 Task: Find flights from Burlington to Springfield for 9 passengers in premium economy, departing June 2nd and returning June 6th, with Alaska Airlines and 8 checked bags.
Action: Mouse moved to (406, 363)
Screenshot: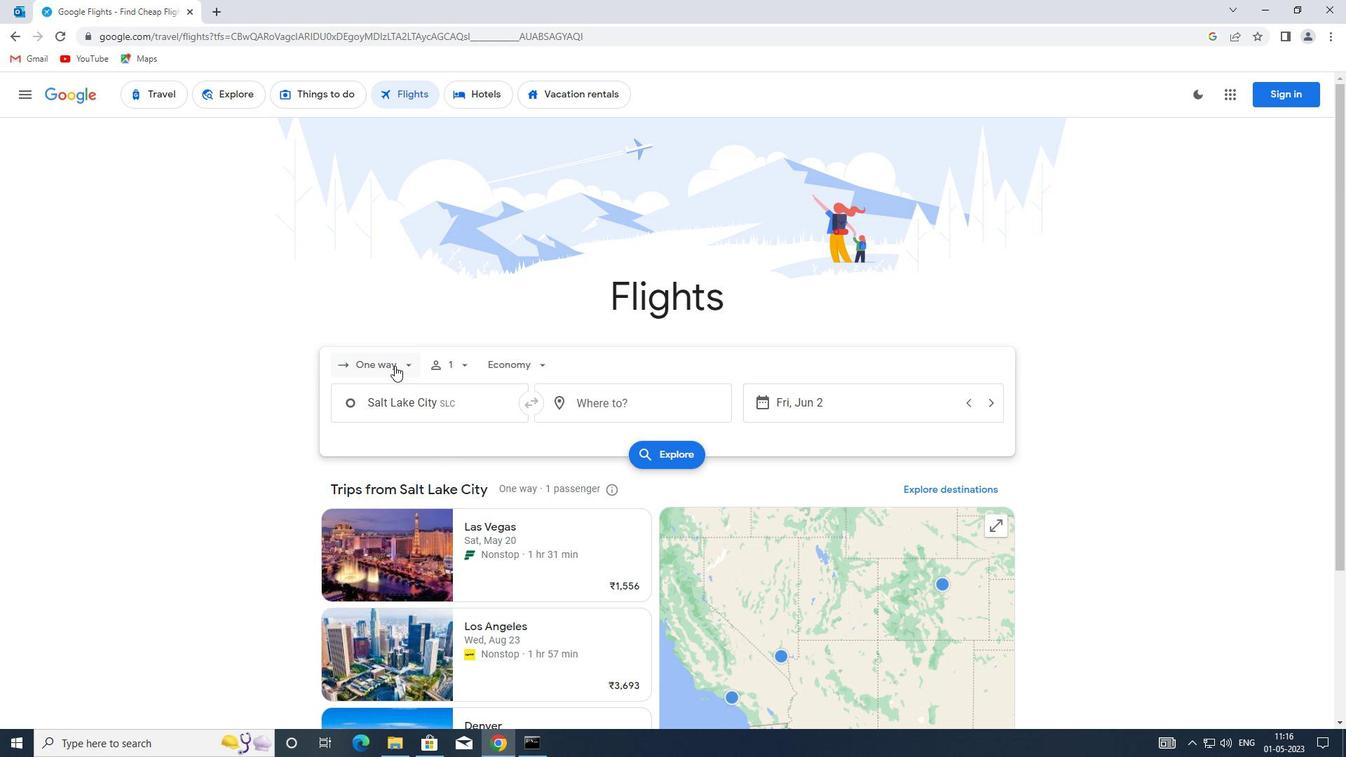 
Action: Mouse pressed left at (406, 363)
Screenshot: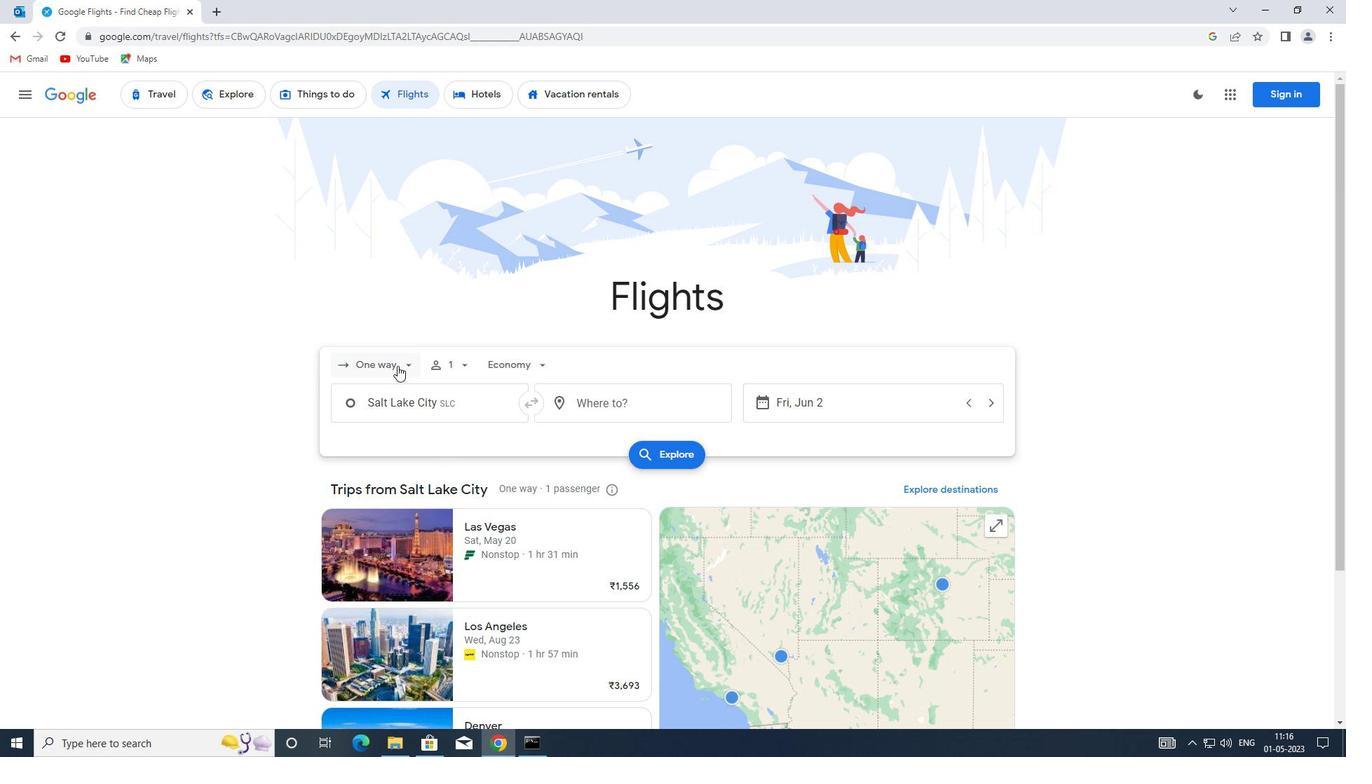 
Action: Mouse moved to (415, 428)
Screenshot: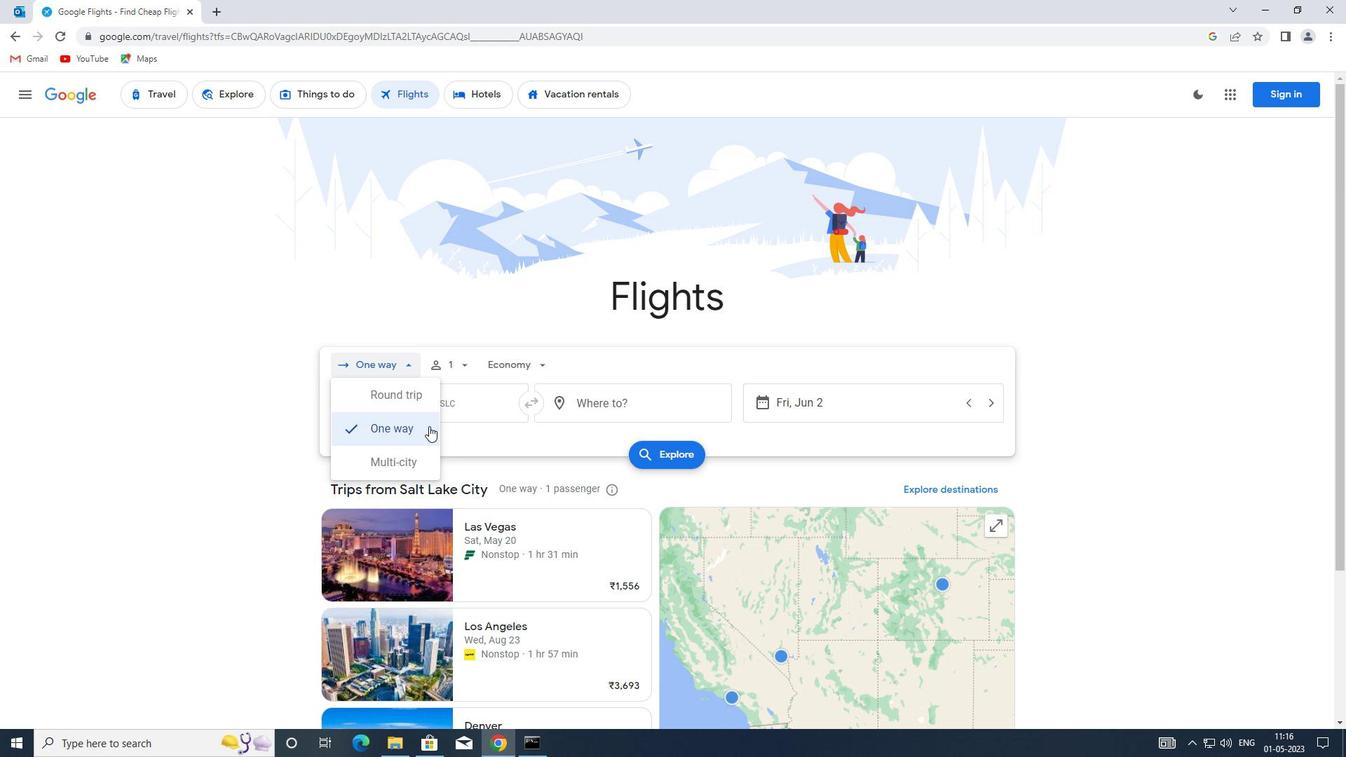 
Action: Mouse pressed left at (415, 428)
Screenshot: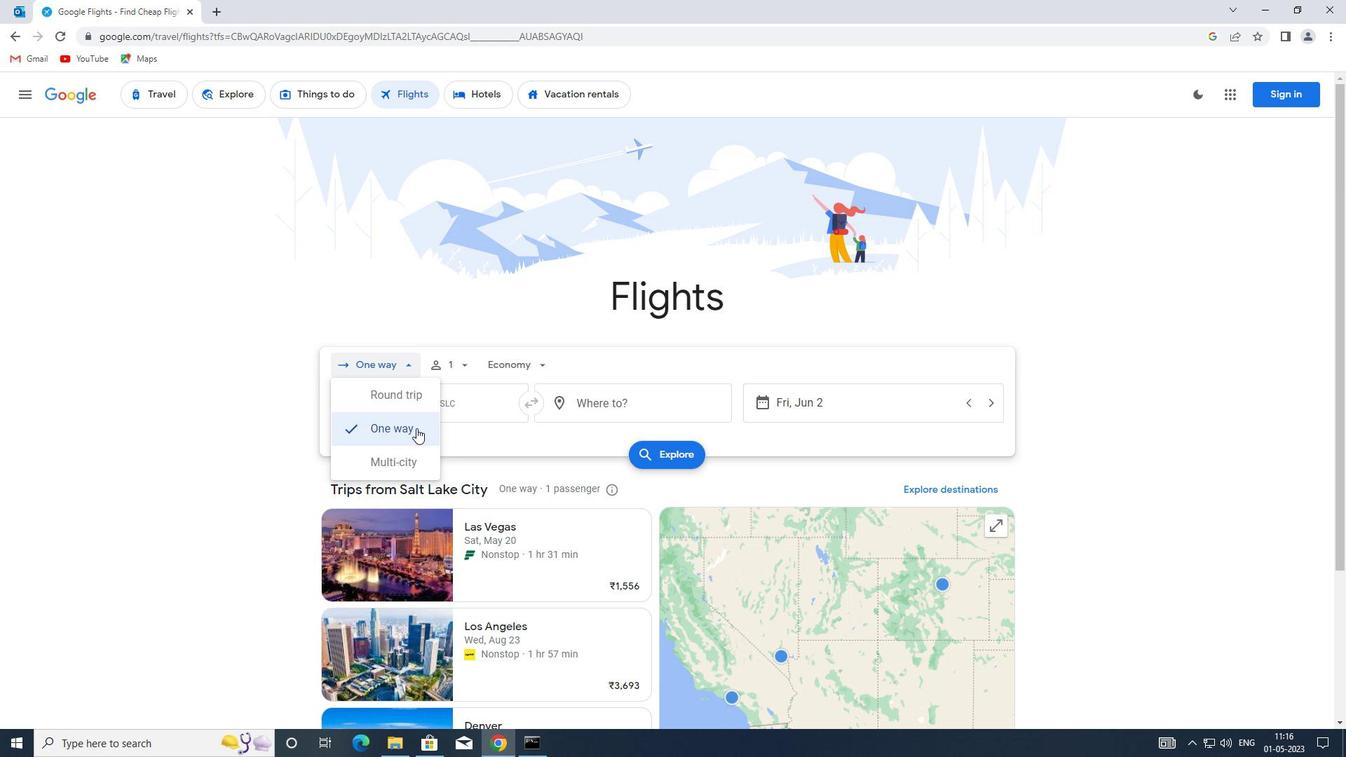 
Action: Mouse moved to (408, 376)
Screenshot: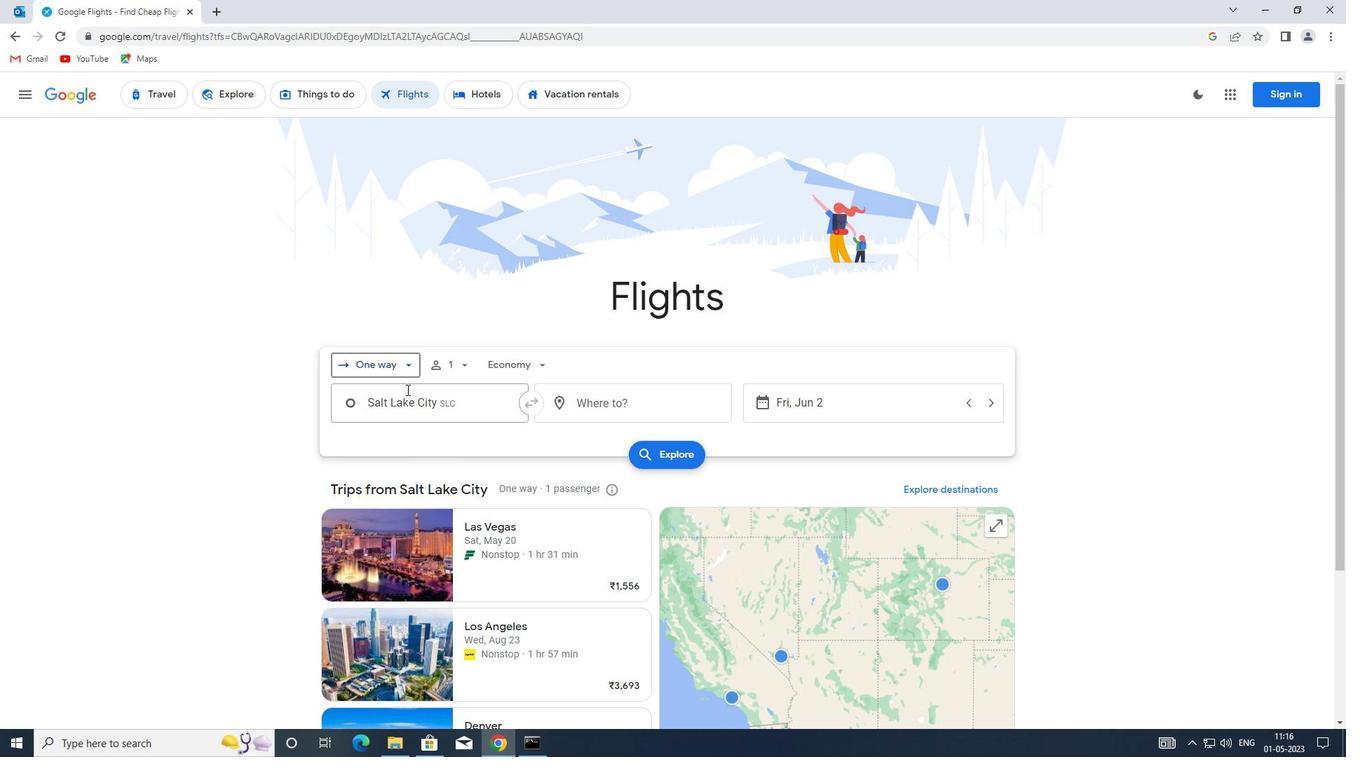 
Action: Mouse pressed left at (408, 376)
Screenshot: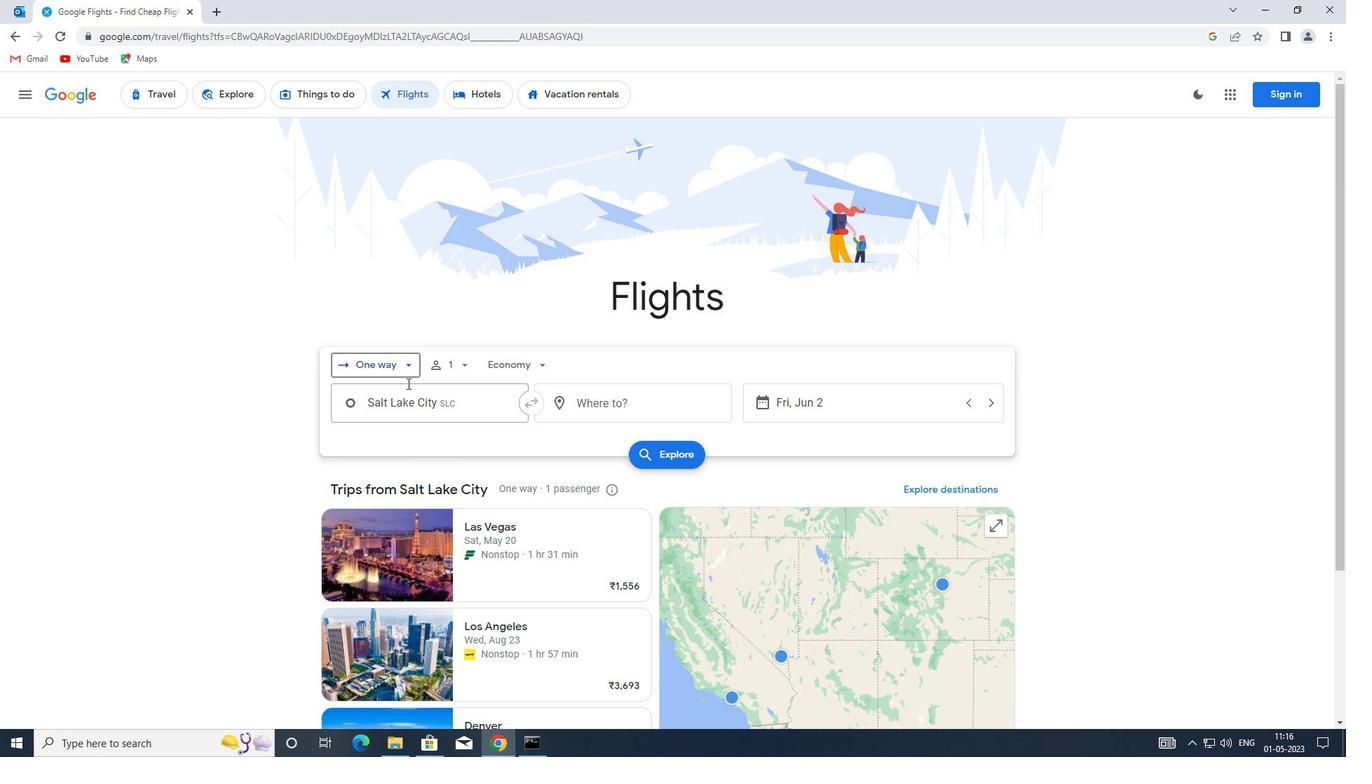 
Action: Mouse moved to (410, 396)
Screenshot: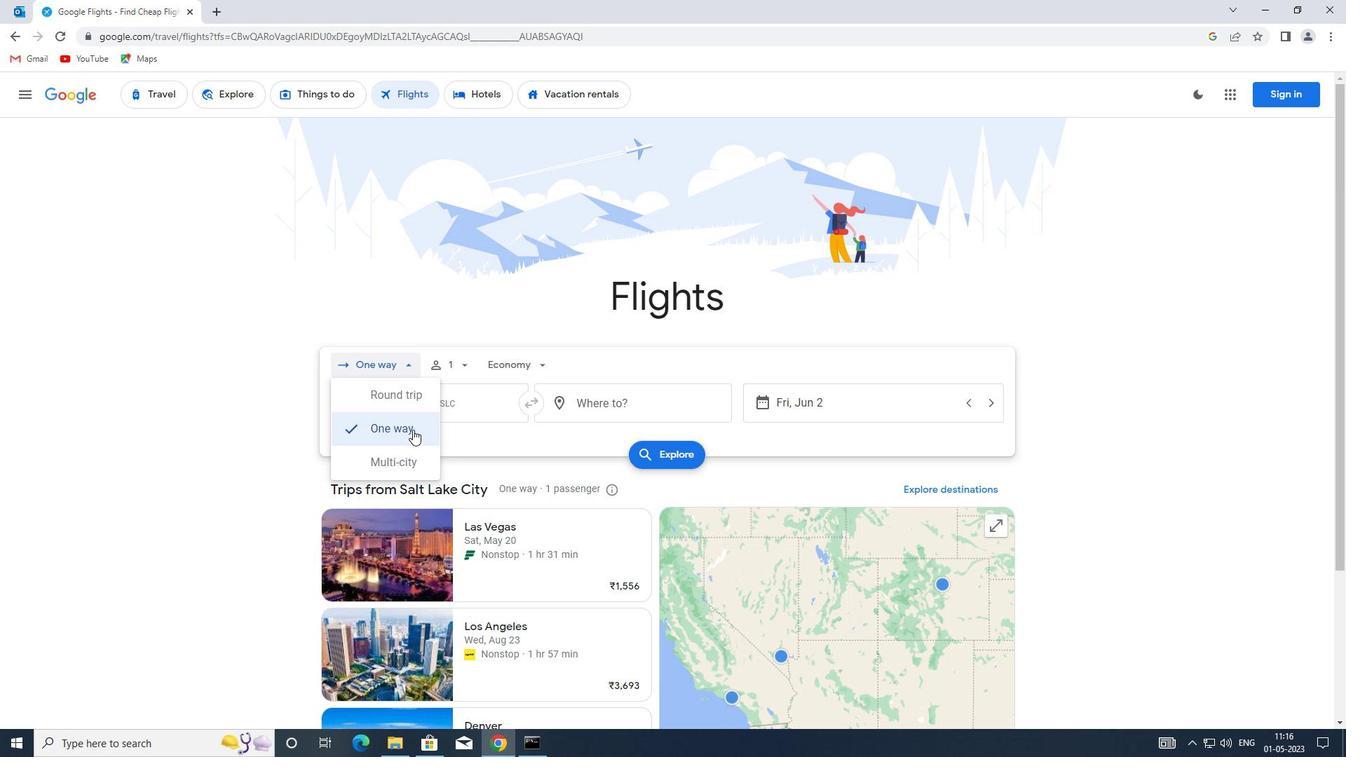 
Action: Mouse pressed left at (410, 396)
Screenshot: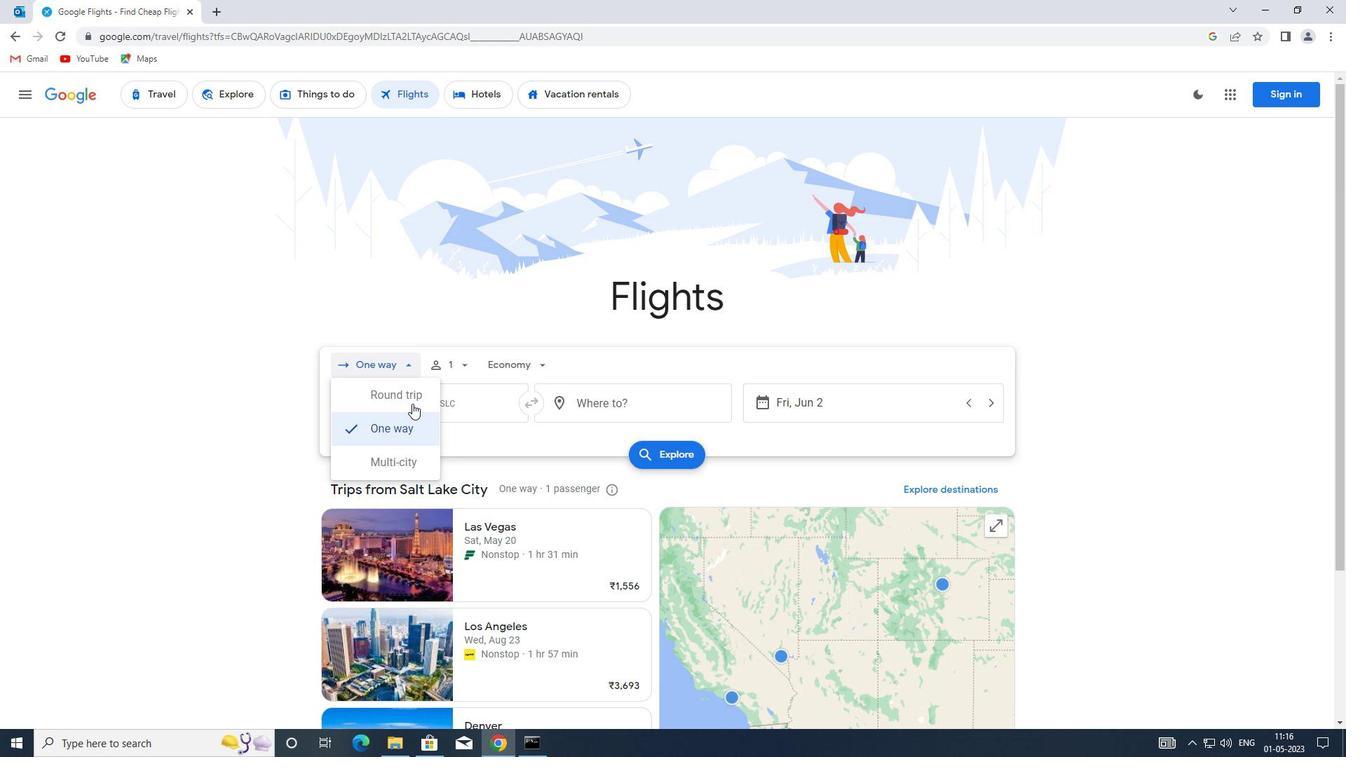 
Action: Mouse moved to (470, 370)
Screenshot: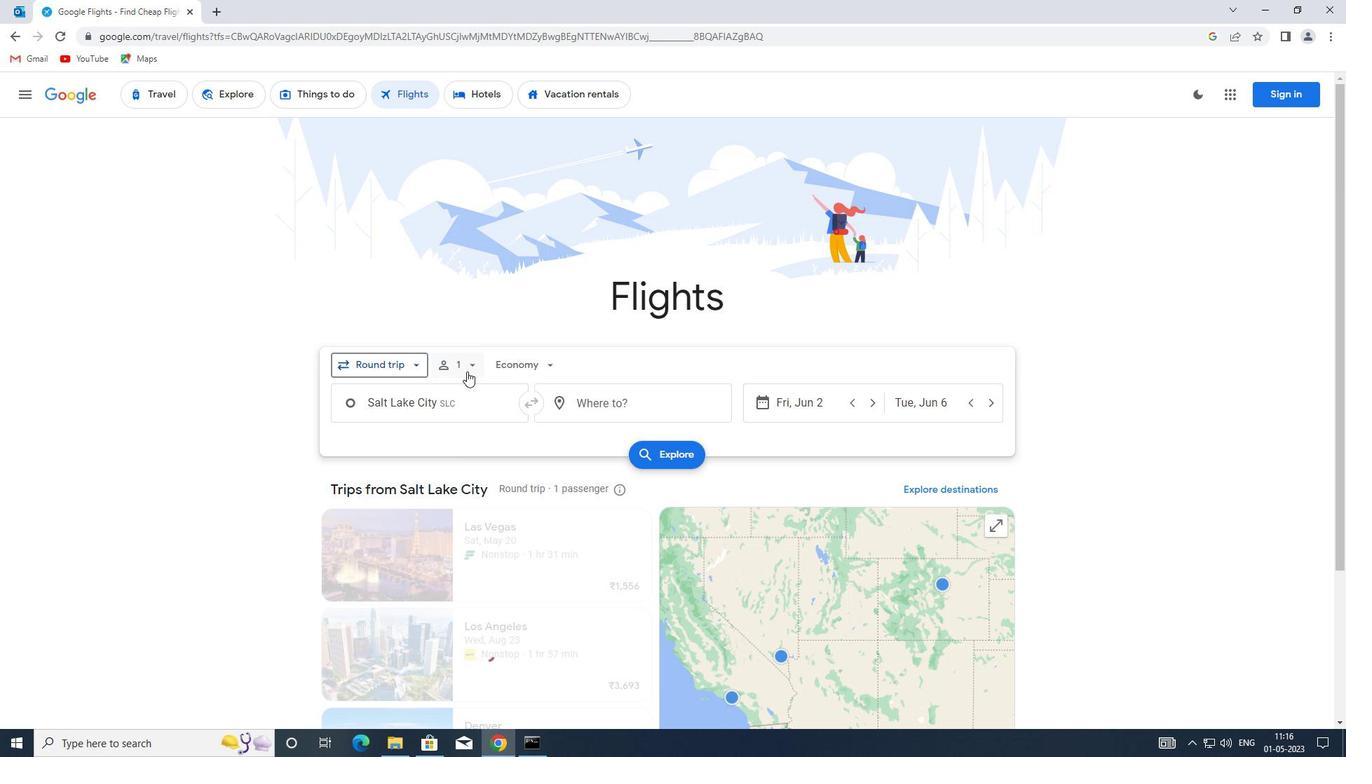 
Action: Mouse pressed left at (470, 370)
Screenshot: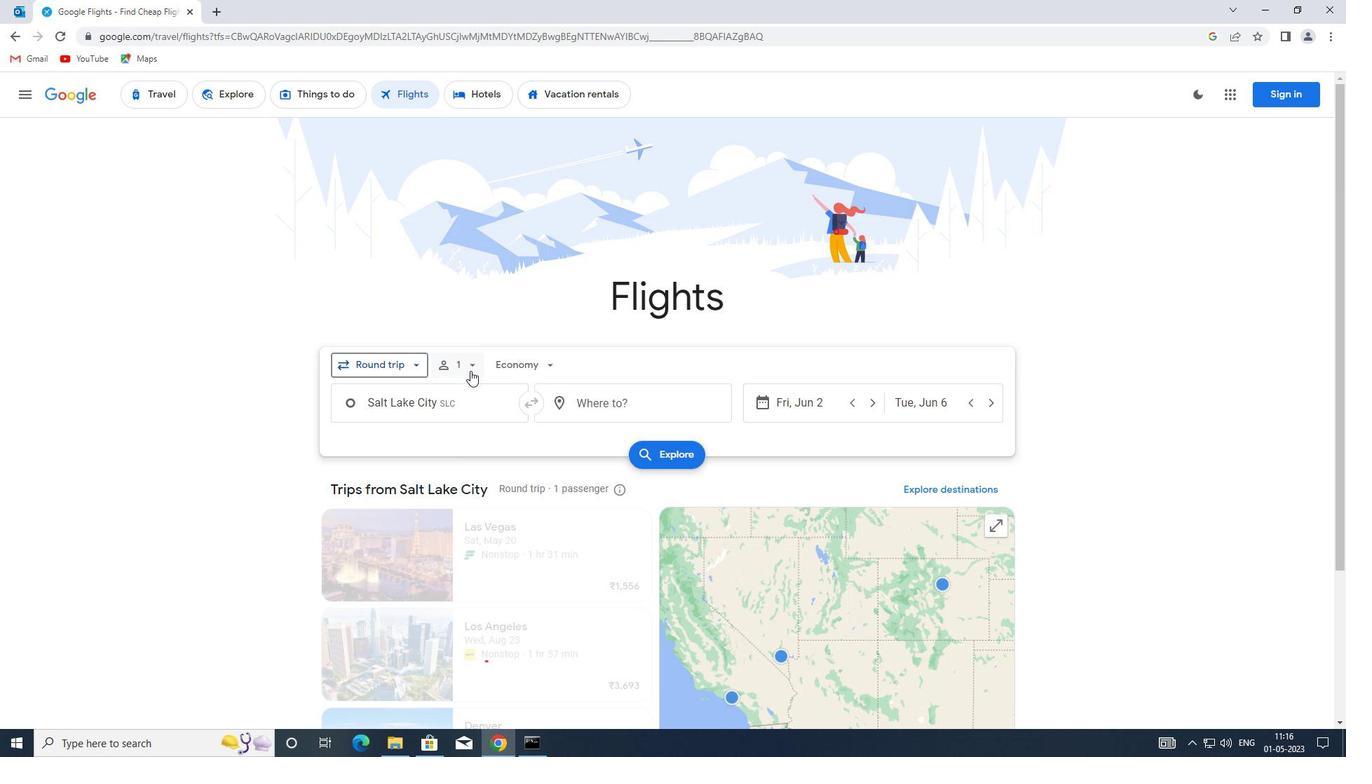 
Action: Mouse moved to (573, 399)
Screenshot: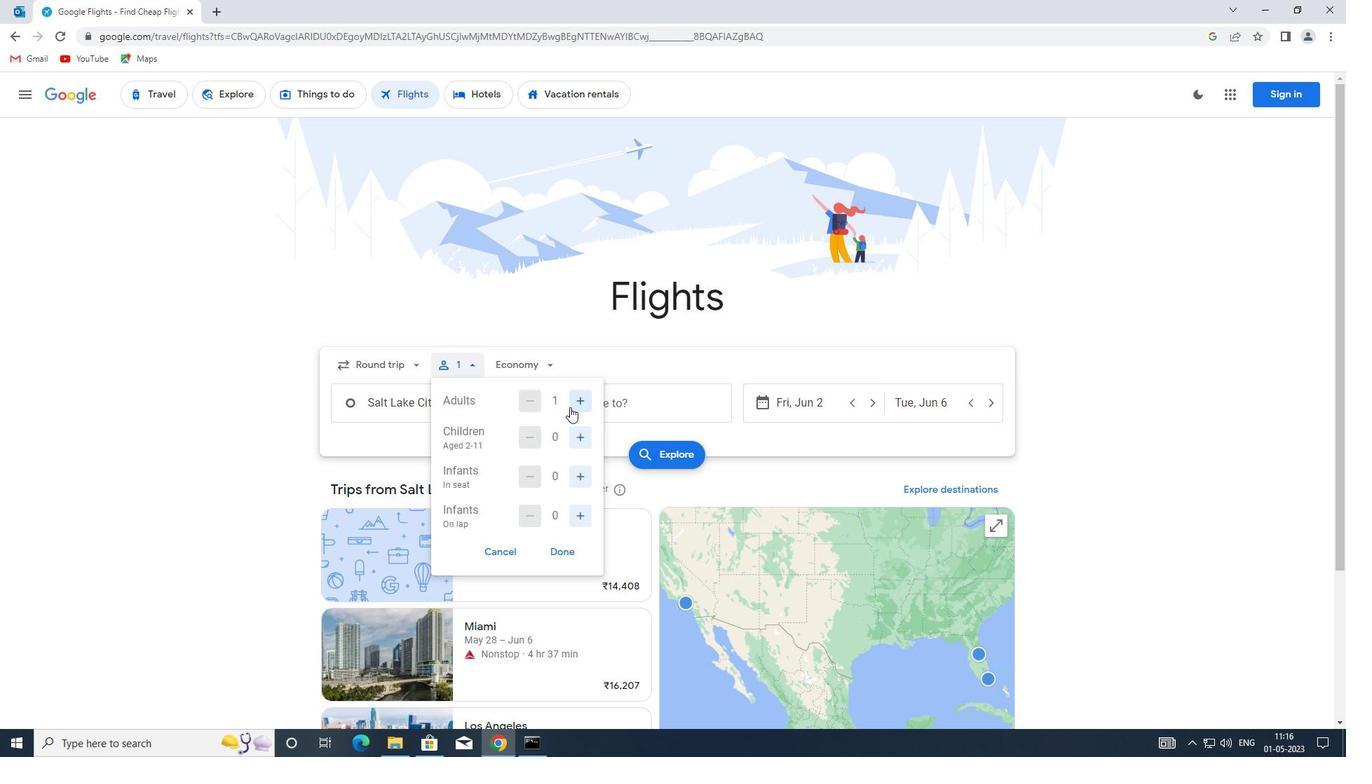 
Action: Mouse pressed left at (573, 399)
Screenshot: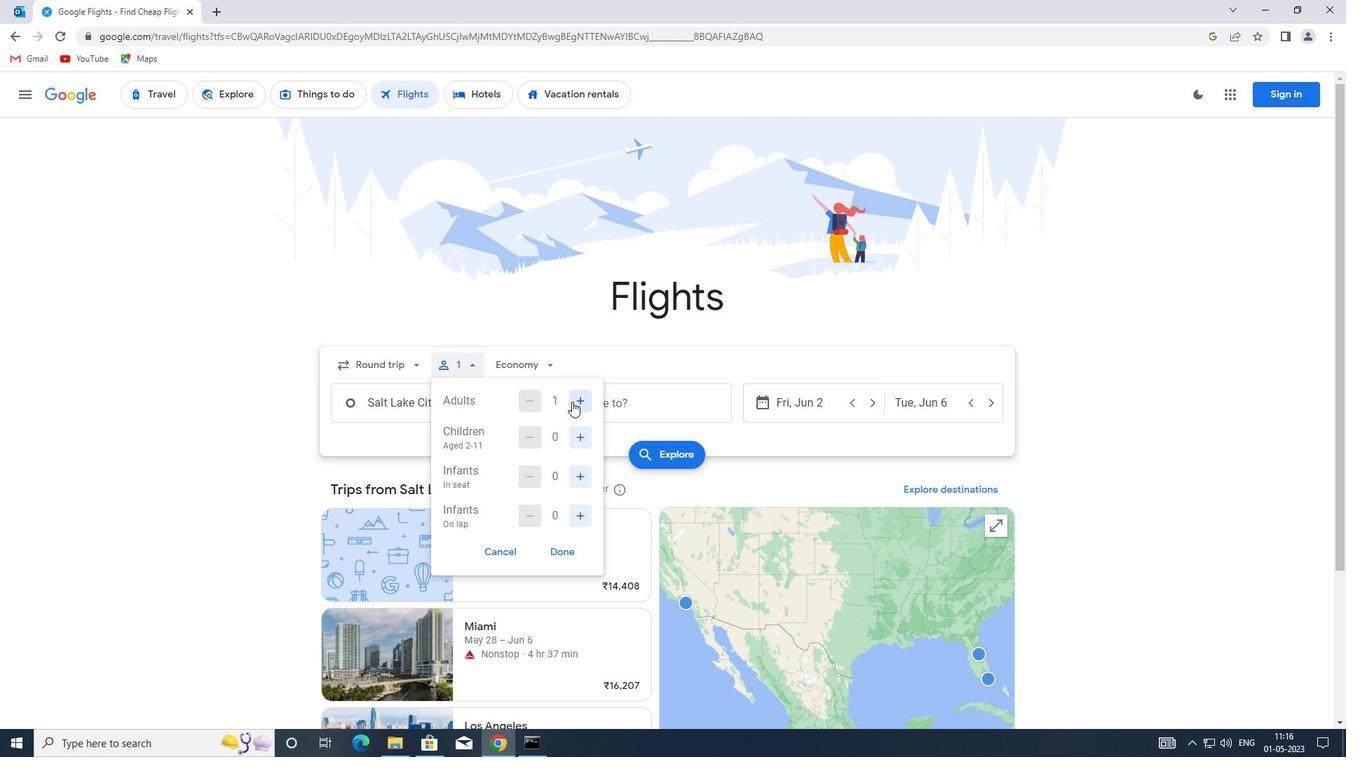 
Action: Mouse pressed left at (573, 399)
Screenshot: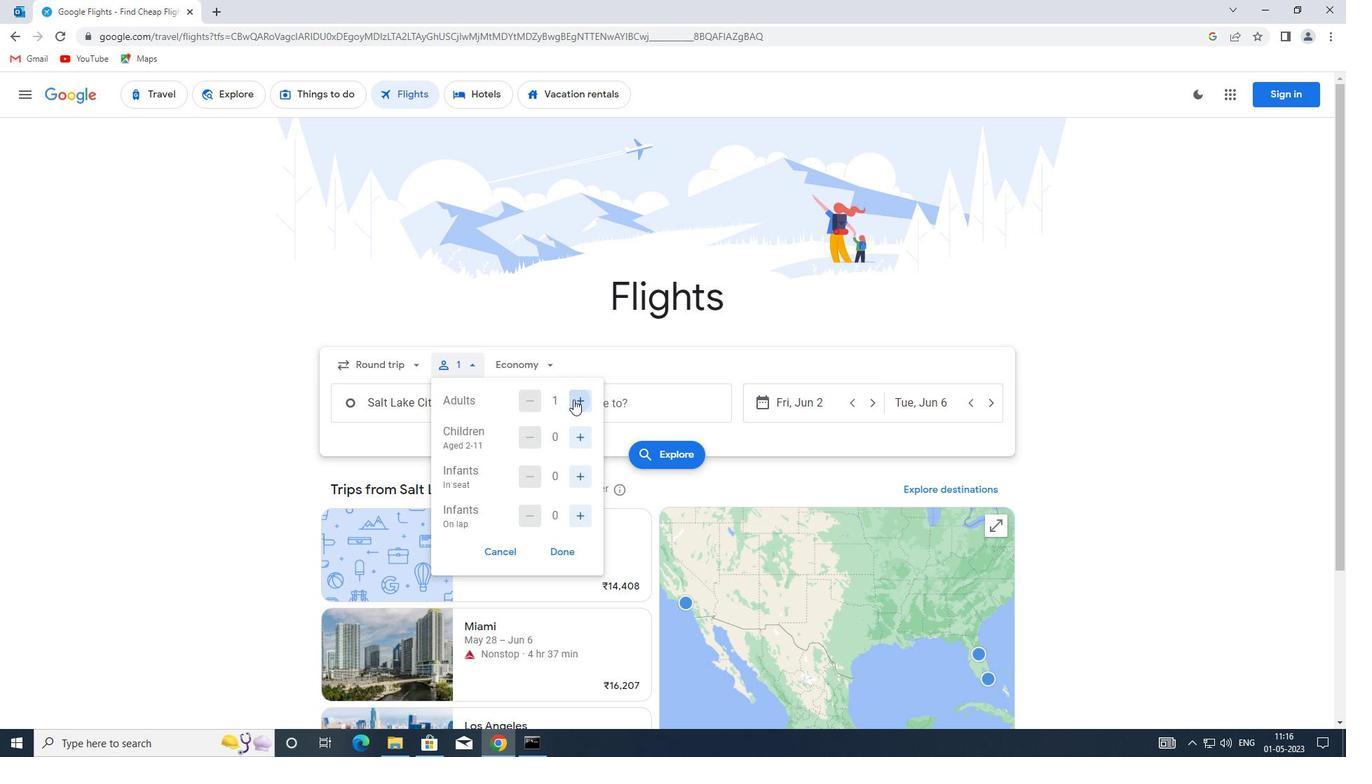 
Action: Mouse moved to (574, 399)
Screenshot: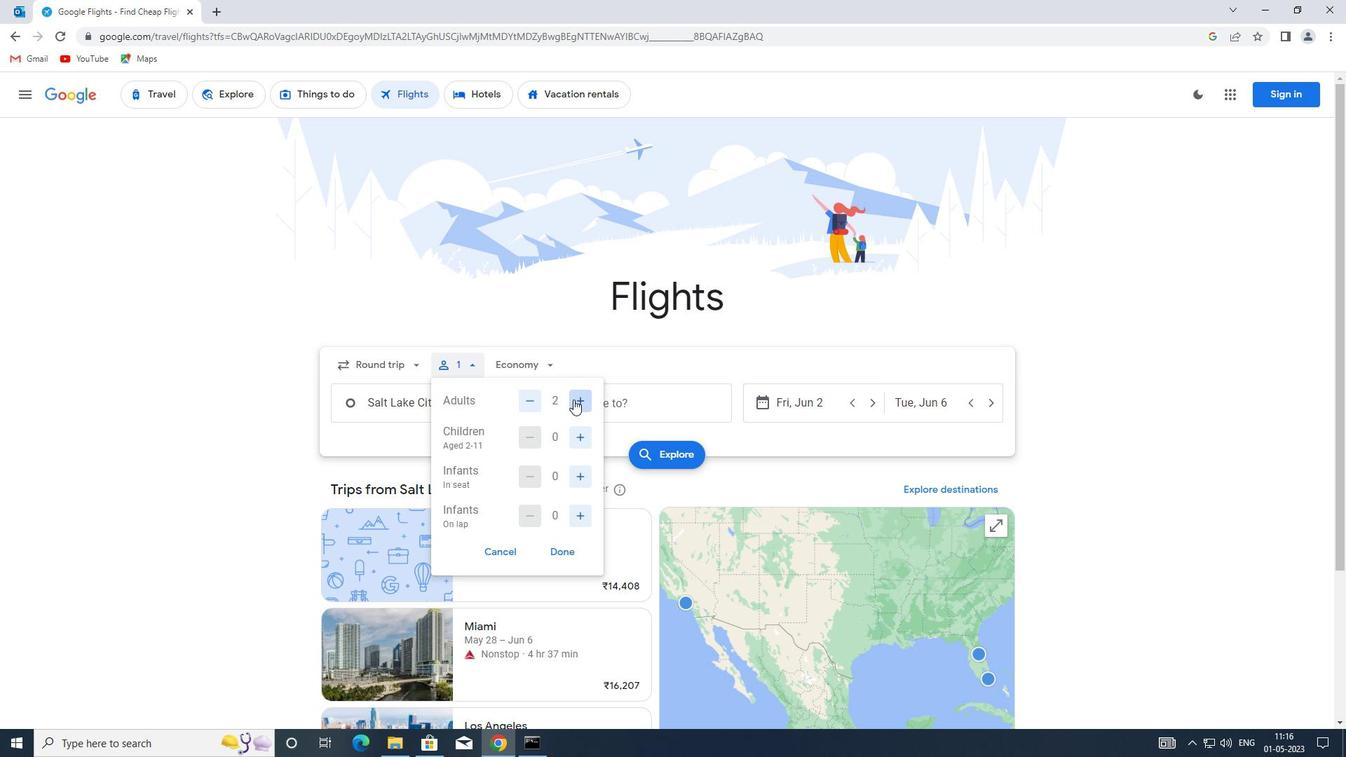 
Action: Mouse pressed left at (574, 399)
Screenshot: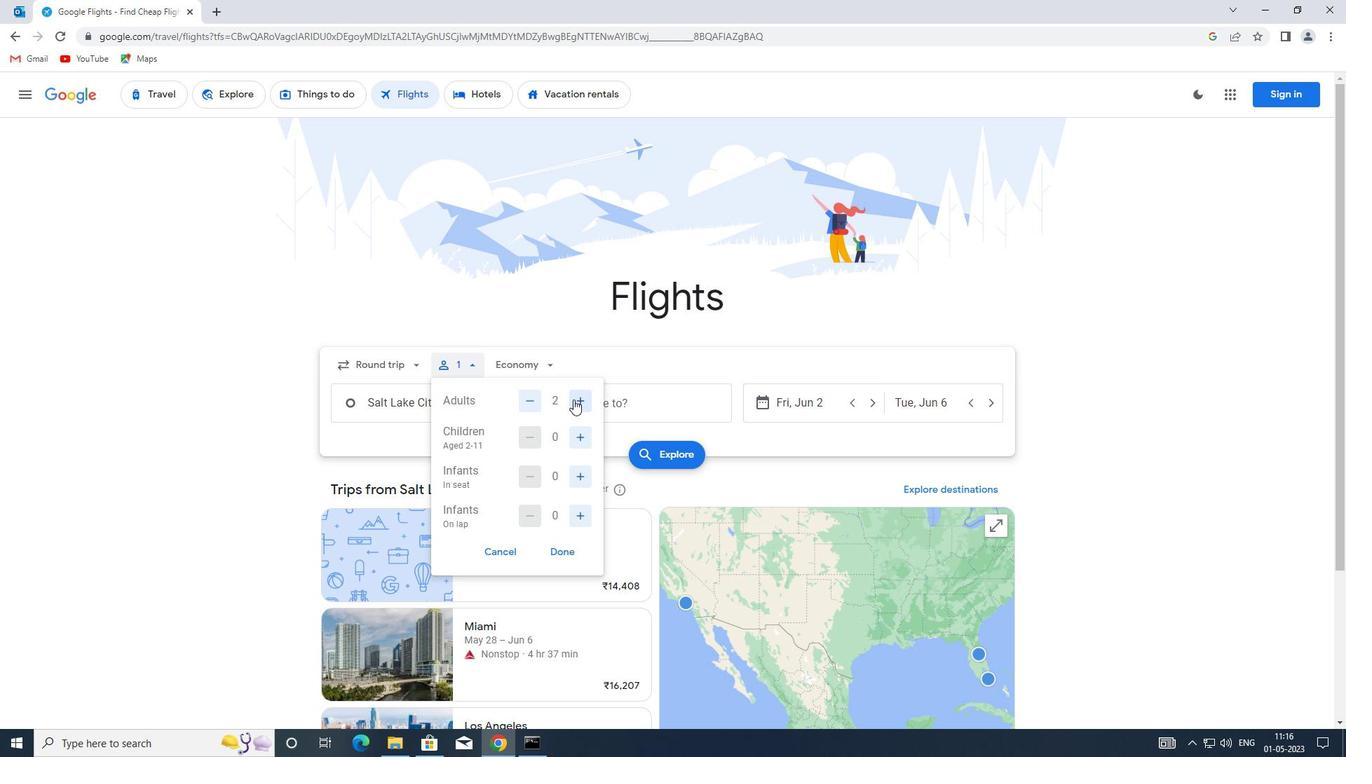 
Action: Mouse moved to (586, 438)
Screenshot: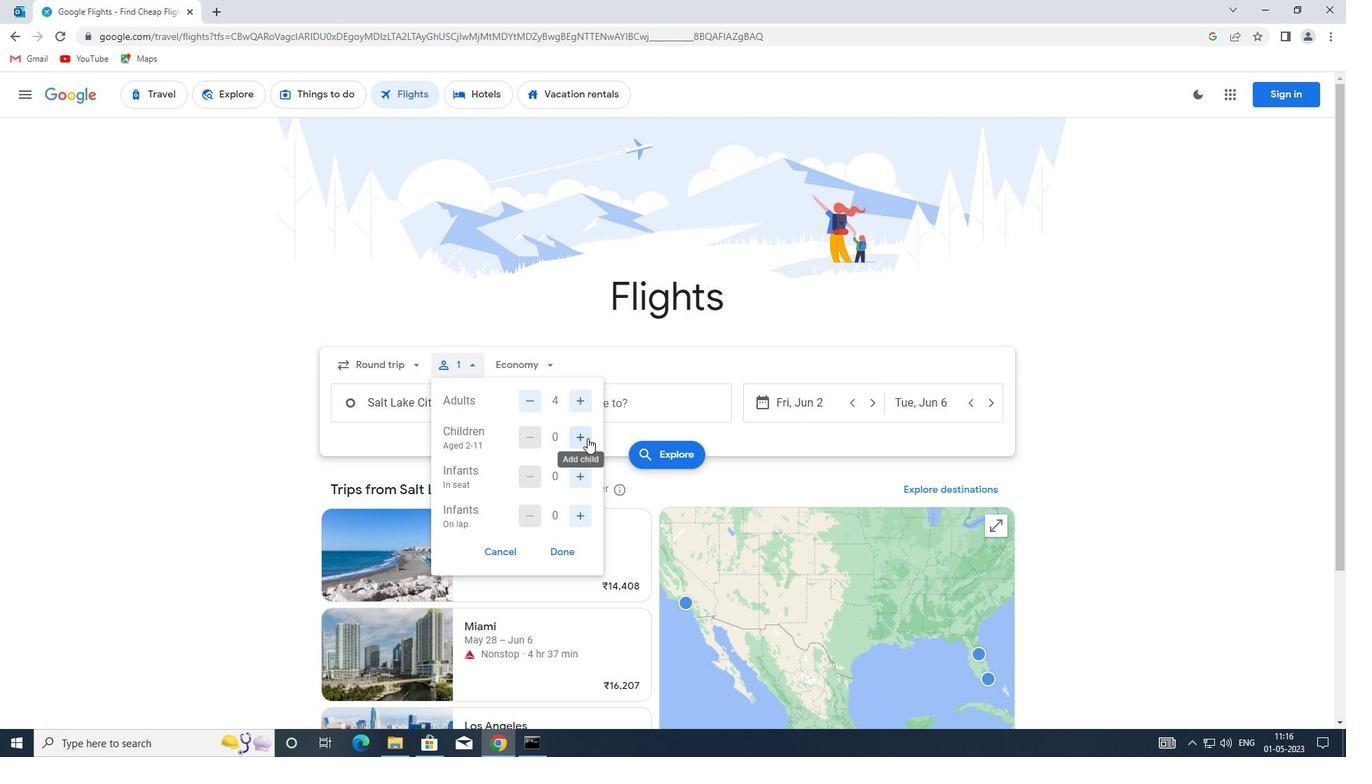 
Action: Mouse pressed left at (586, 438)
Screenshot: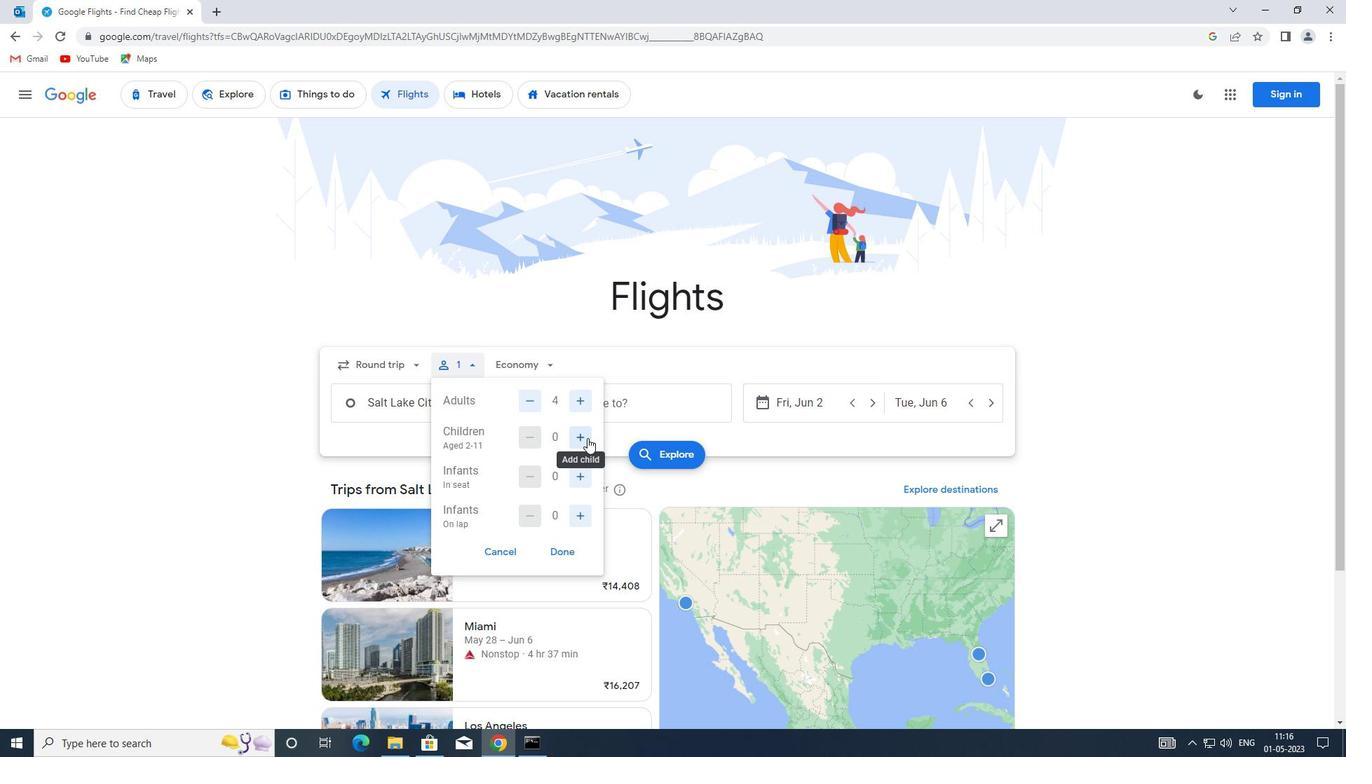 
Action: Mouse pressed left at (586, 438)
Screenshot: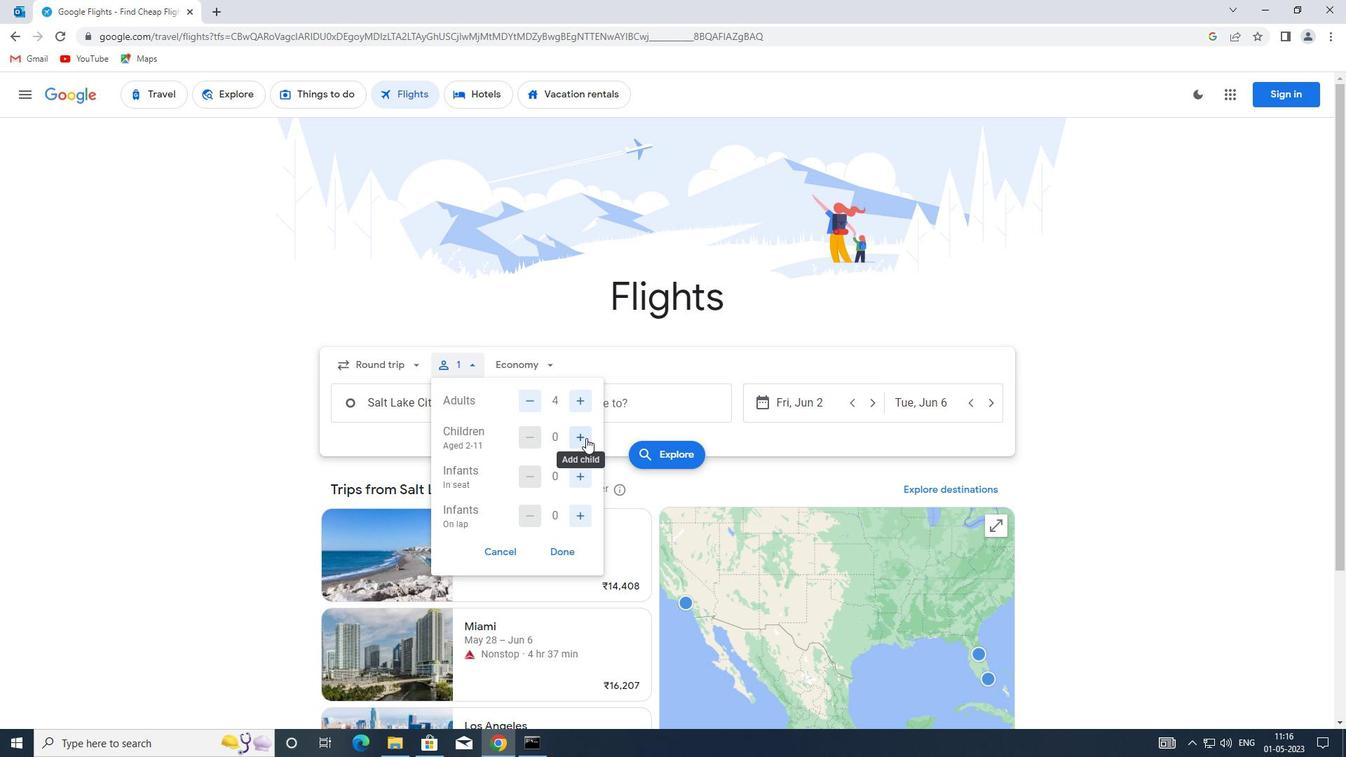 
Action: Mouse moved to (579, 474)
Screenshot: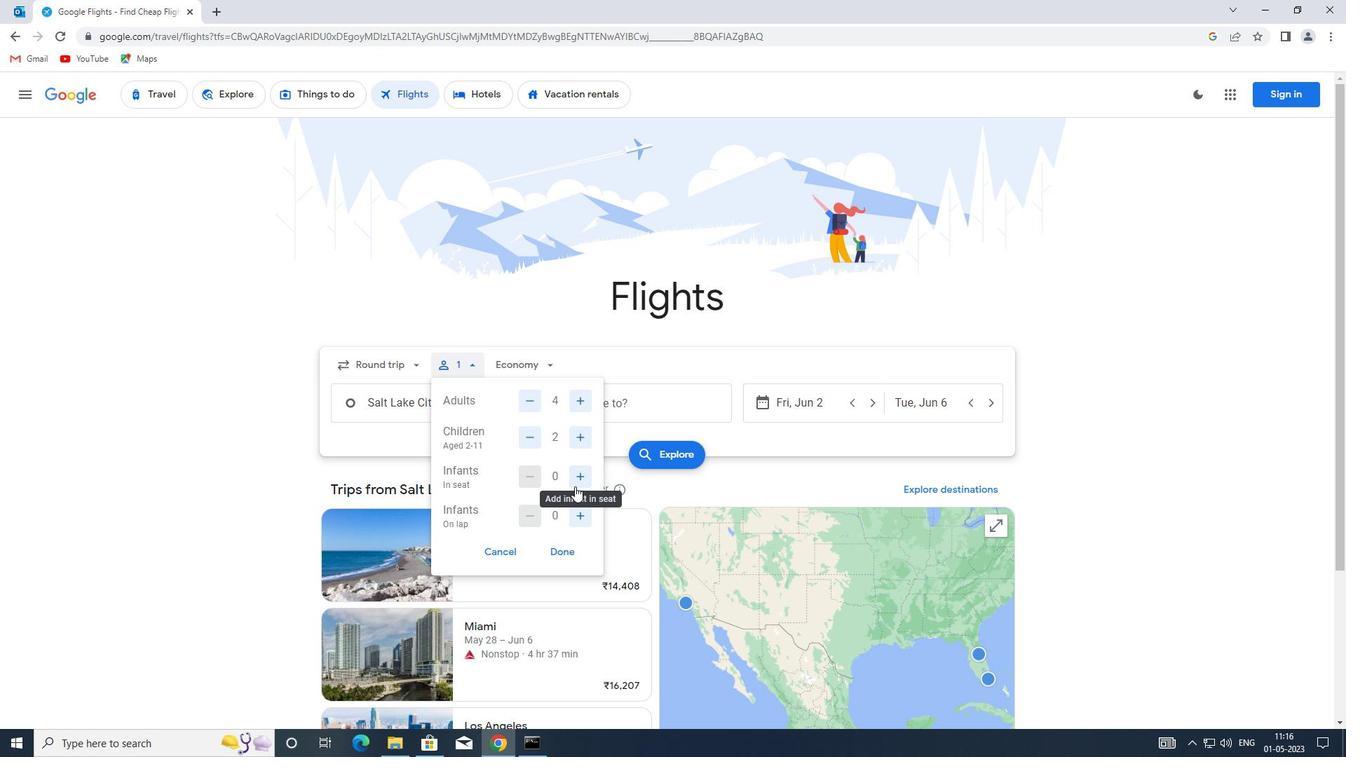 
Action: Mouse pressed left at (579, 474)
Screenshot: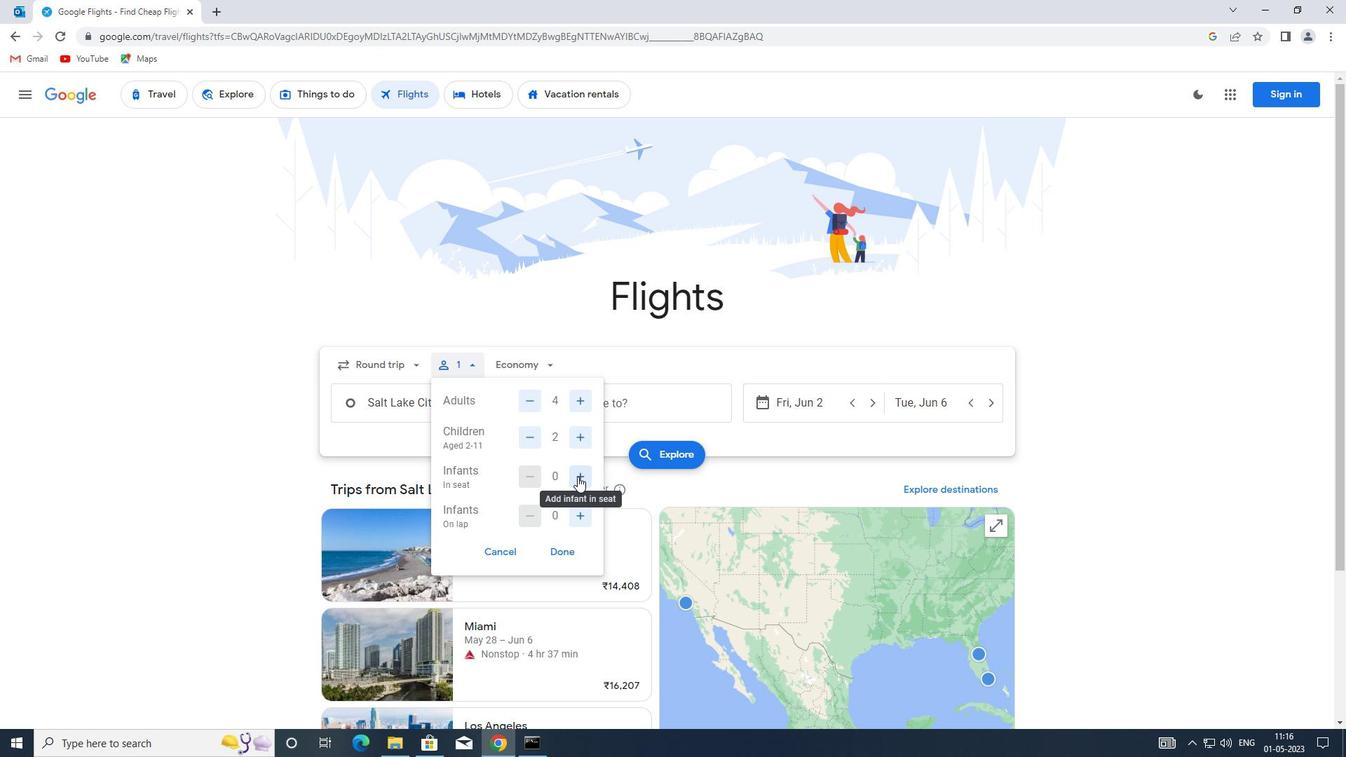 
Action: Mouse pressed left at (579, 474)
Screenshot: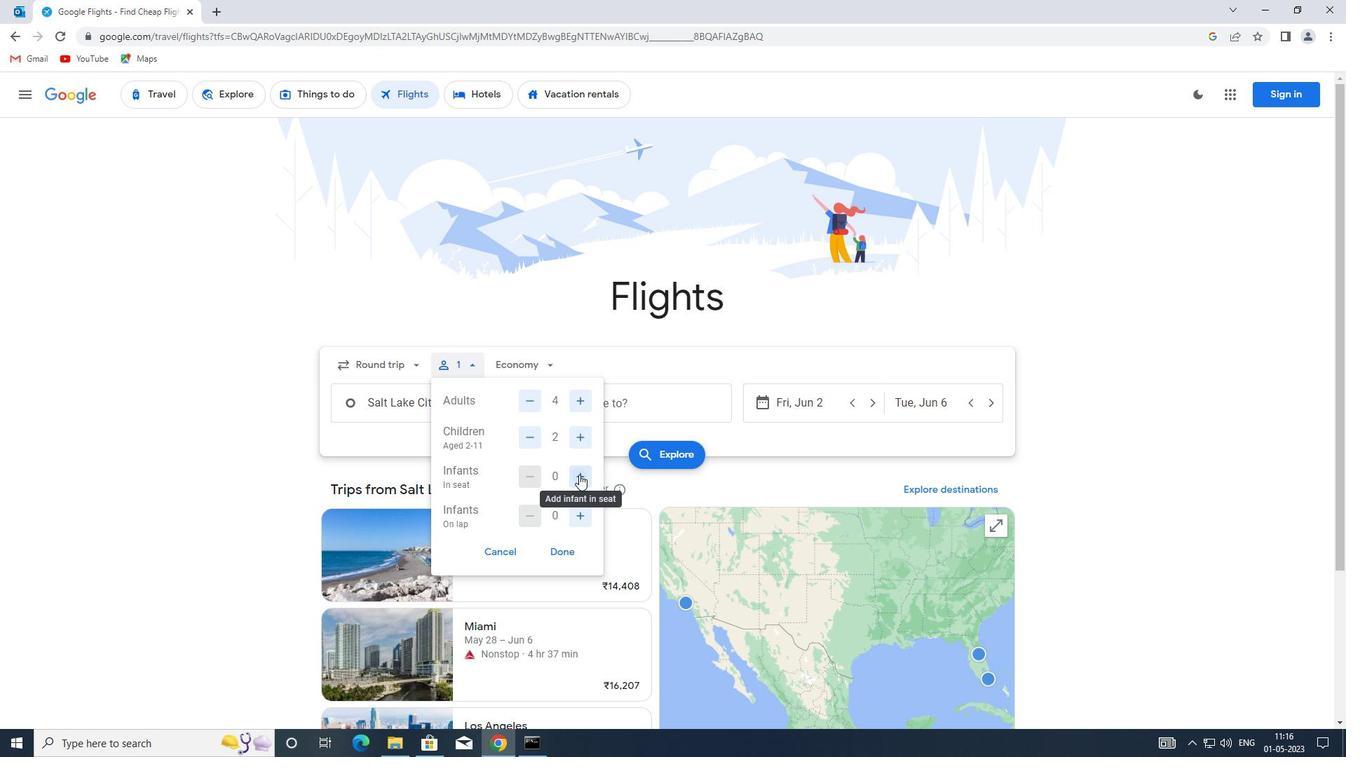 
Action: Mouse moved to (577, 515)
Screenshot: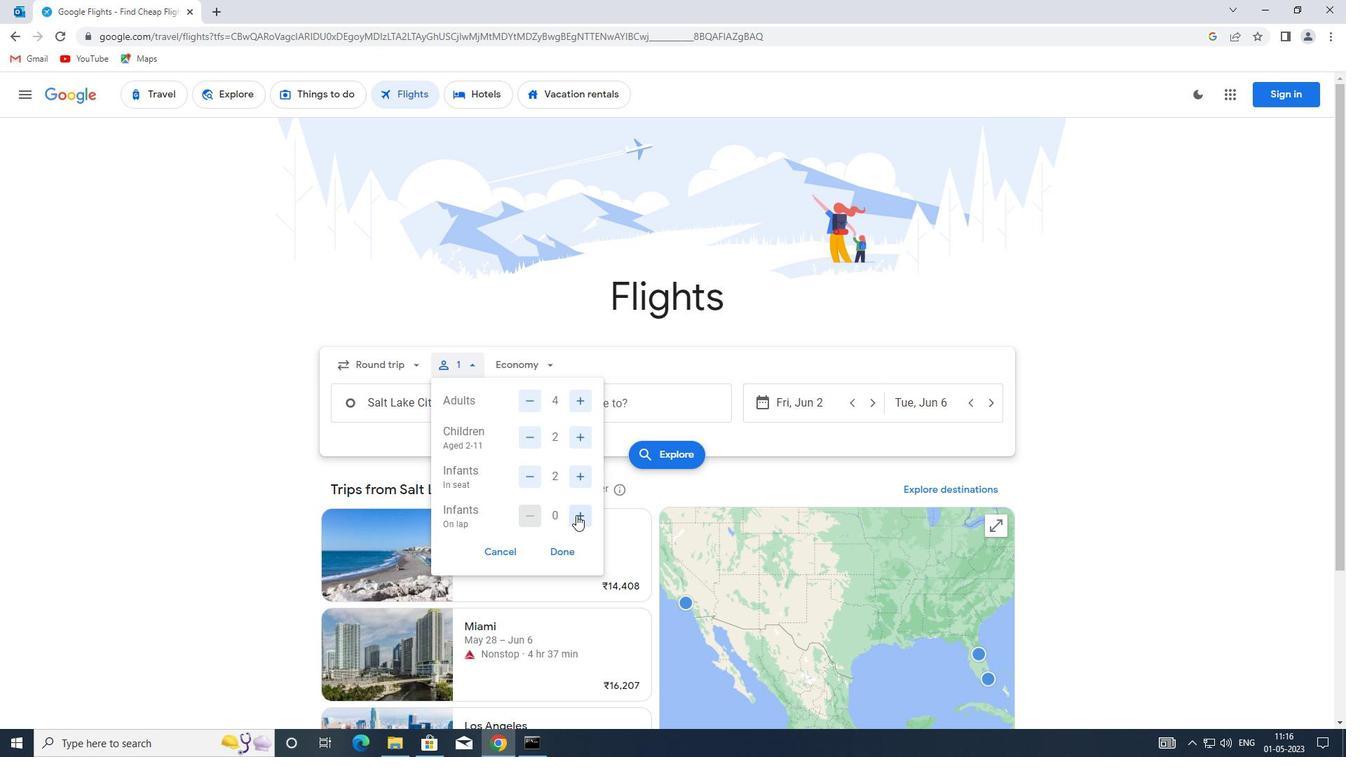 
Action: Mouse pressed left at (577, 515)
Screenshot: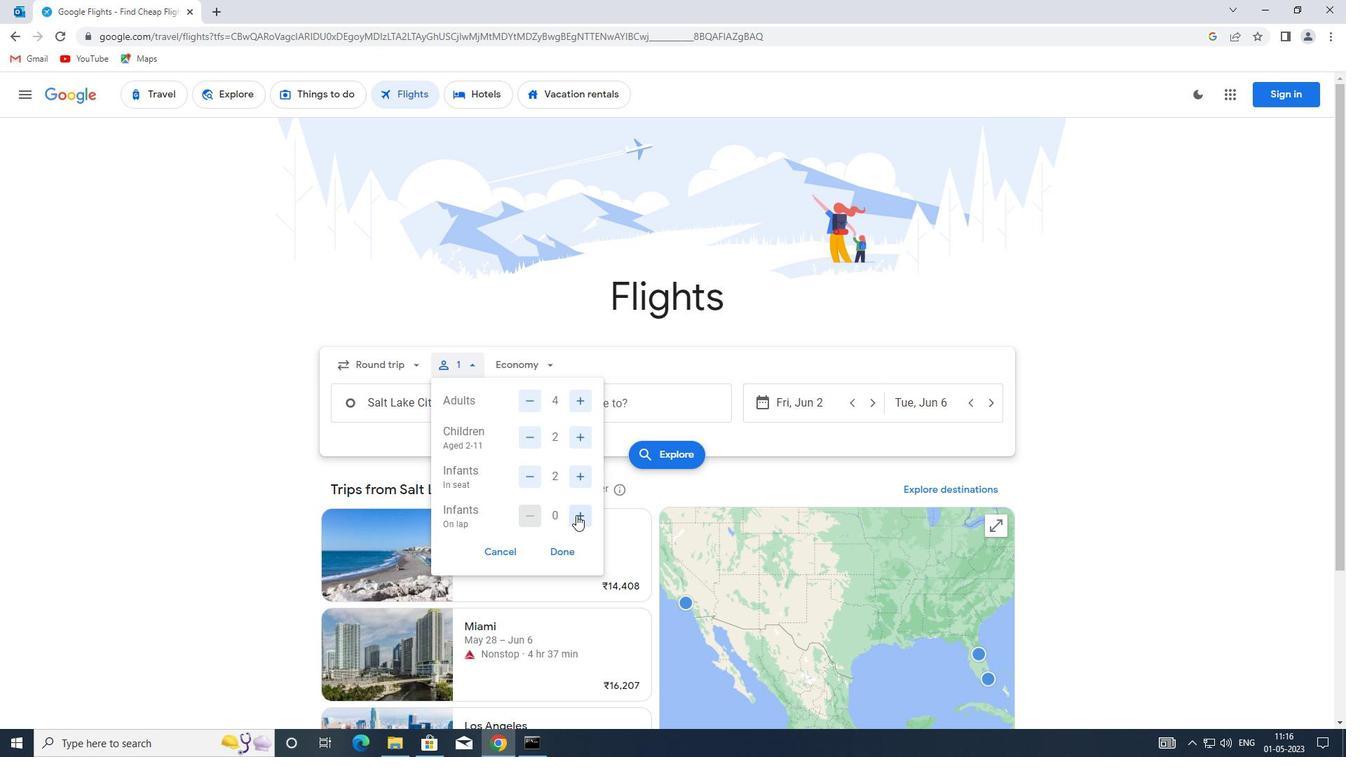 
Action: Mouse moved to (568, 555)
Screenshot: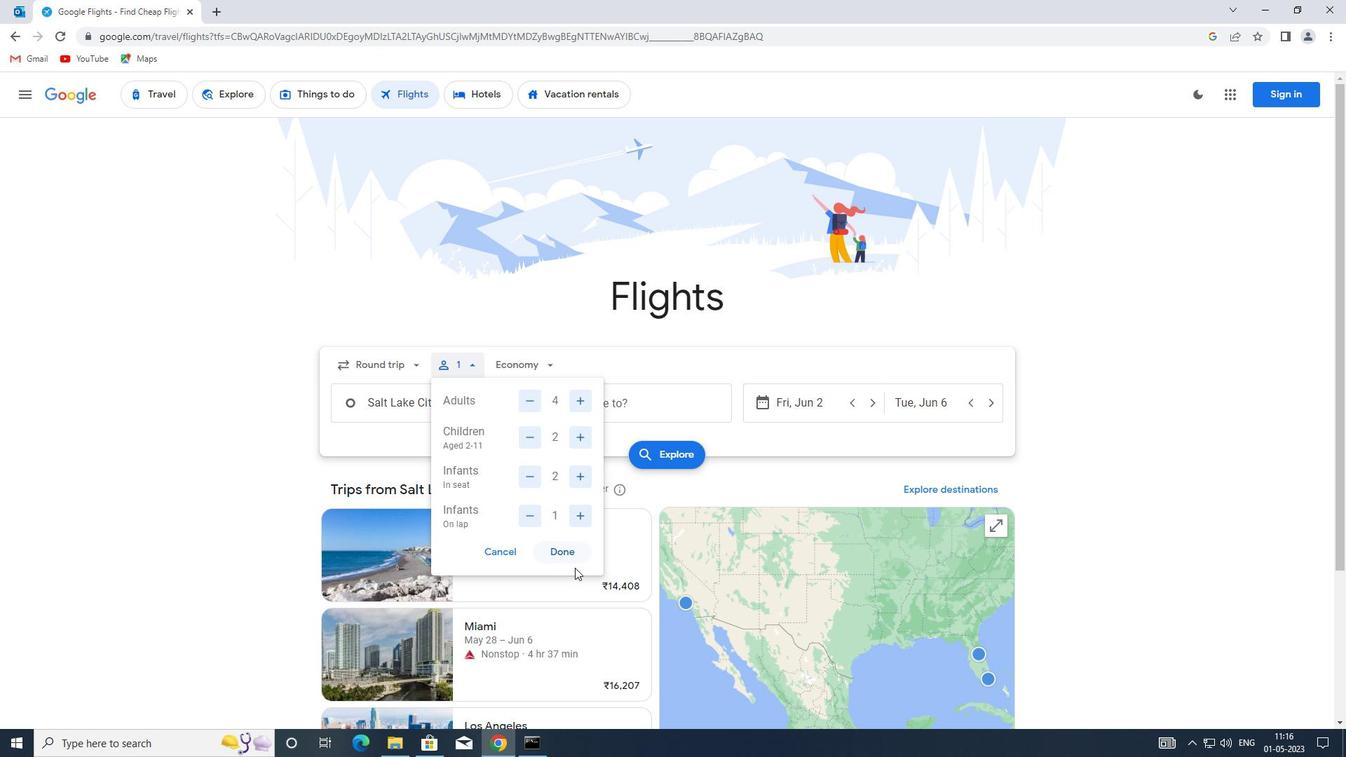 
Action: Mouse pressed left at (568, 555)
Screenshot: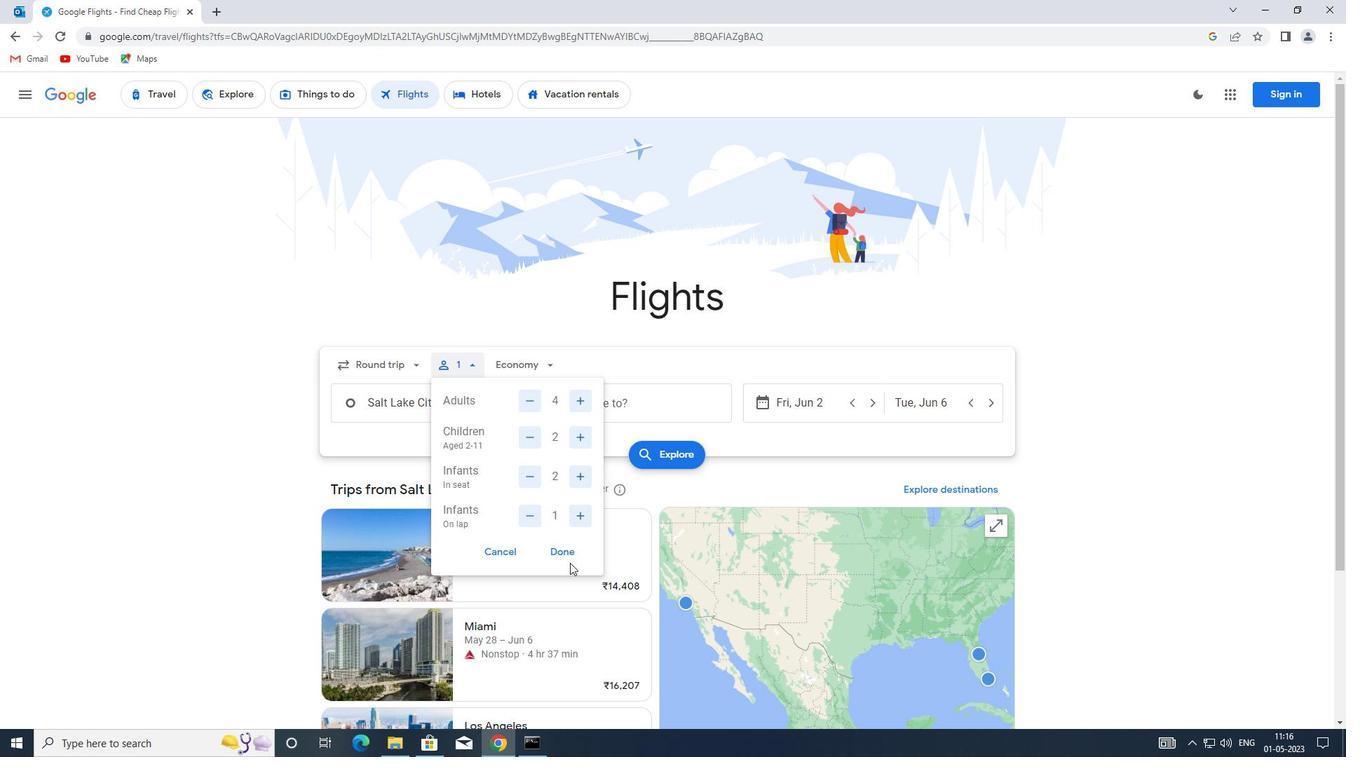 
Action: Mouse moved to (545, 369)
Screenshot: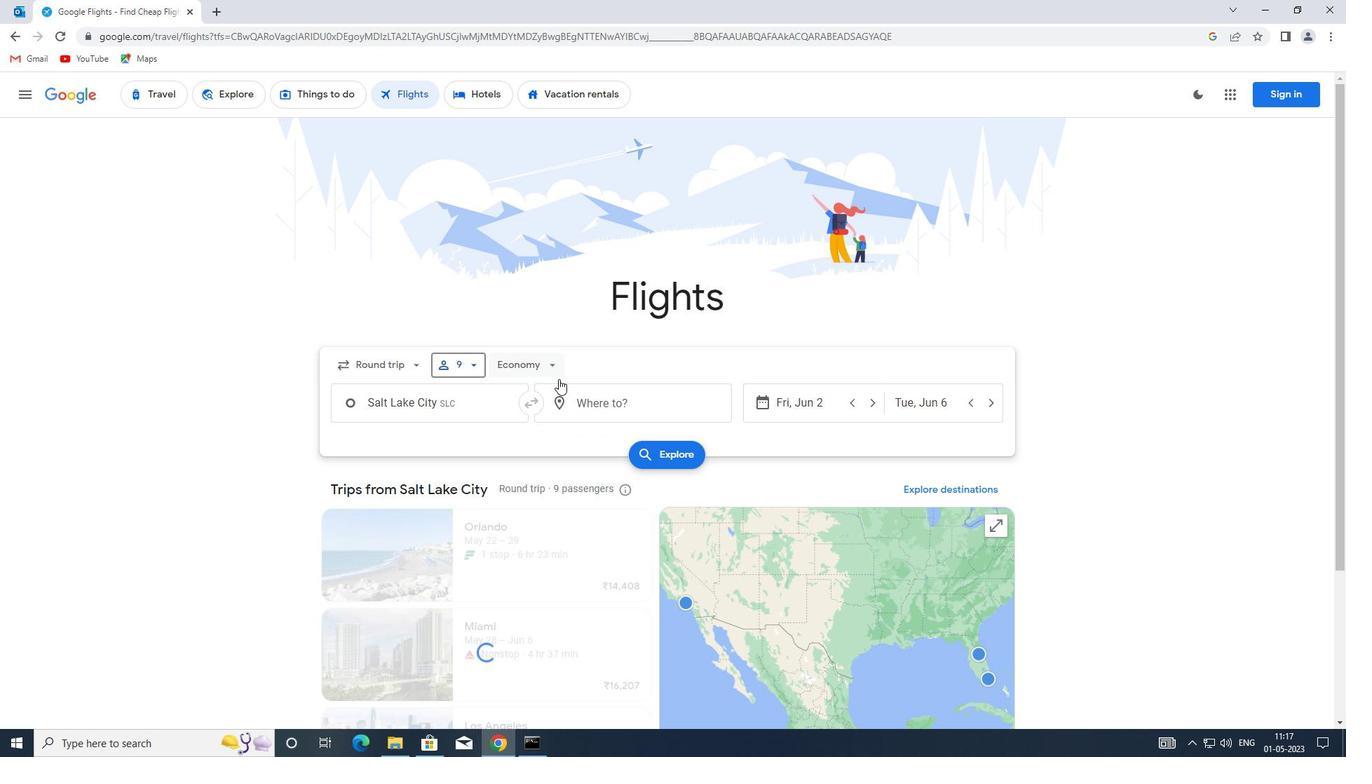
Action: Mouse pressed left at (545, 369)
Screenshot: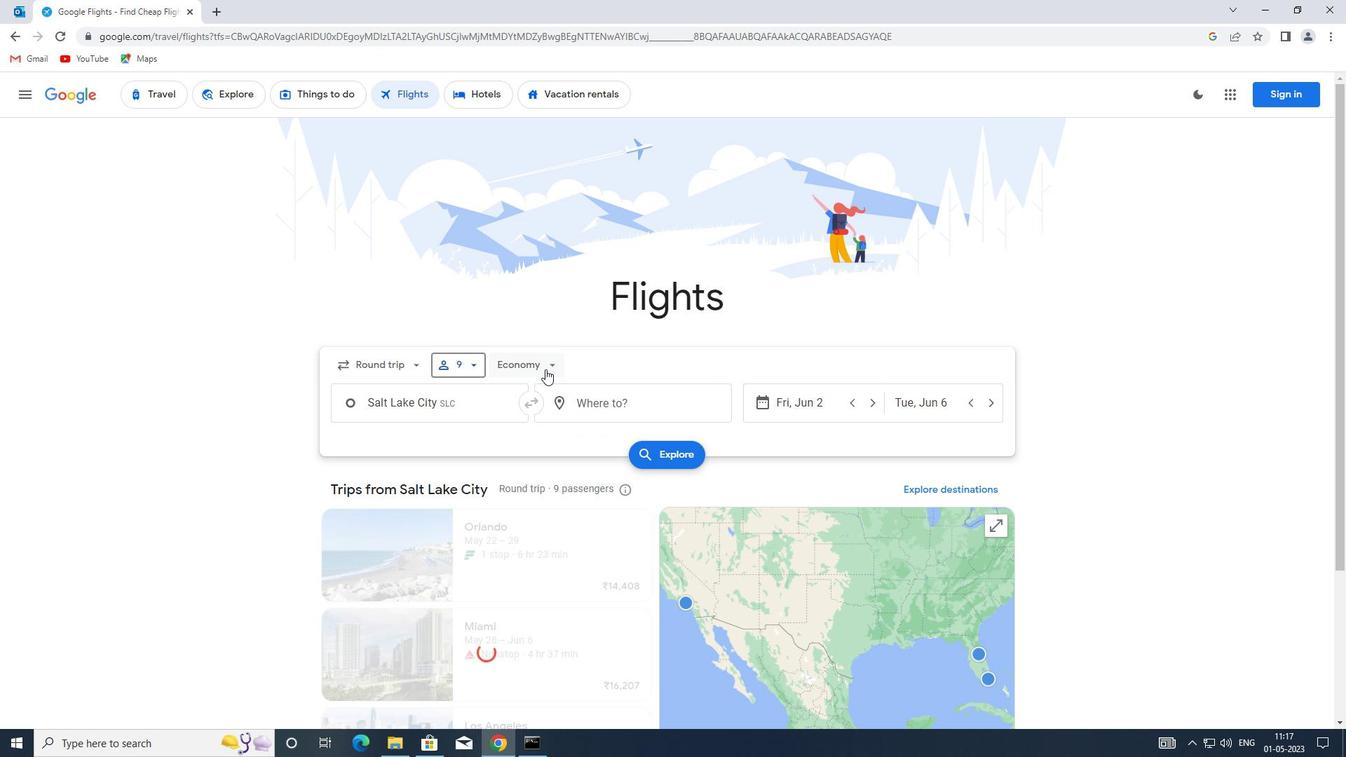 
Action: Mouse moved to (564, 428)
Screenshot: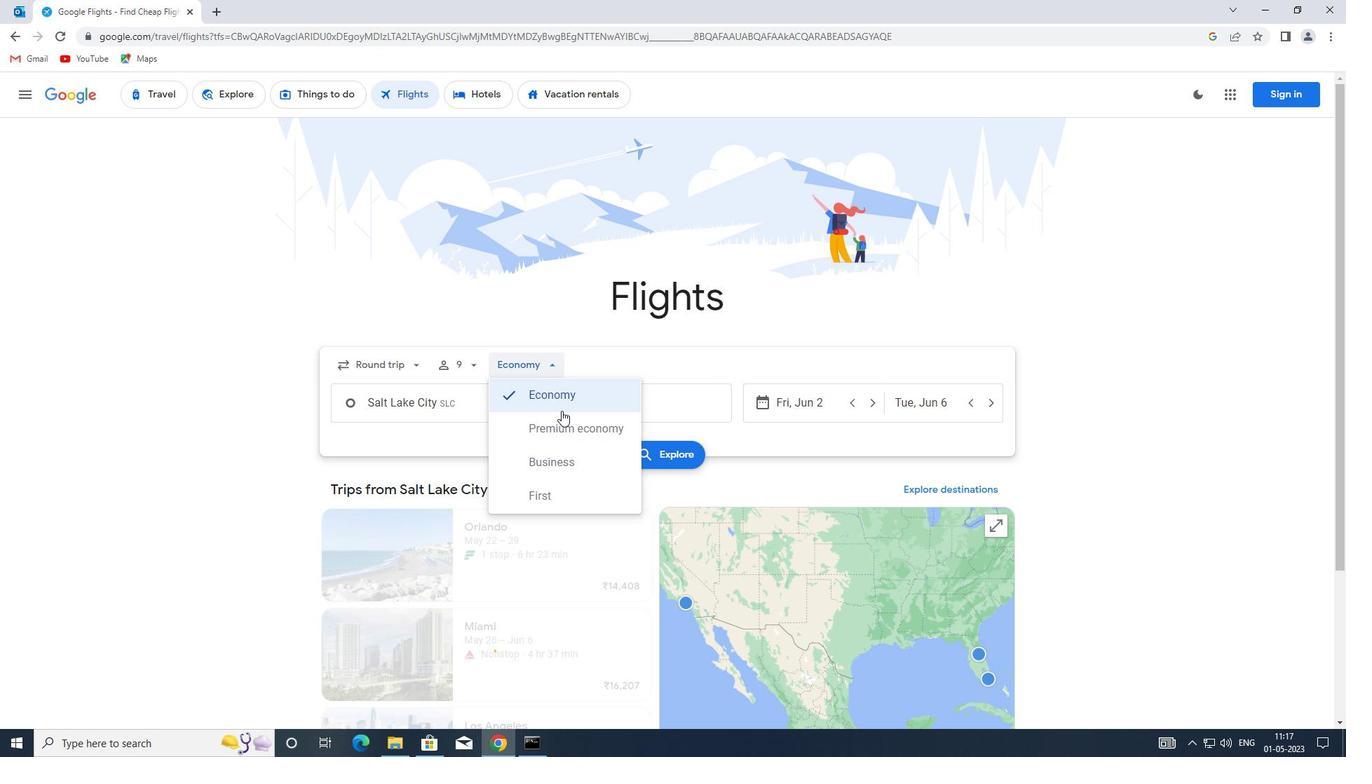 
Action: Mouse pressed left at (564, 428)
Screenshot: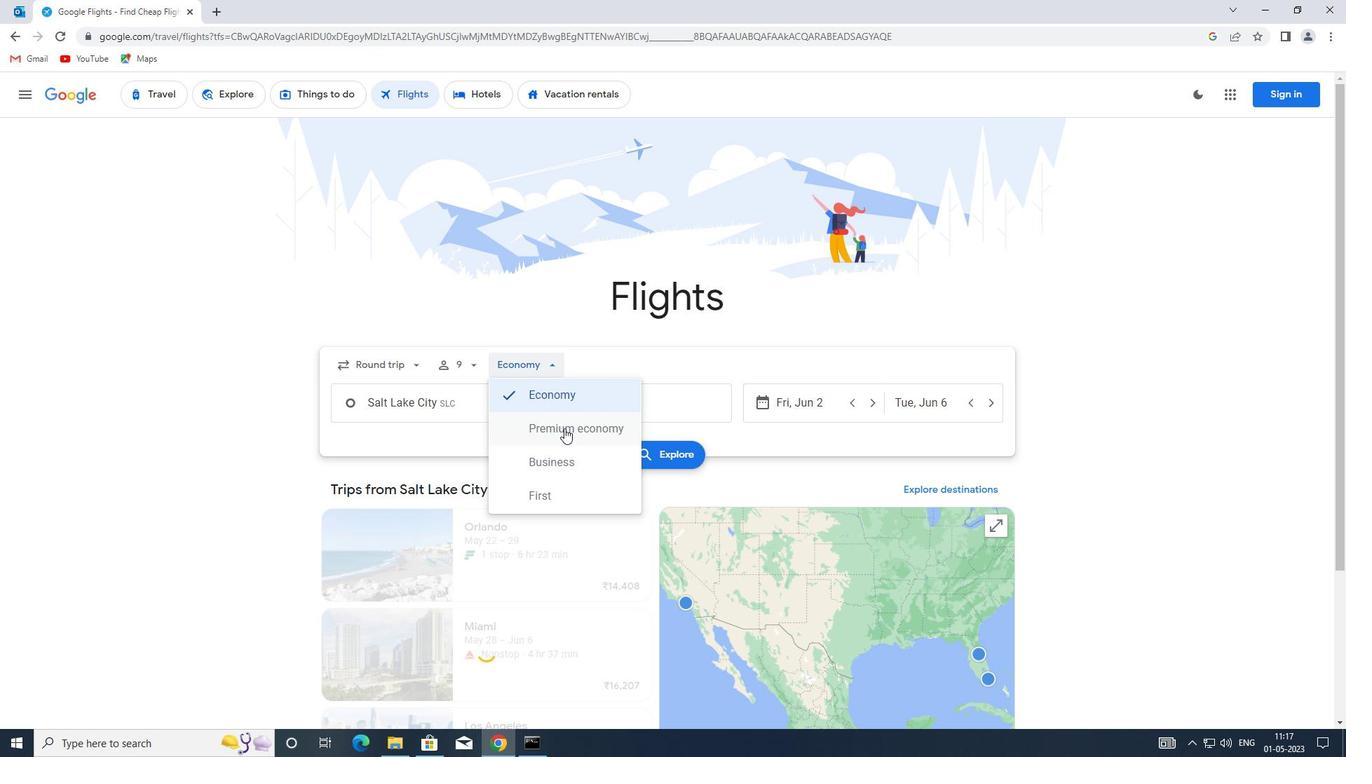 
Action: Mouse moved to (448, 405)
Screenshot: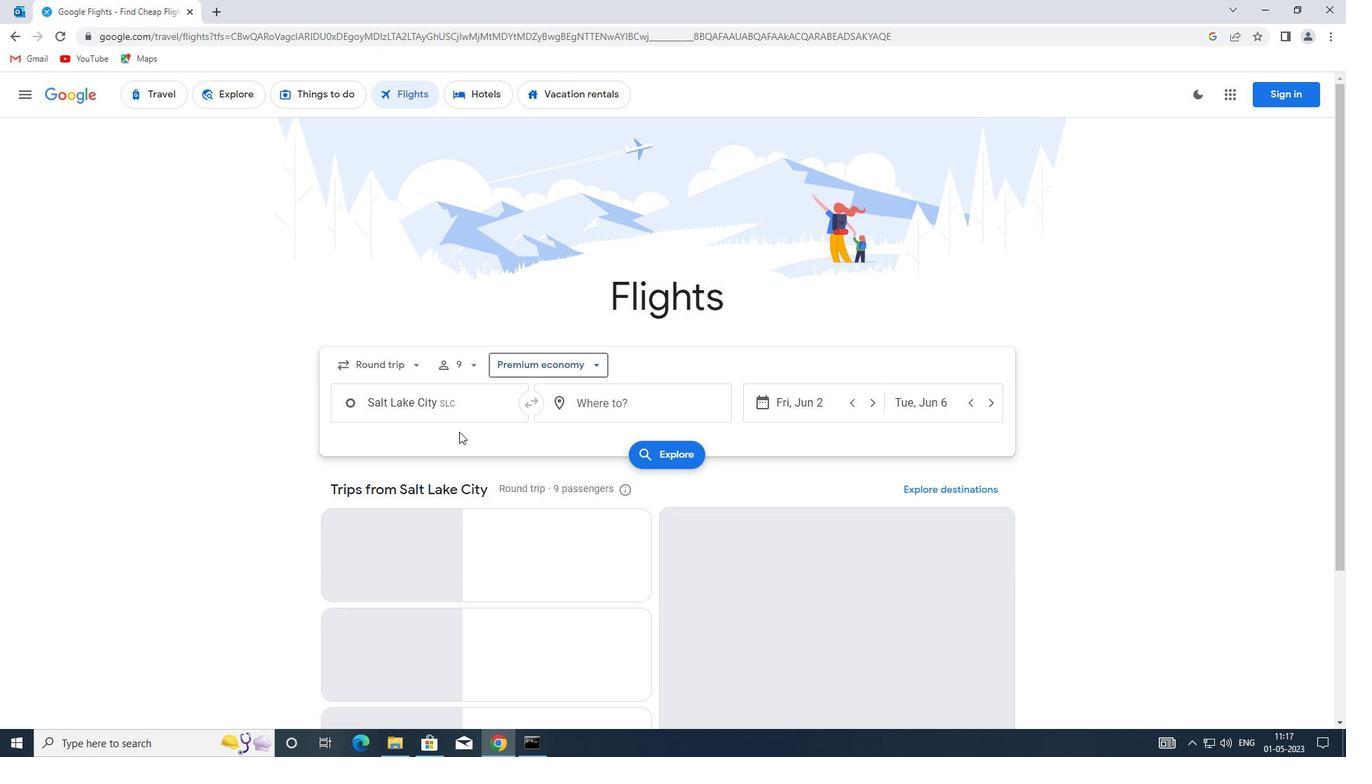 
Action: Mouse pressed left at (448, 405)
Screenshot: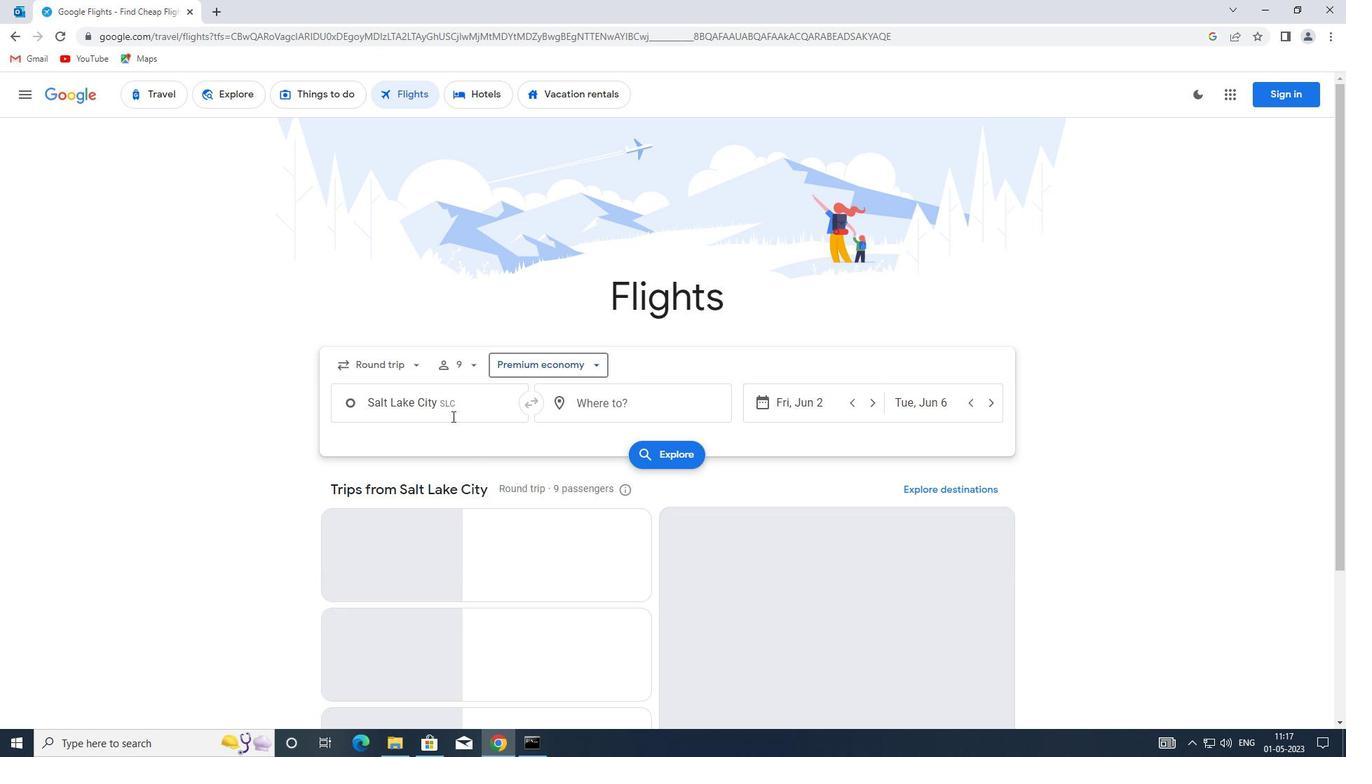
Action: Key pressed btv
Screenshot: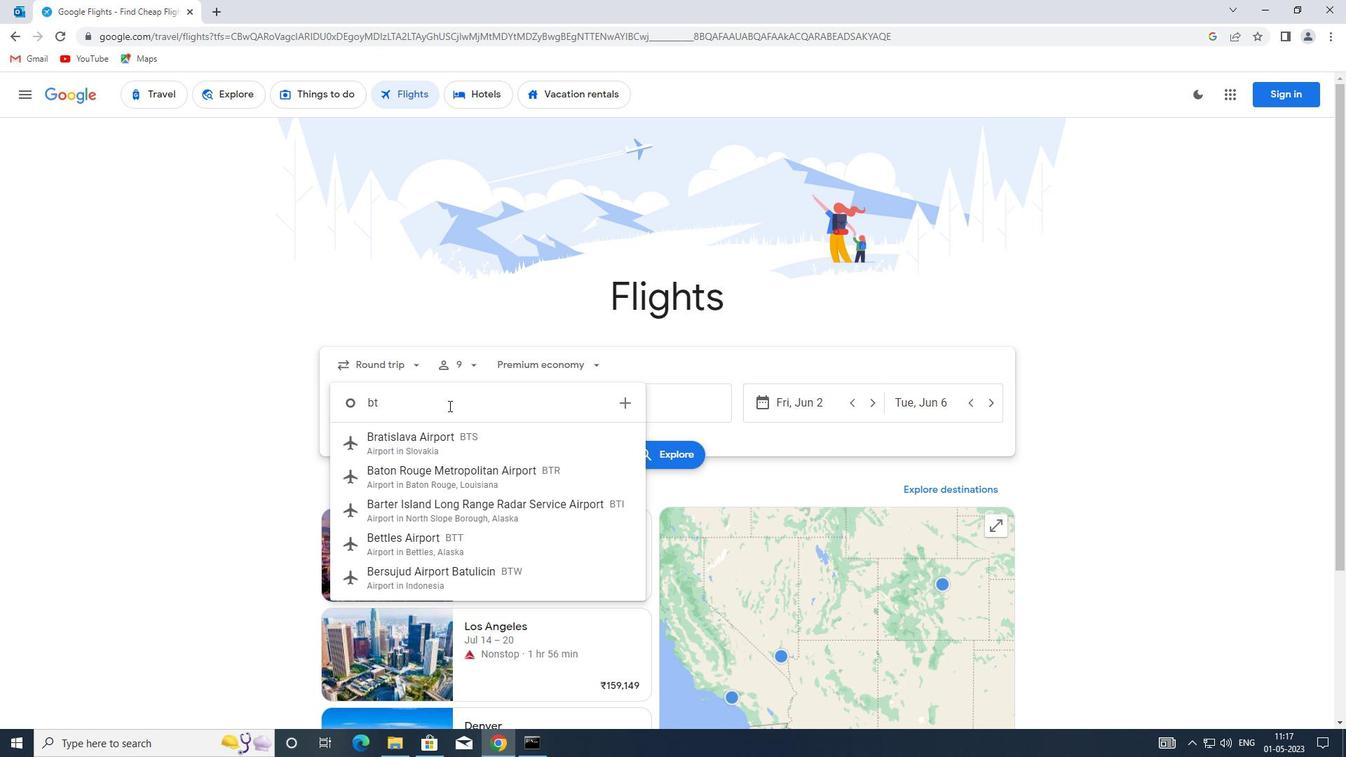 
Action: Mouse moved to (481, 438)
Screenshot: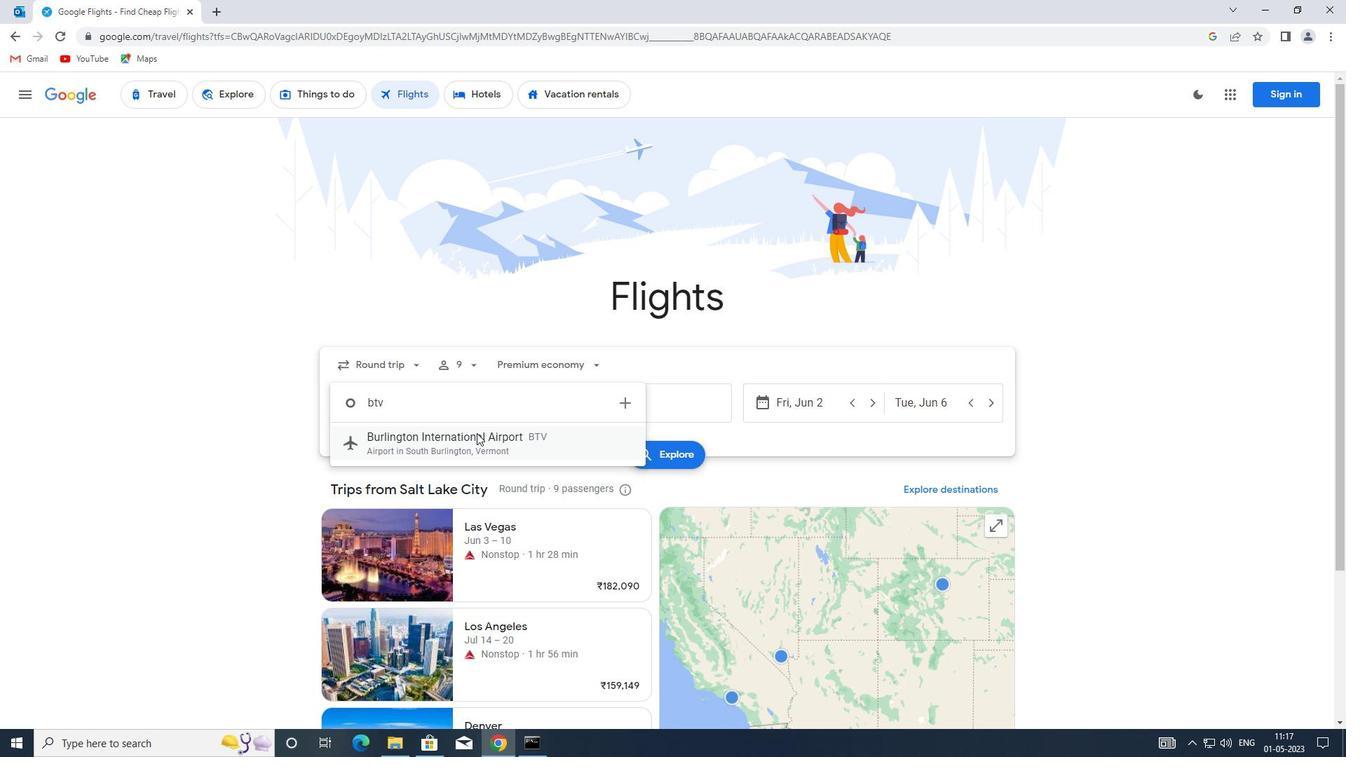 
Action: Mouse pressed left at (481, 438)
Screenshot: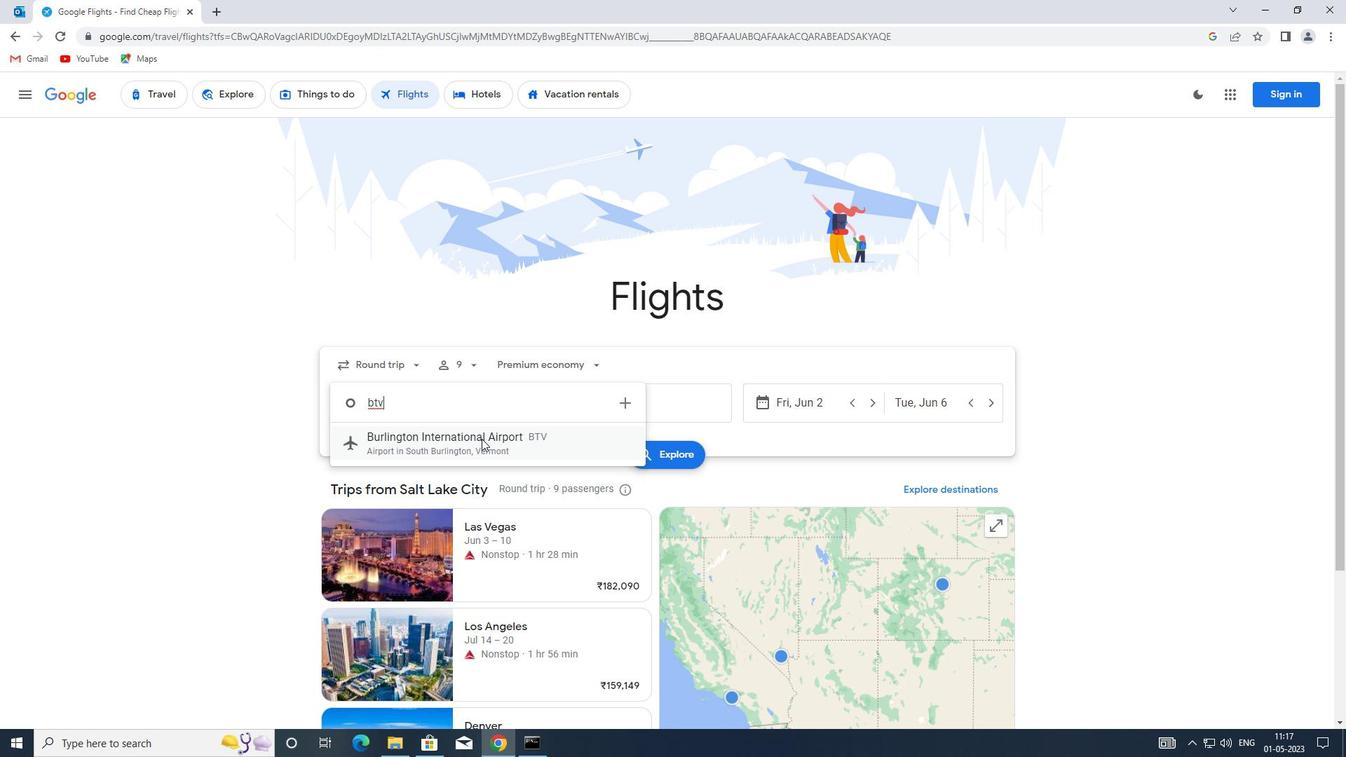 
Action: Mouse moved to (574, 408)
Screenshot: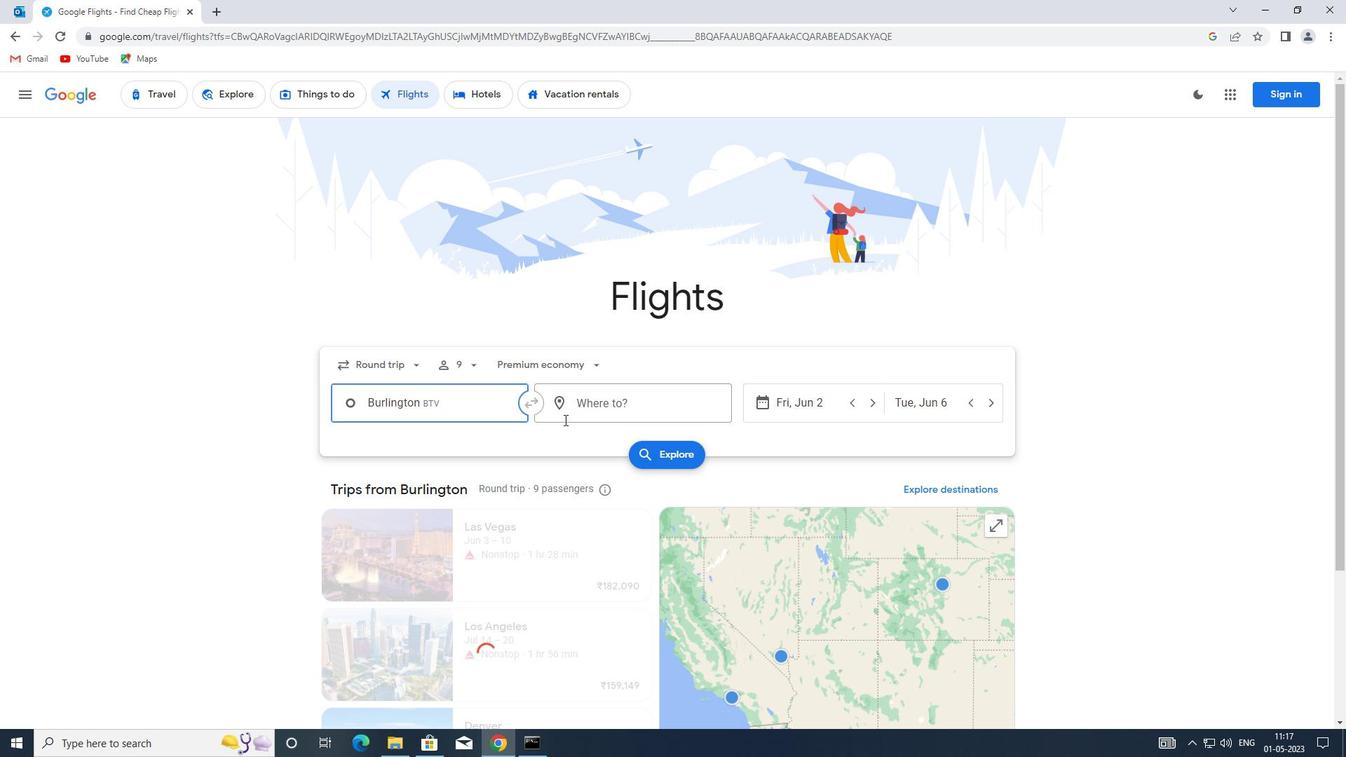 
Action: Mouse pressed left at (574, 408)
Screenshot: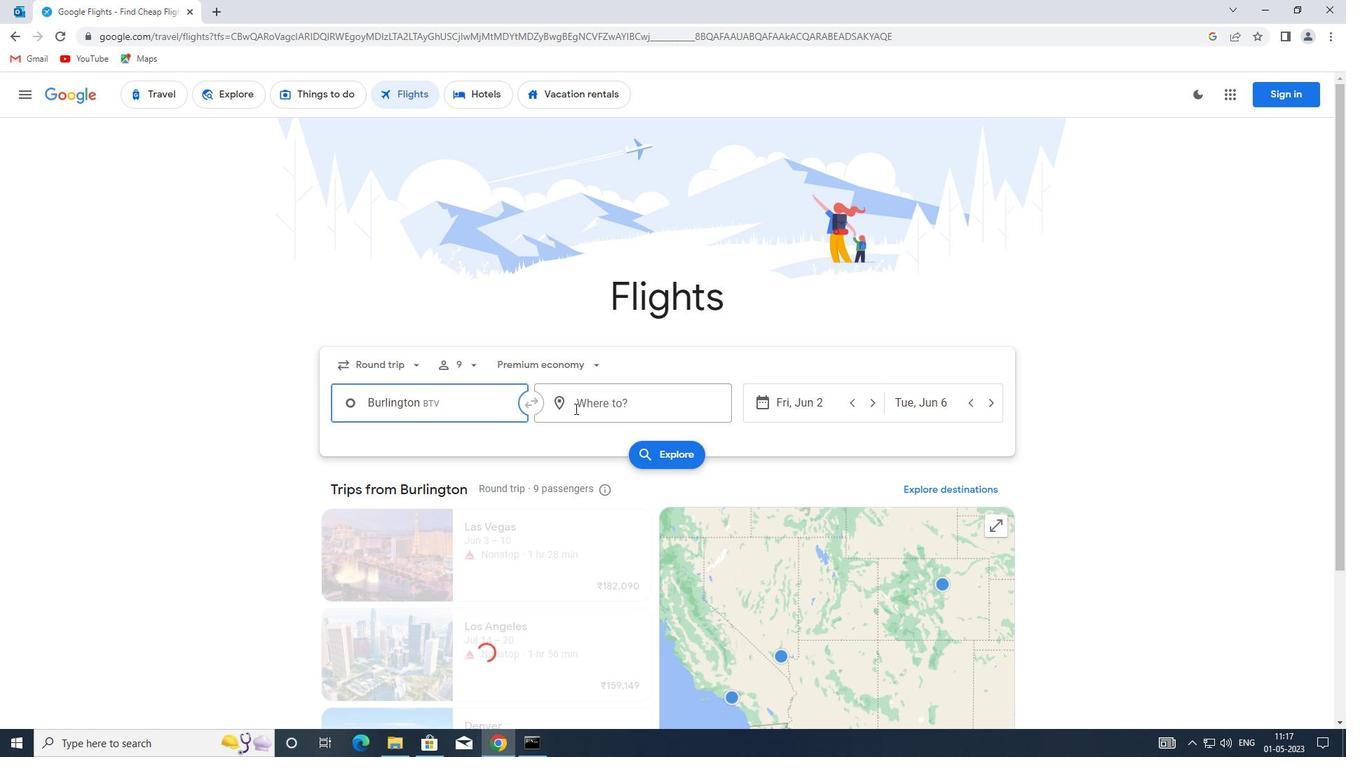 
Action: Key pressed spi
Screenshot: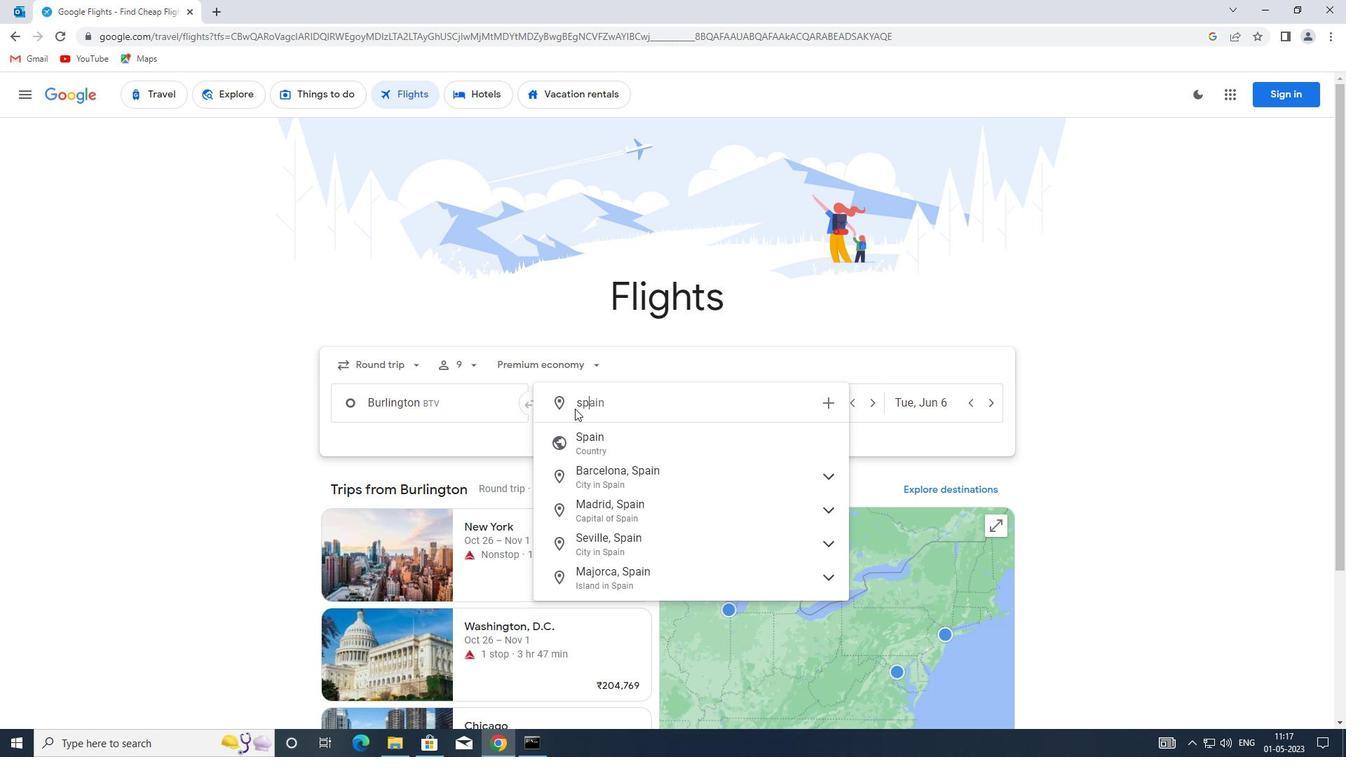 
Action: Mouse moved to (635, 445)
Screenshot: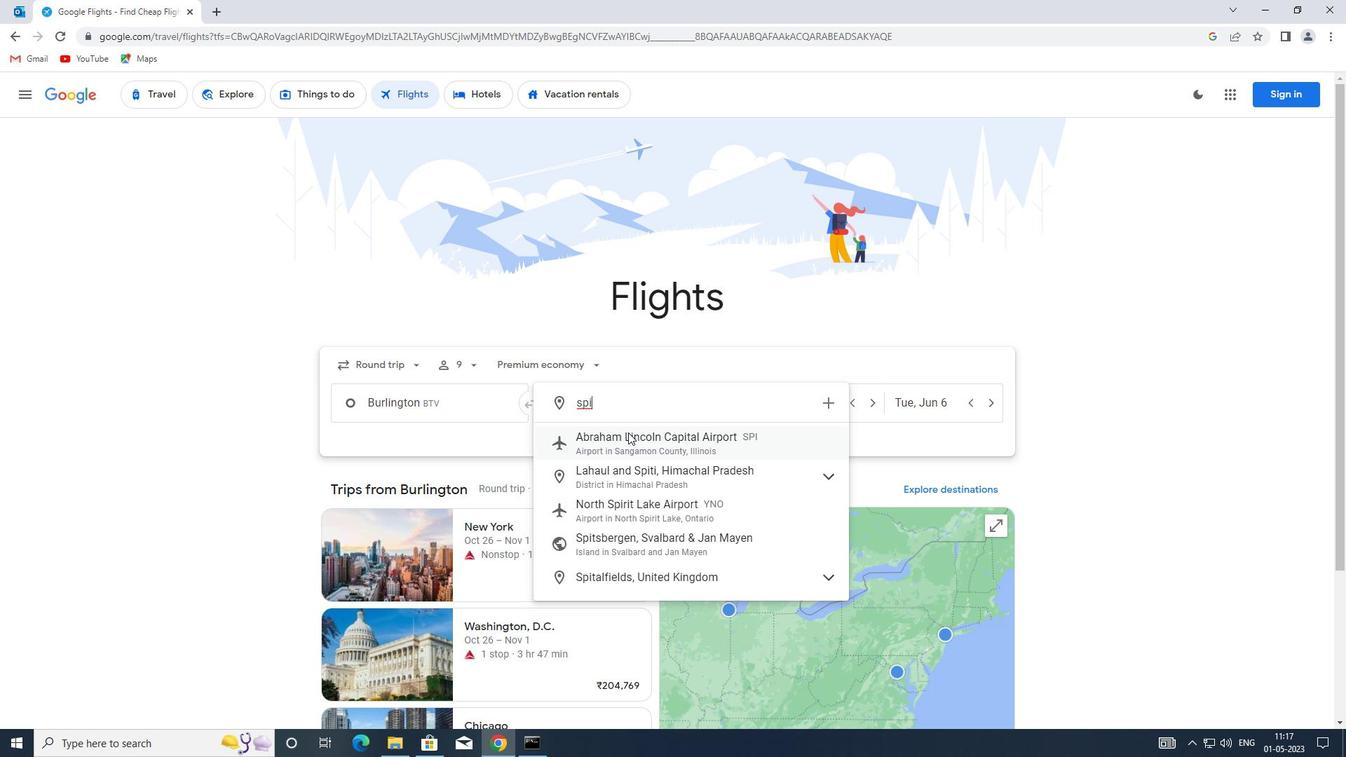 
Action: Mouse pressed left at (635, 445)
Screenshot: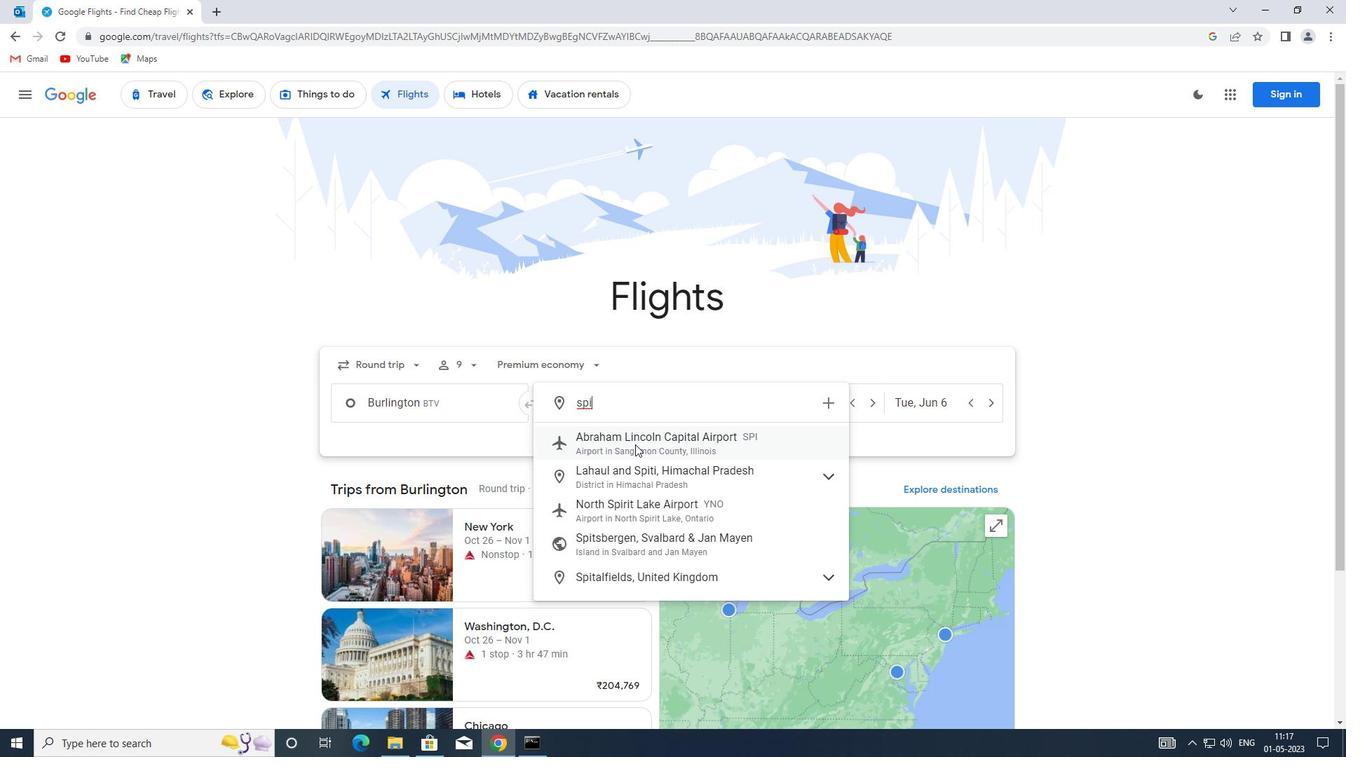 
Action: Mouse moved to (771, 405)
Screenshot: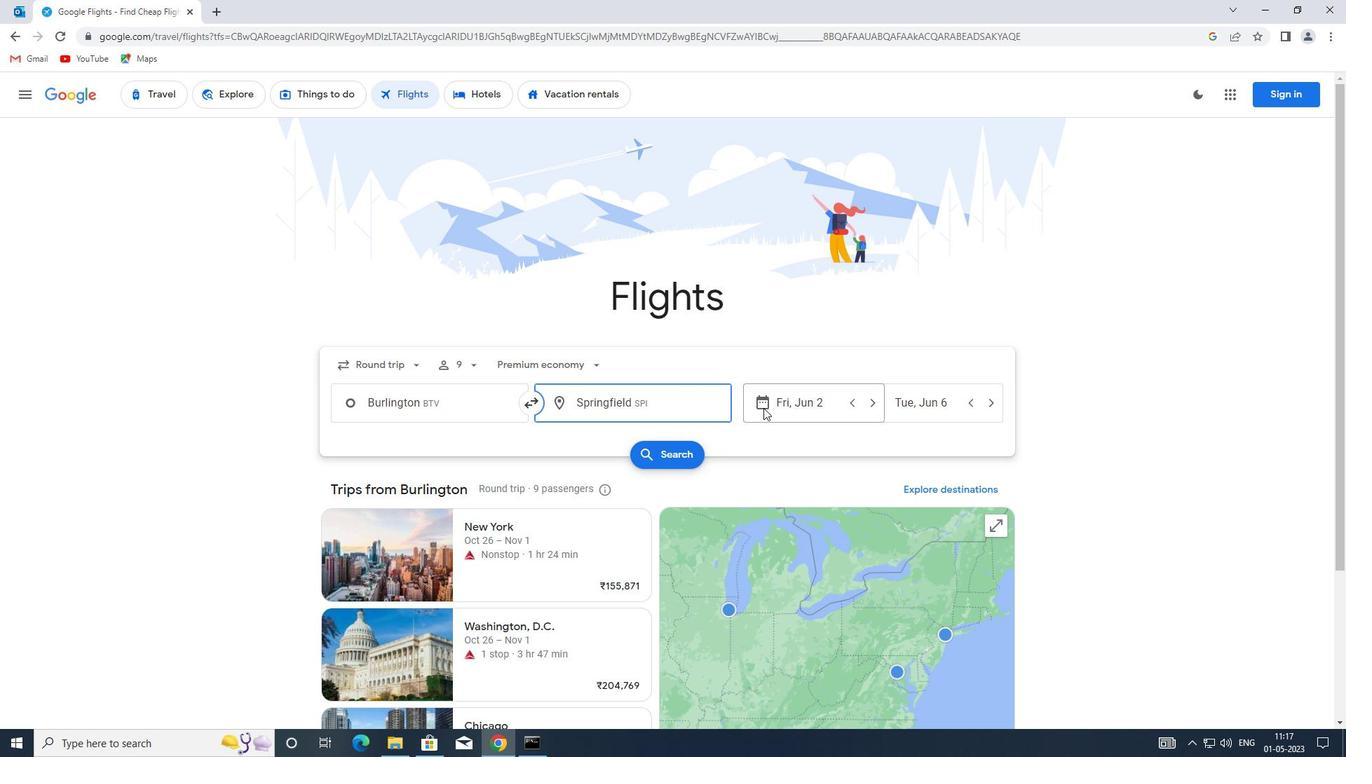 
Action: Mouse pressed left at (771, 405)
Screenshot: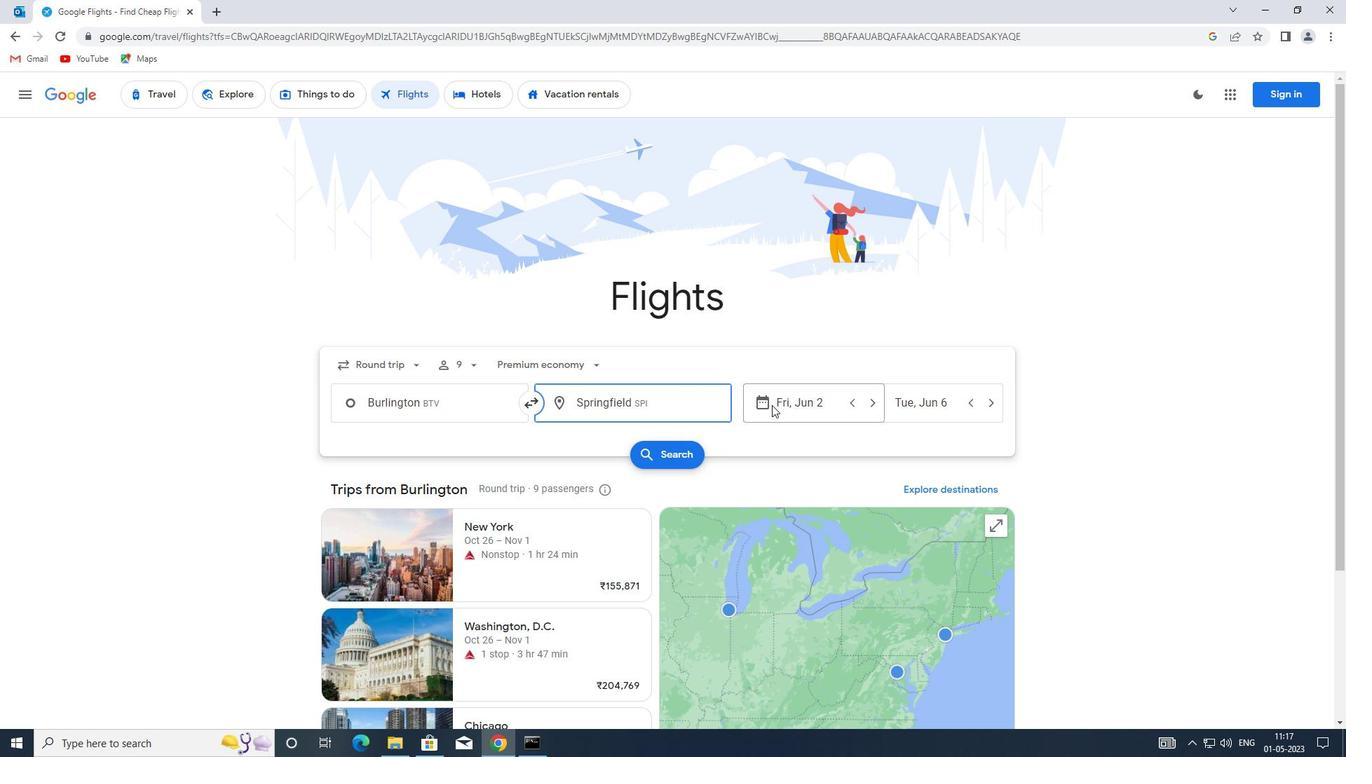 
Action: Mouse moved to (944, 476)
Screenshot: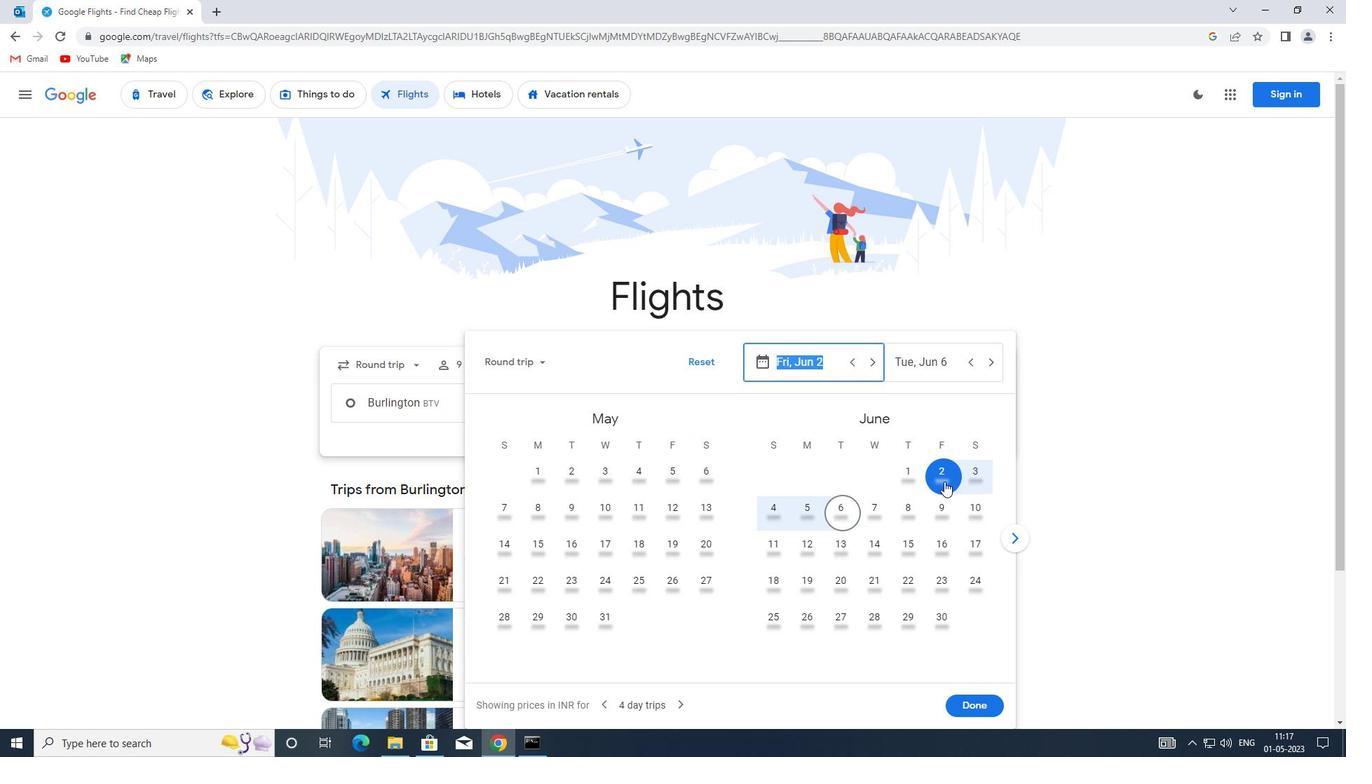 
Action: Mouse pressed left at (944, 476)
Screenshot: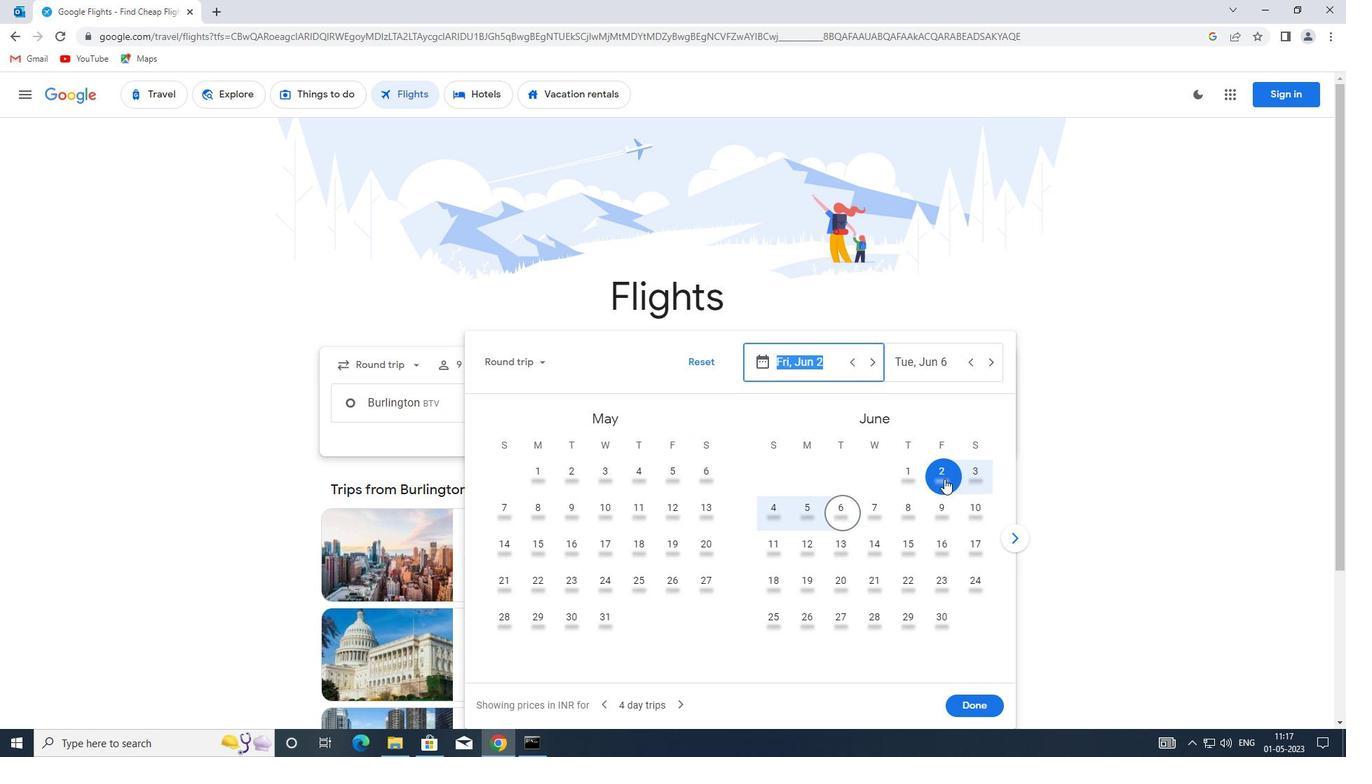 
Action: Mouse moved to (938, 471)
Screenshot: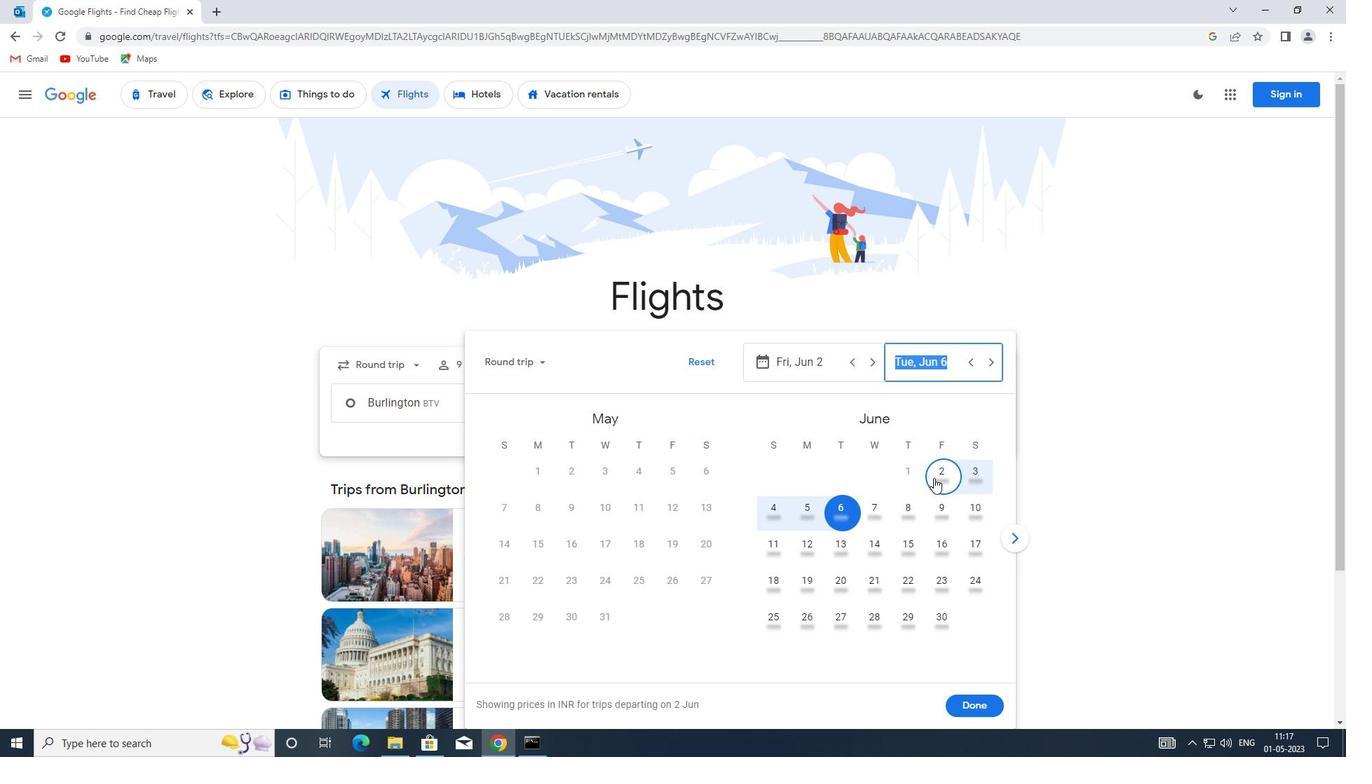 
Action: Mouse pressed left at (938, 471)
Screenshot: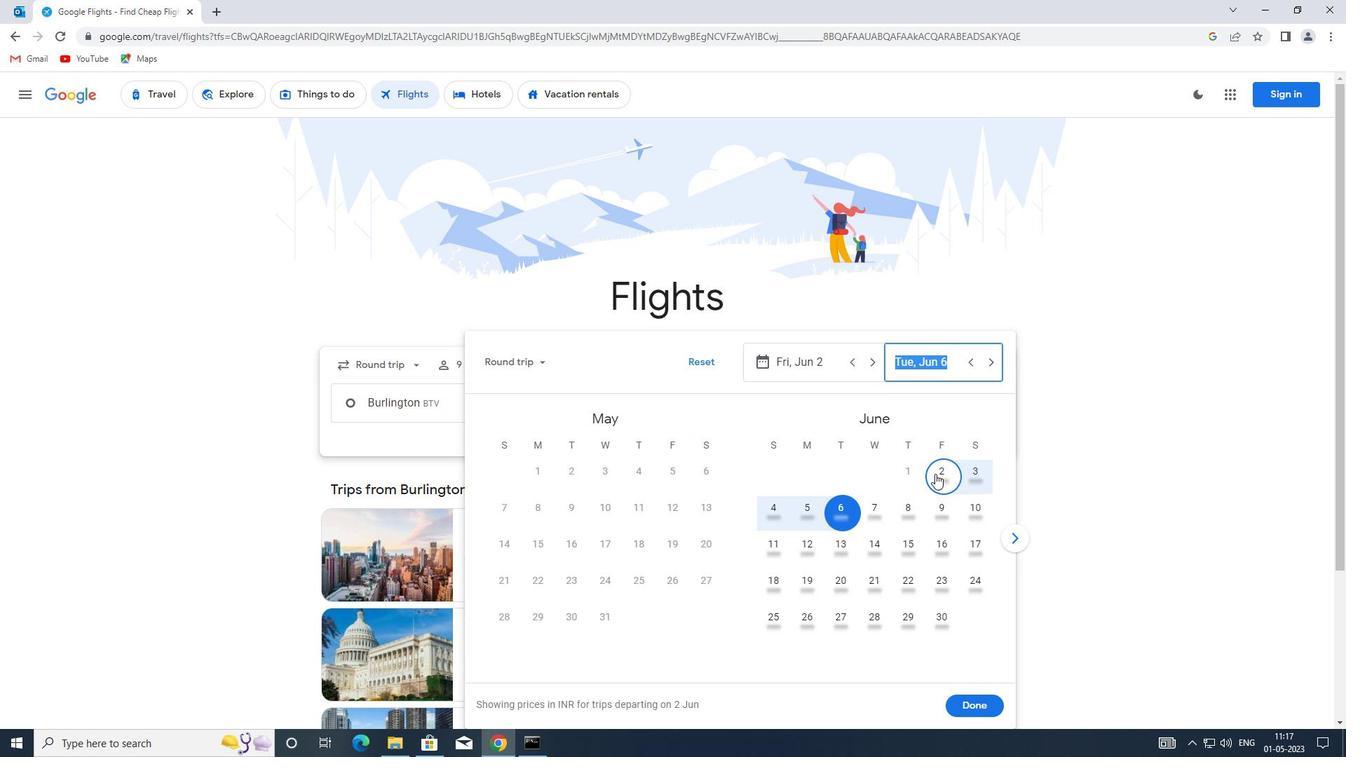 
Action: Mouse moved to (966, 705)
Screenshot: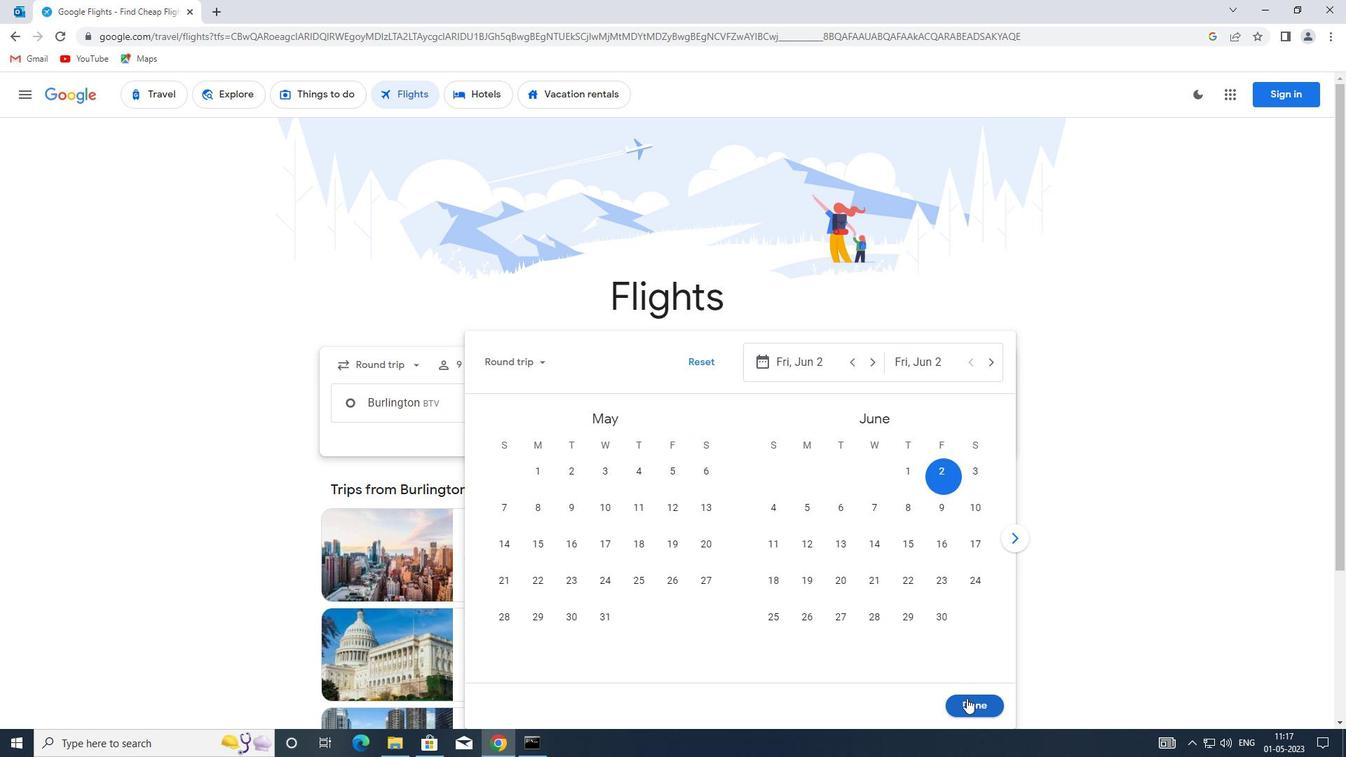 
Action: Mouse pressed left at (966, 705)
Screenshot: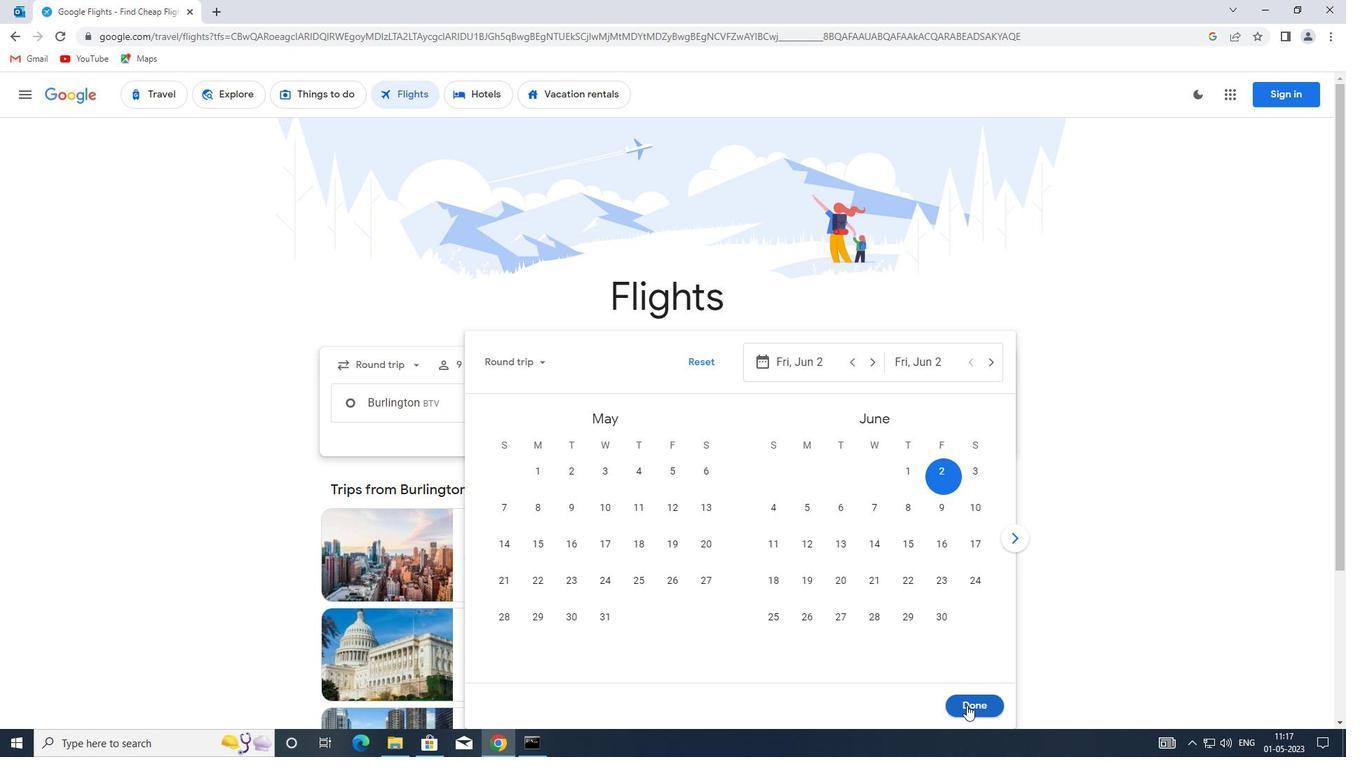 
Action: Mouse moved to (684, 450)
Screenshot: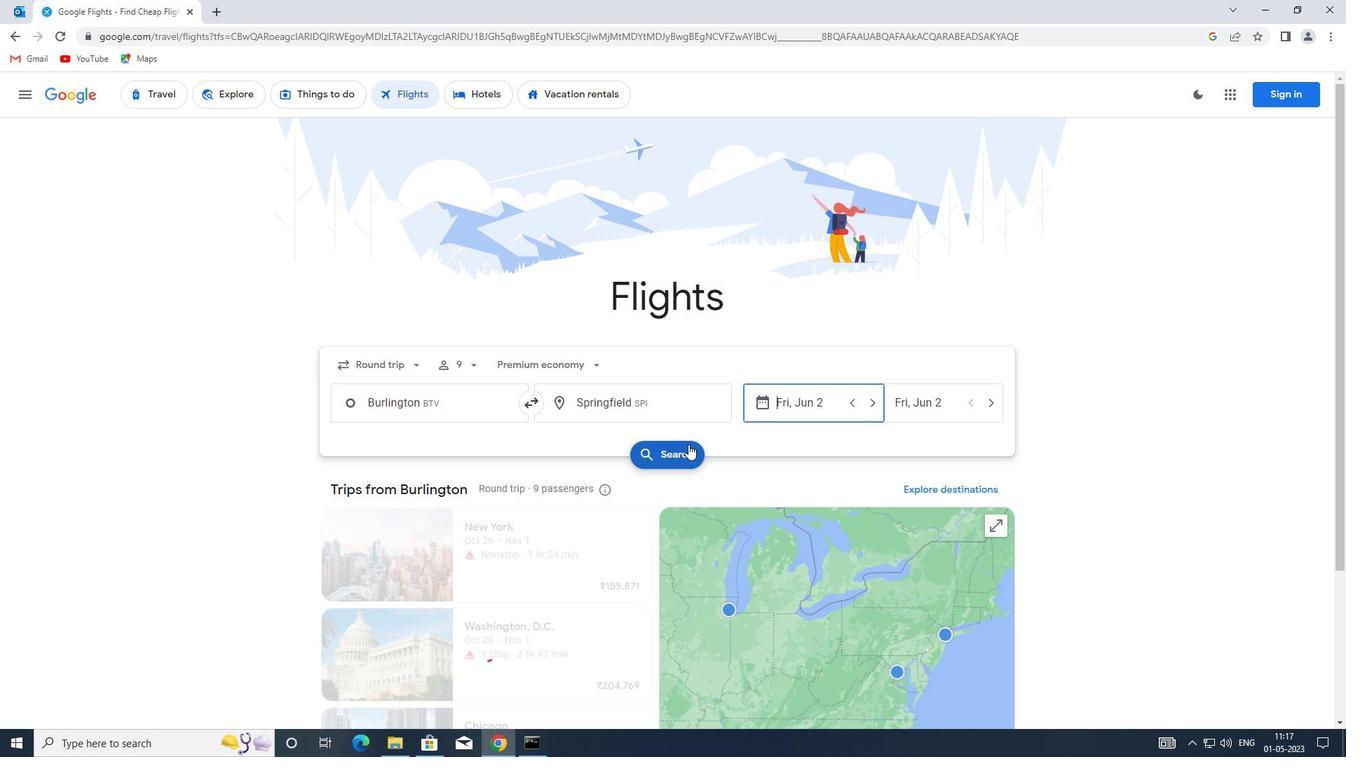 
Action: Mouse pressed left at (684, 450)
Screenshot: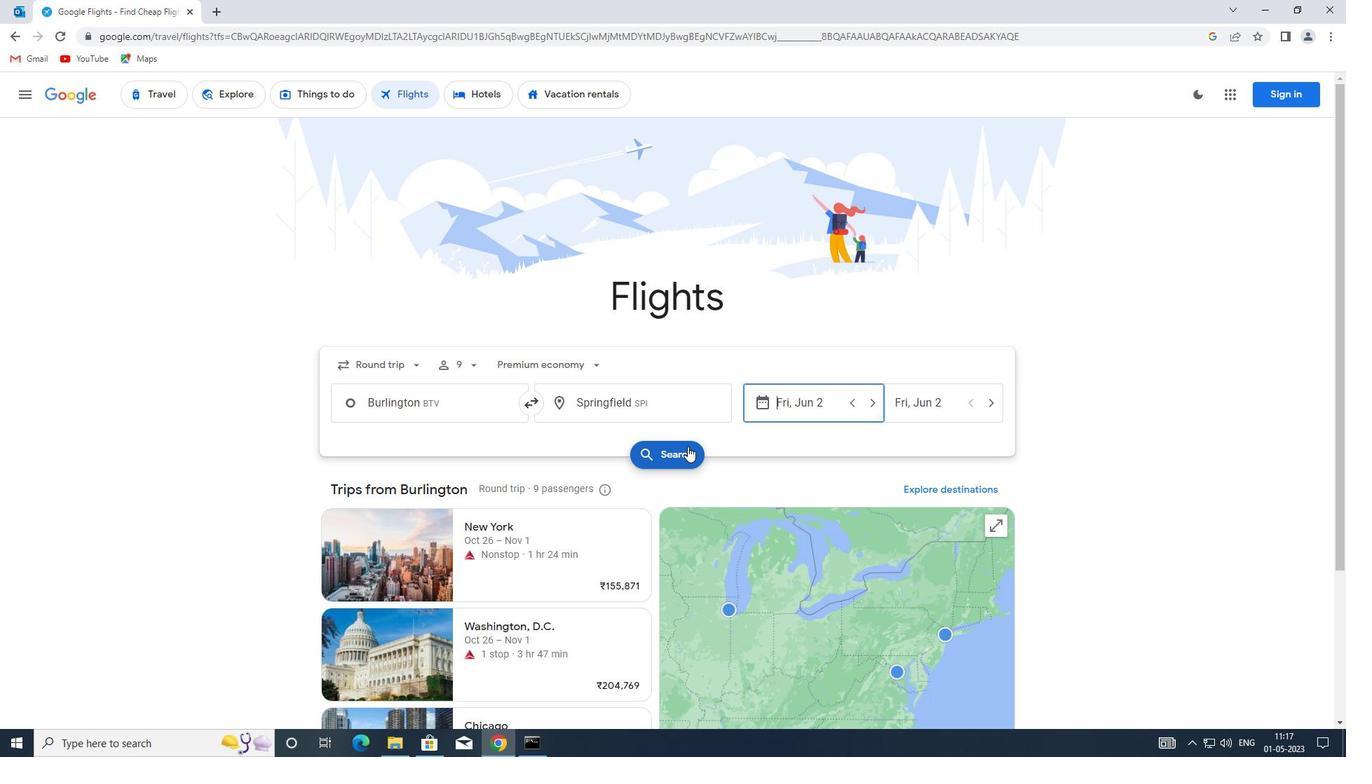 
Action: Mouse moved to (342, 220)
Screenshot: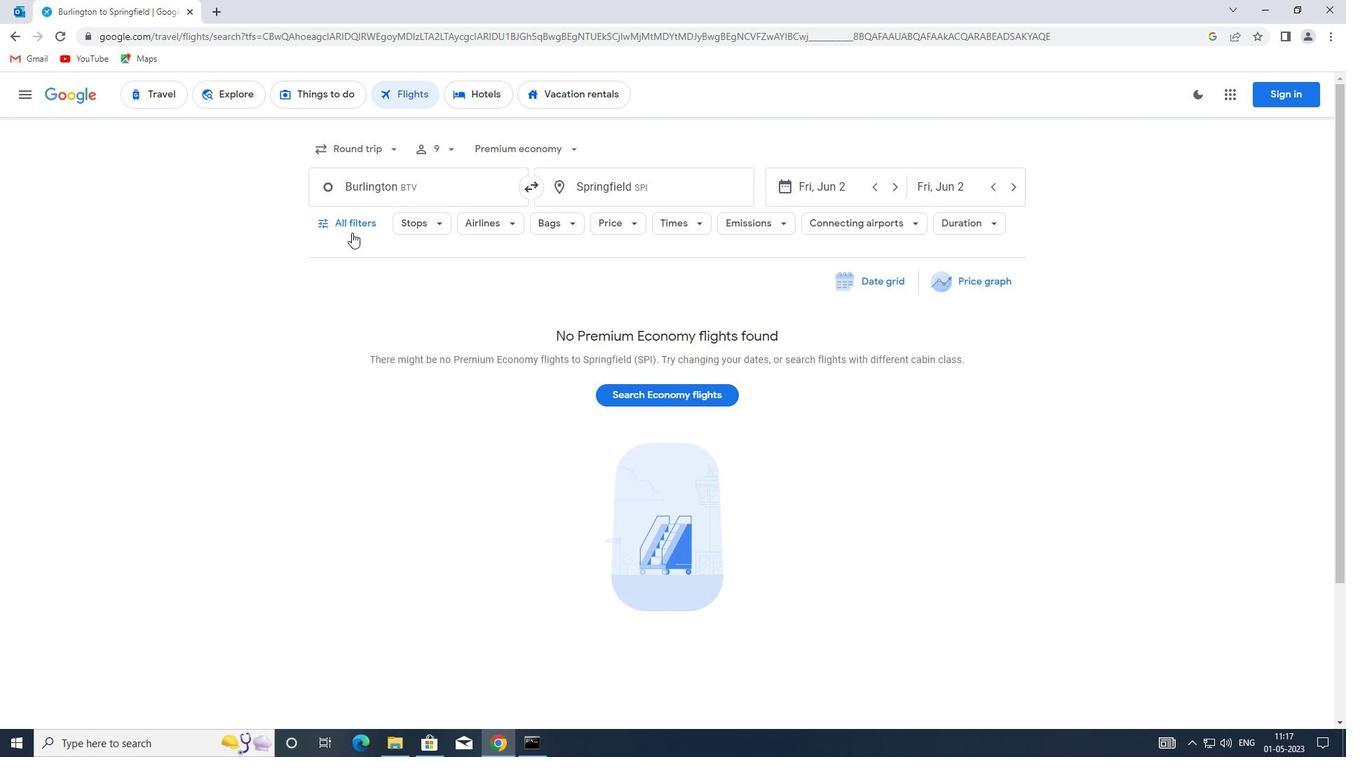 
Action: Mouse pressed left at (342, 220)
Screenshot: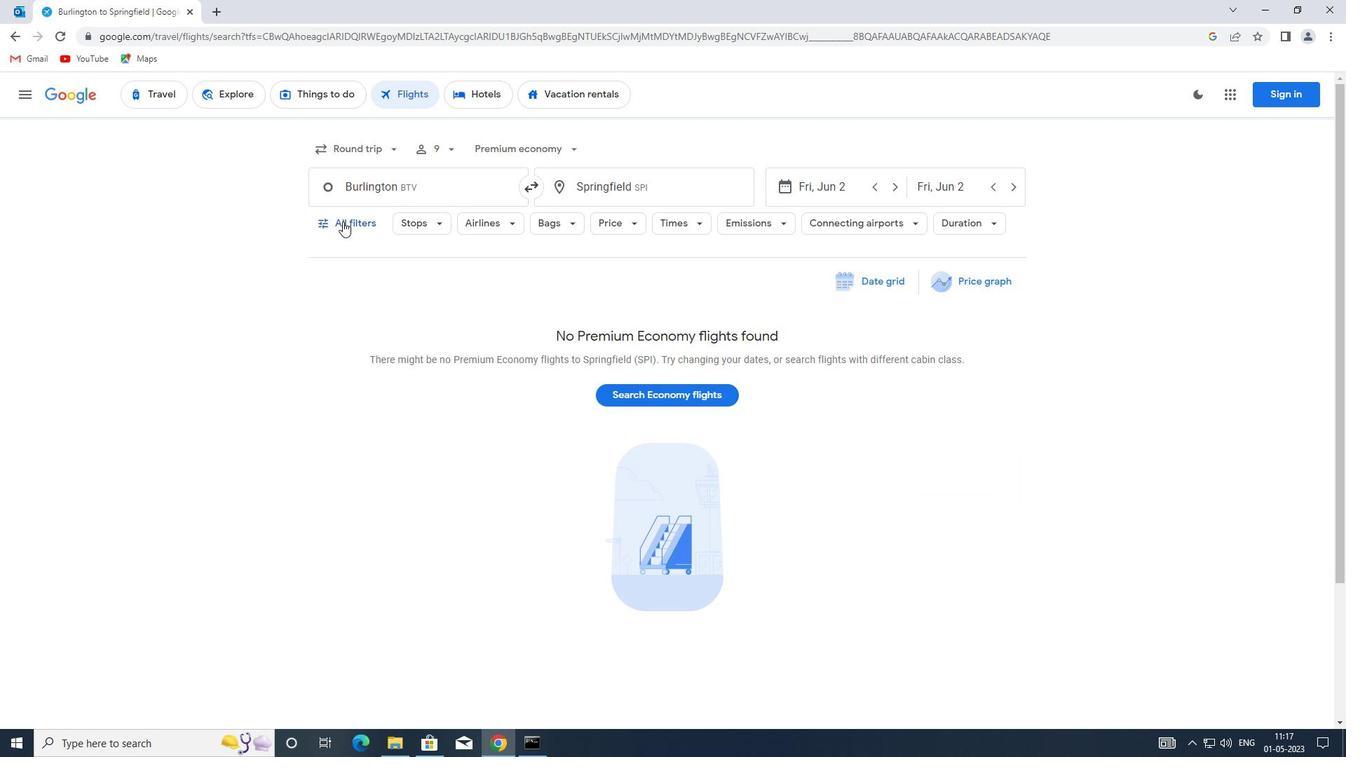 
Action: Mouse moved to (495, 351)
Screenshot: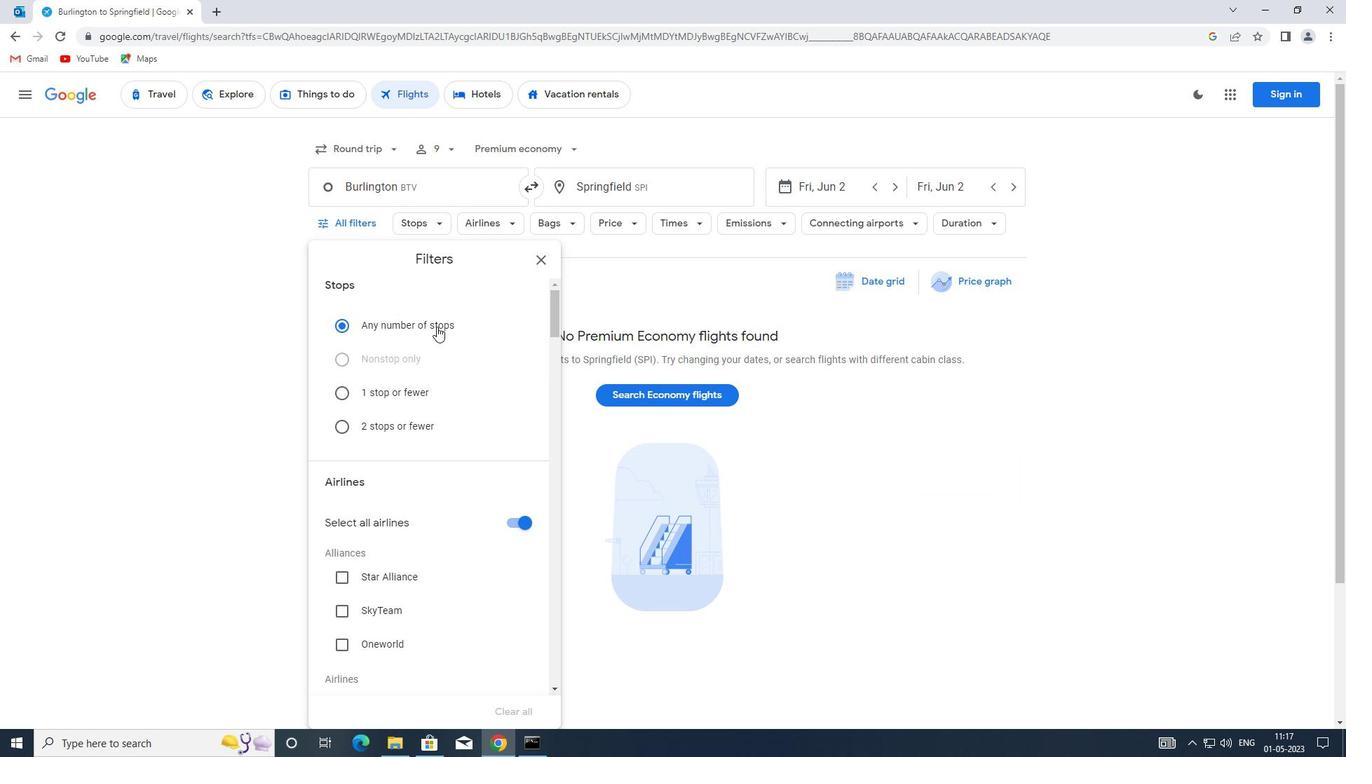 
Action: Mouse scrolled (495, 351) with delta (0, 0)
Screenshot: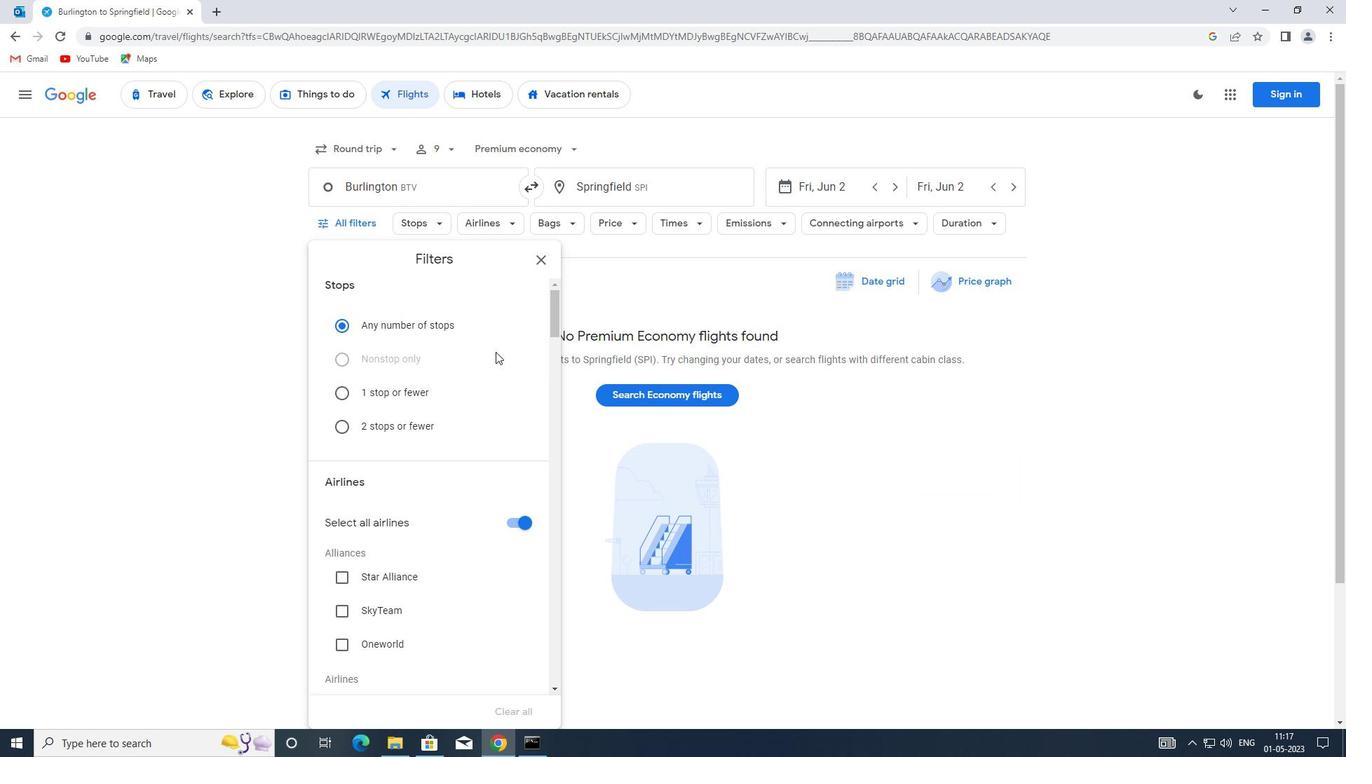 
Action: Mouse moved to (495, 351)
Screenshot: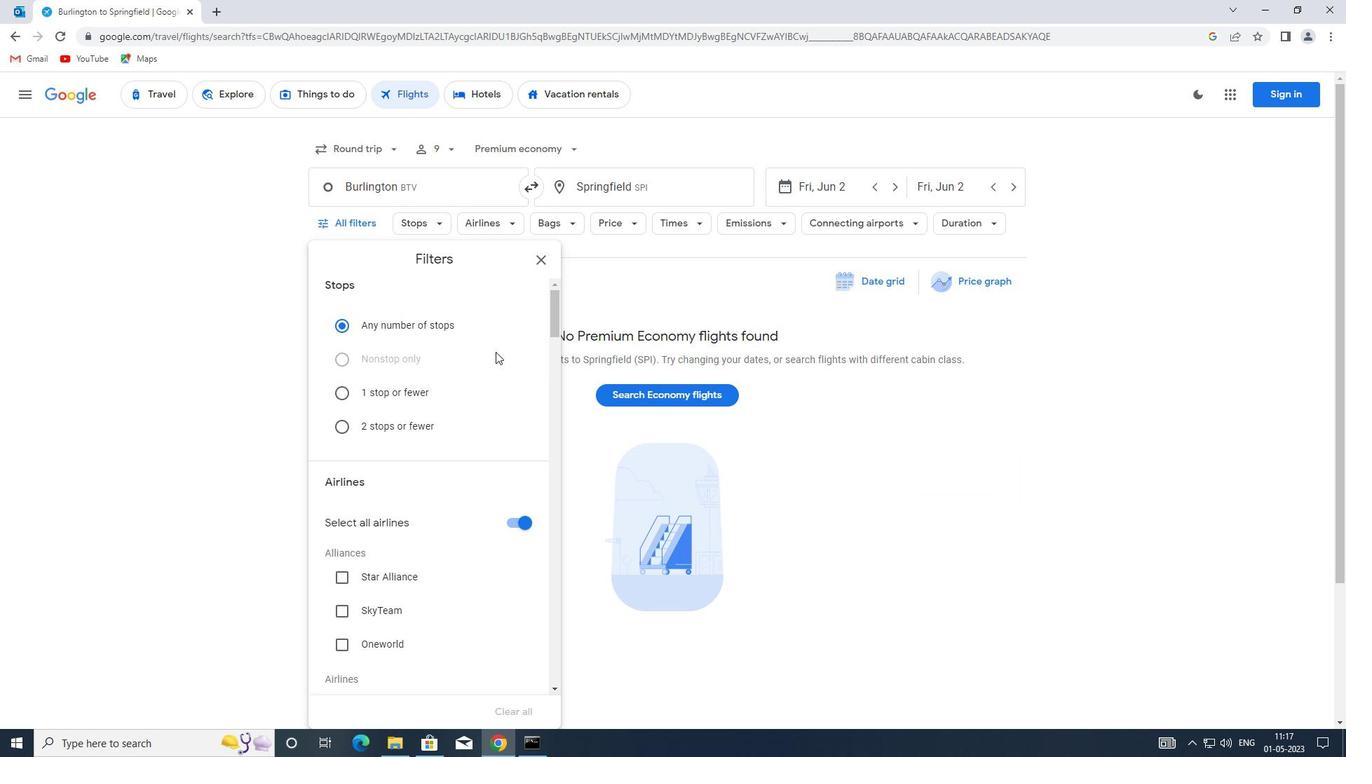
Action: Mouse scrolled (495, 351) with delta (0, 0)
Screenshot: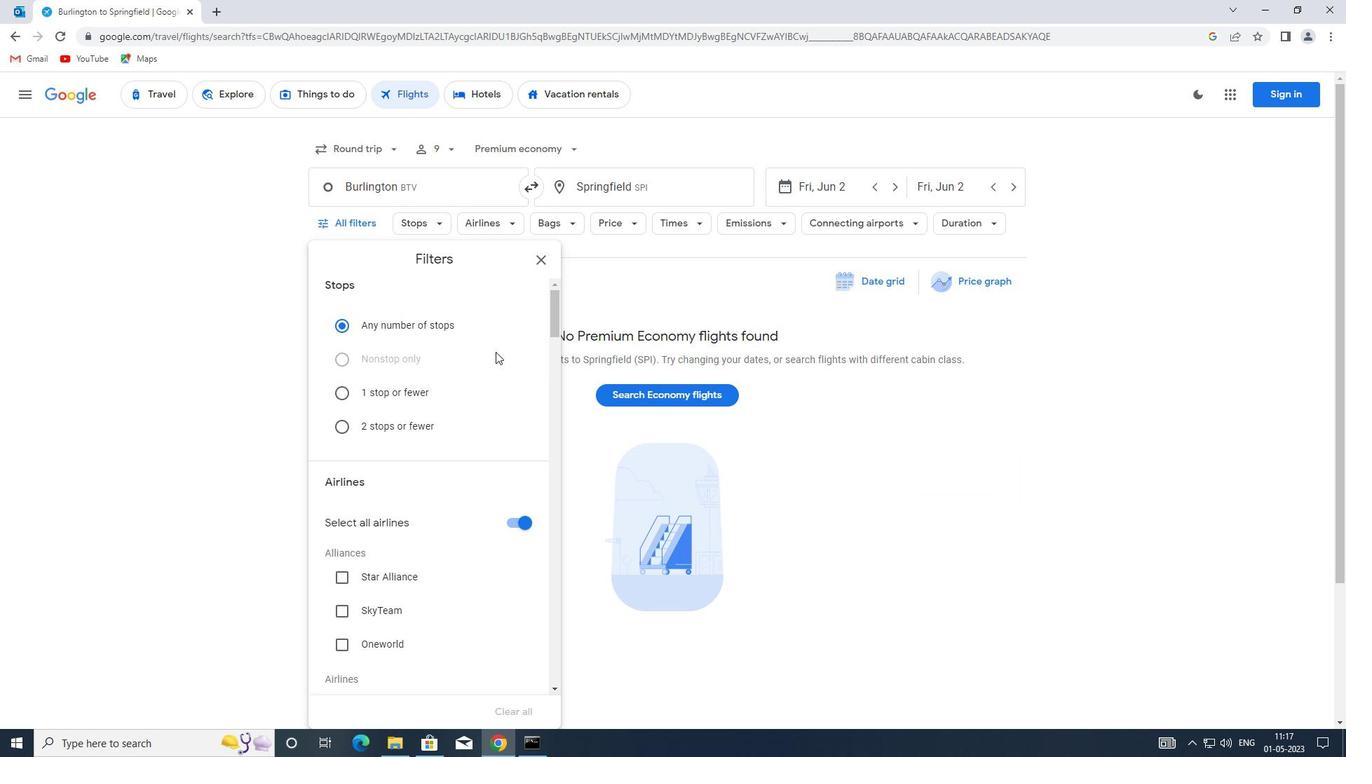 
Action: Mouse moved to (426, 433)
Screenshot: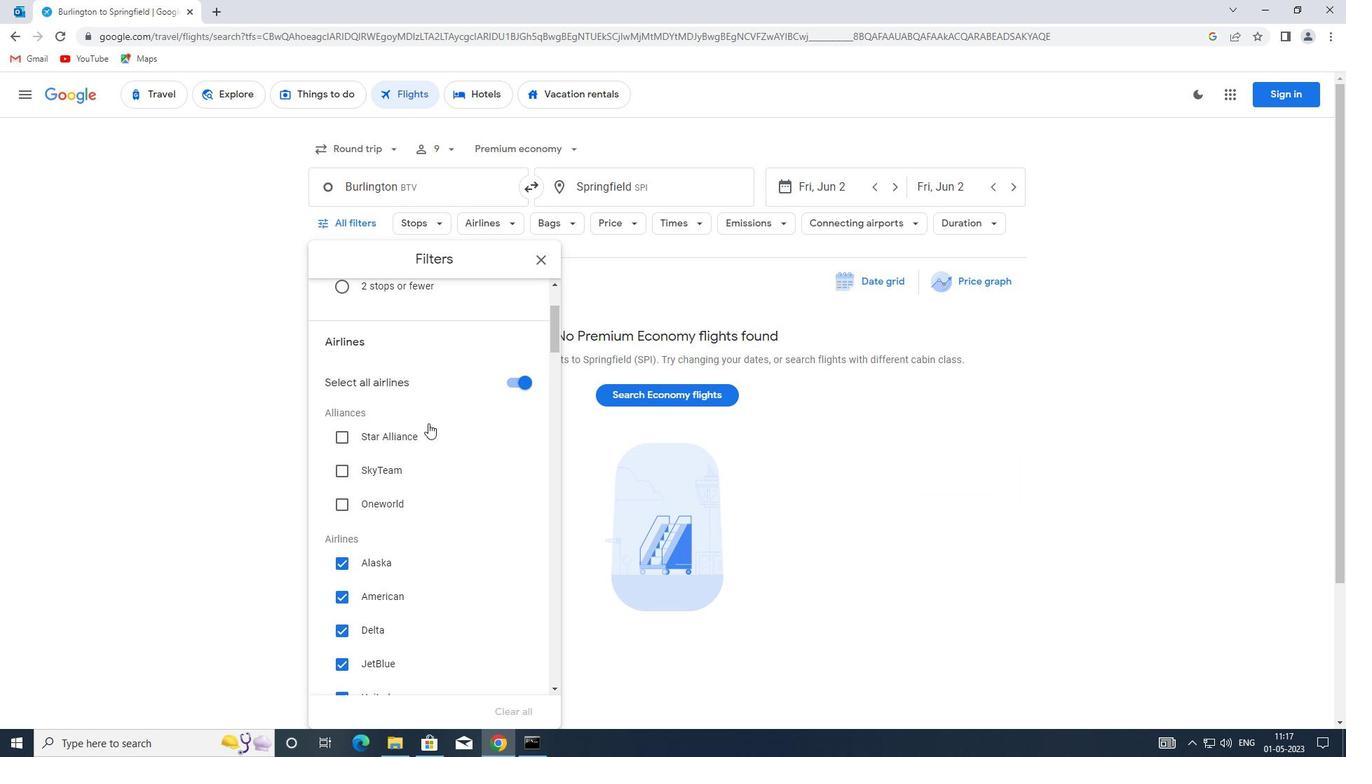 
Action: Mouse scrolled (426, 433) with delta (0, 0)
Screenshot: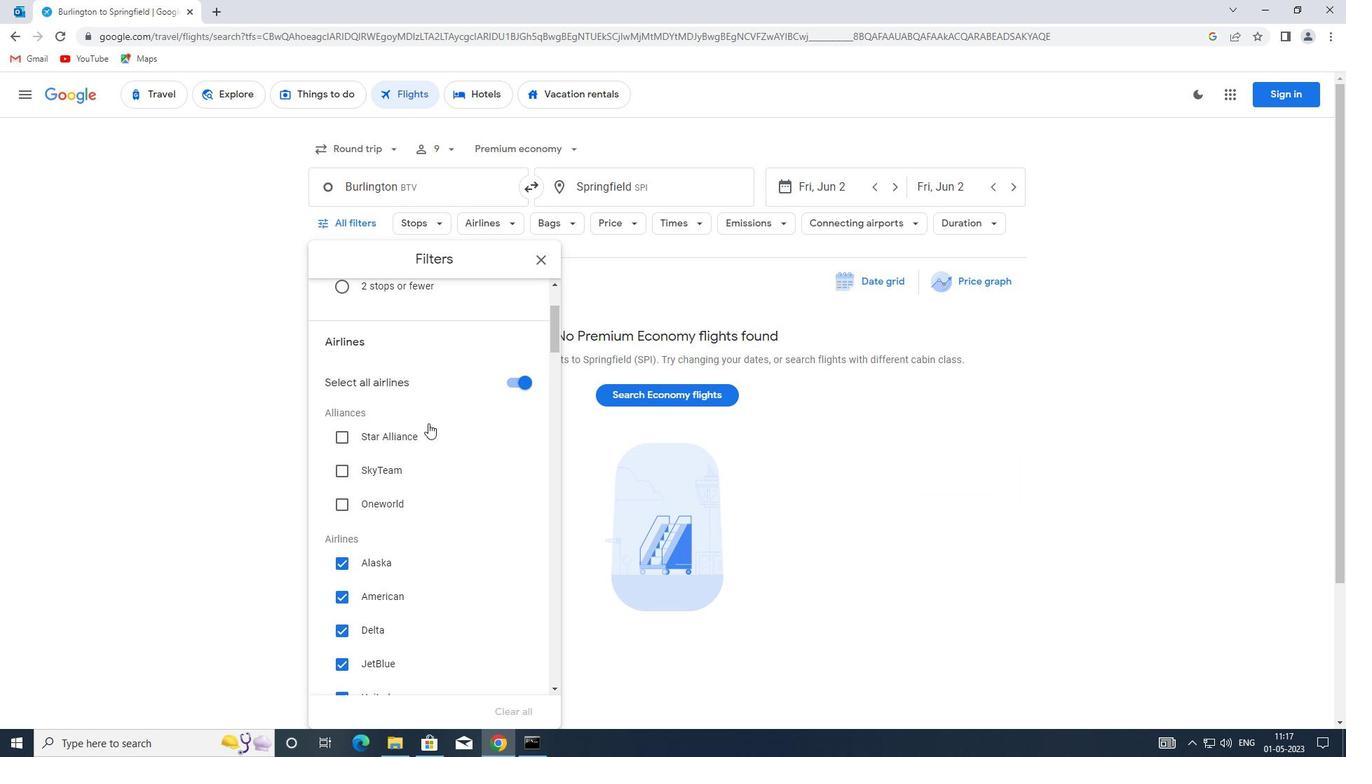 
Action: Mouse moved to (530, 309)
Screenshot: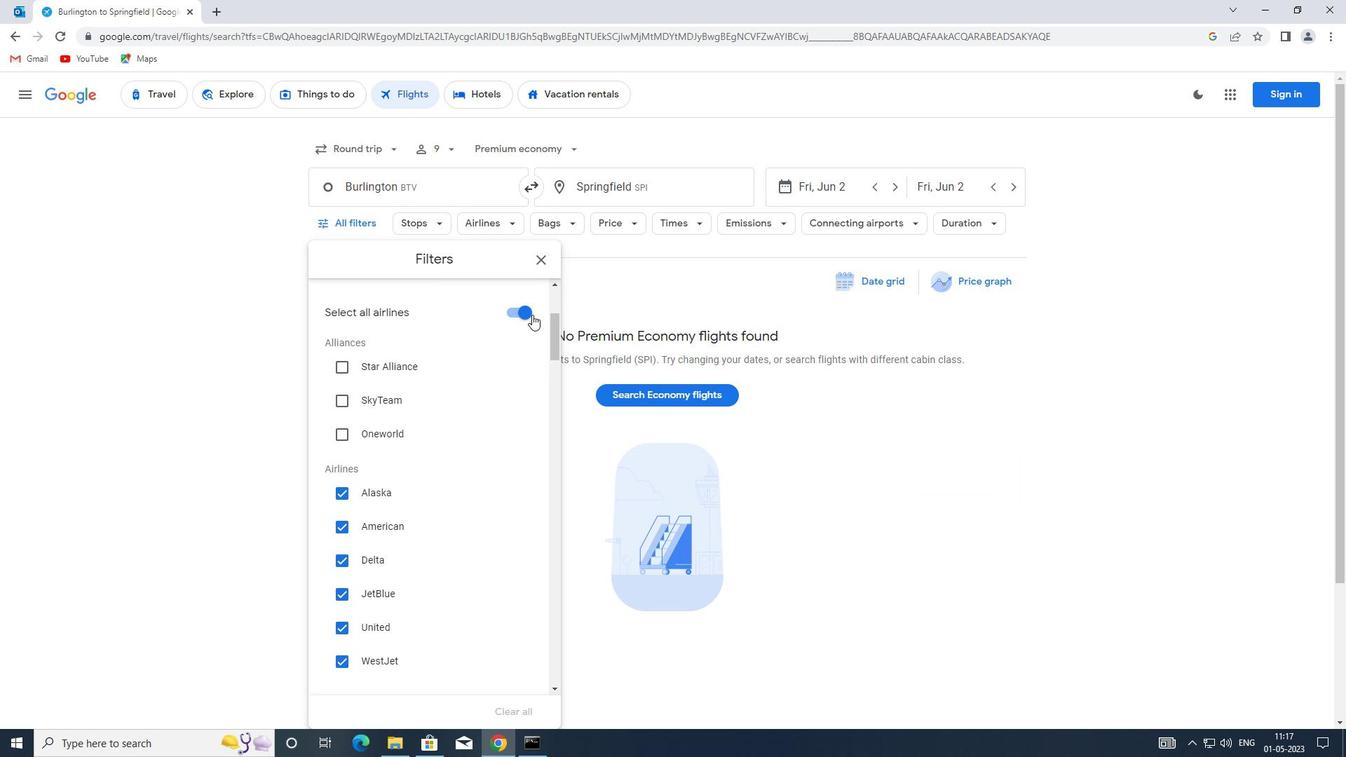 
Action: Mouse pressed left at (530, 309)
Screenshot: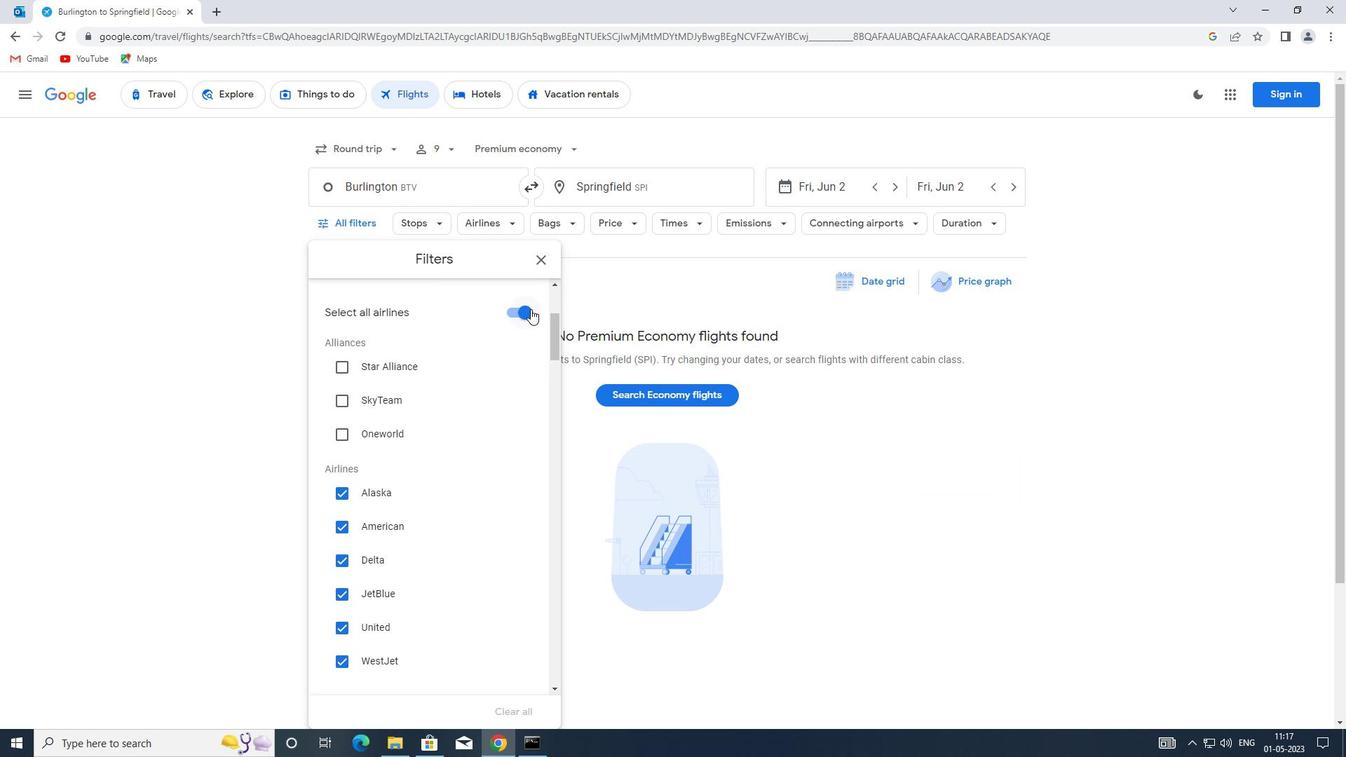 
Action: Mouse moved to (347, 492)
Screenshot: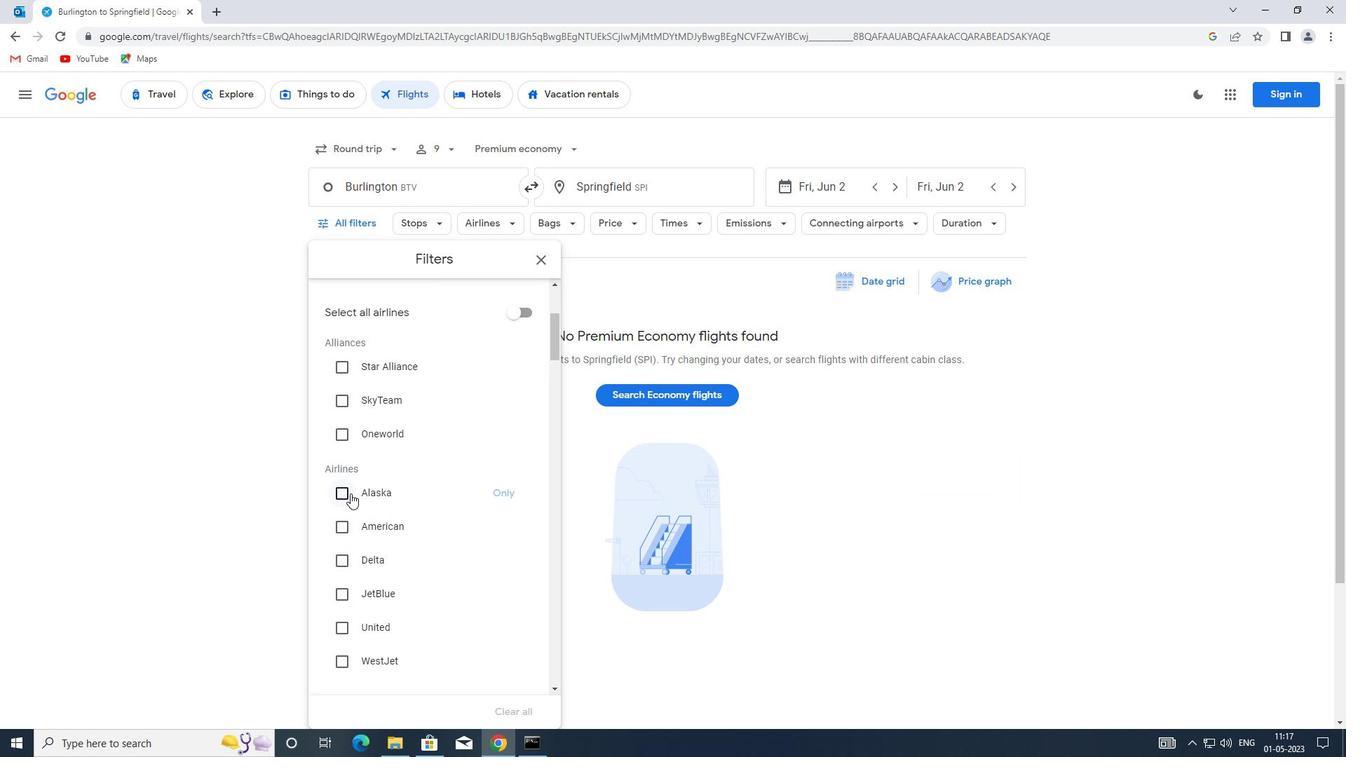 
Action: Mouse pressed left at (347, 492)
Screenshot: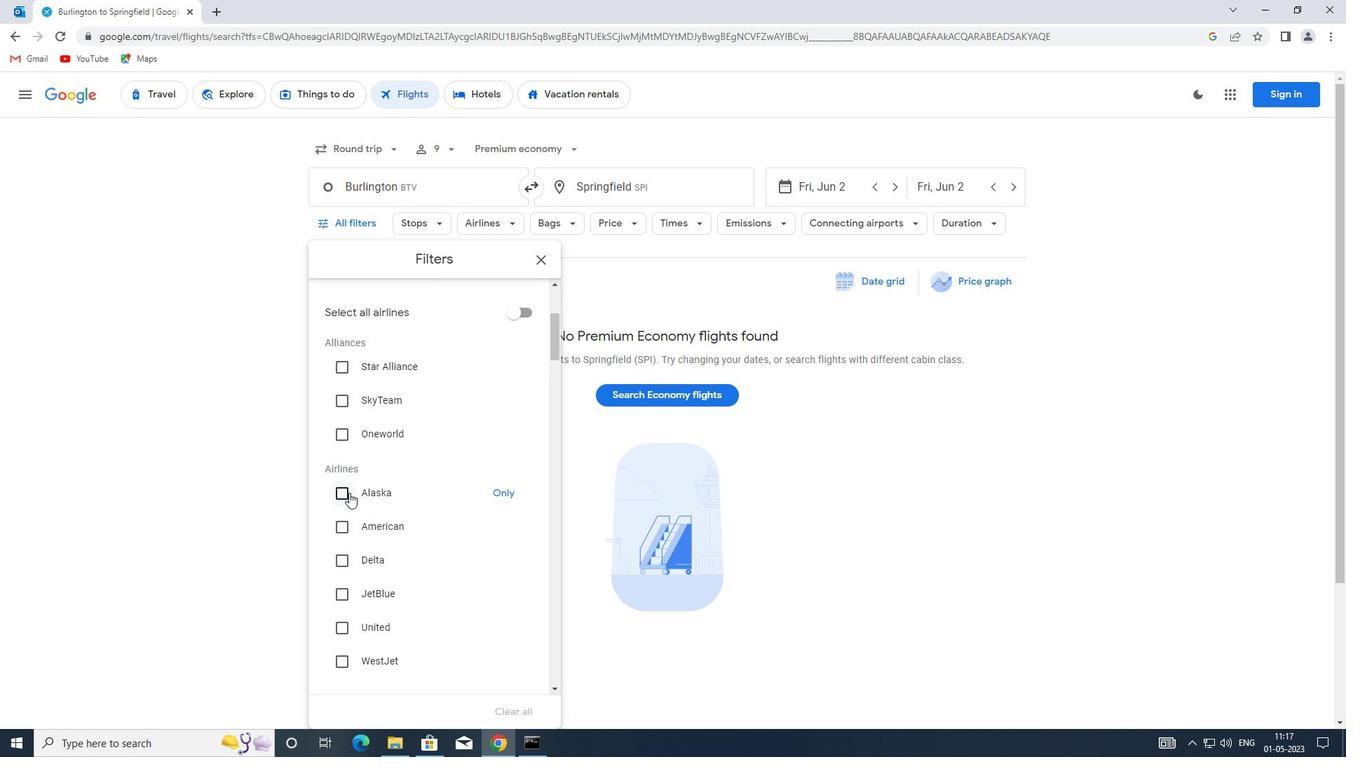 
Action: Mouse moved to (401, 458)
Screenshot: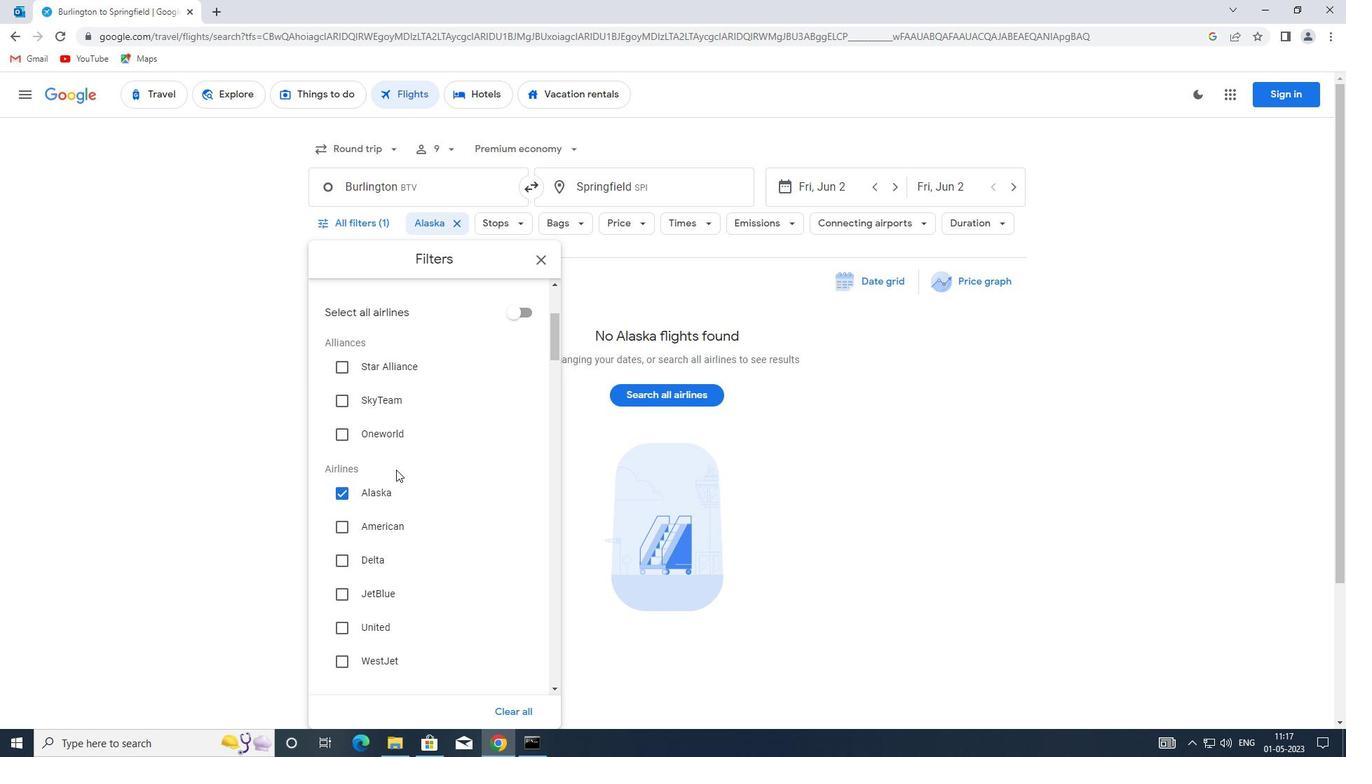 
Action: Mouse scrolled (401, 457) with delta (0, 0)
Screenshot: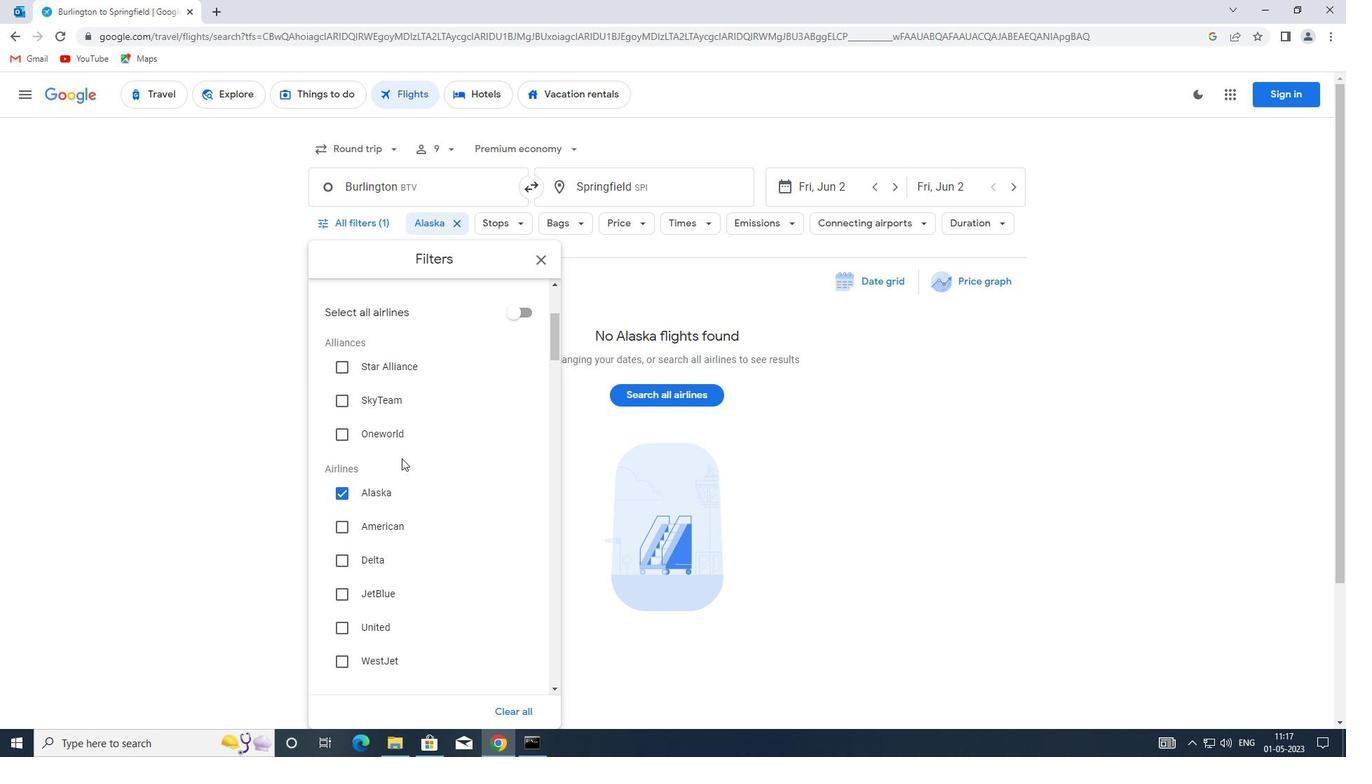 
Action: Mouse scrolled (401, 457) with delta (0, 0)
Screenshot: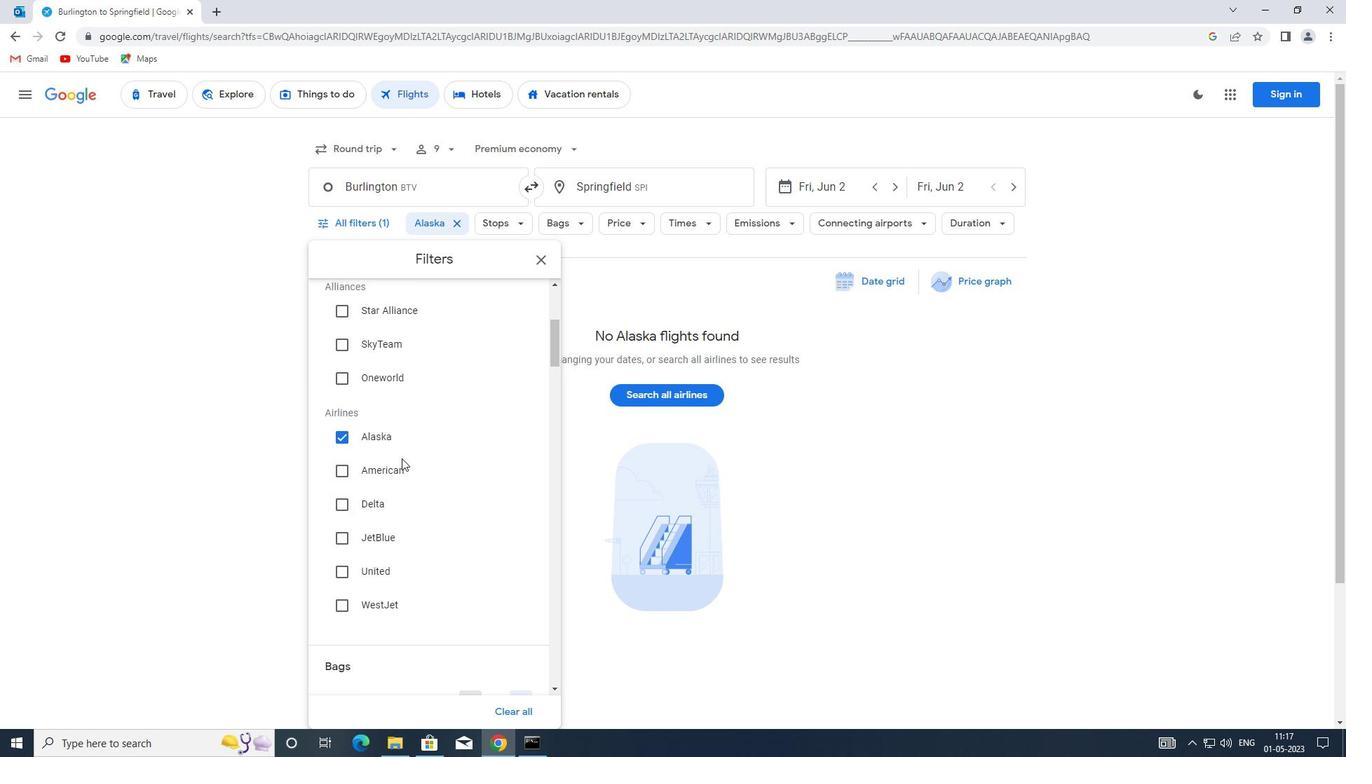 
Action: Mouse scrolled (401, 457) with delta (0, 0)
Screenshot: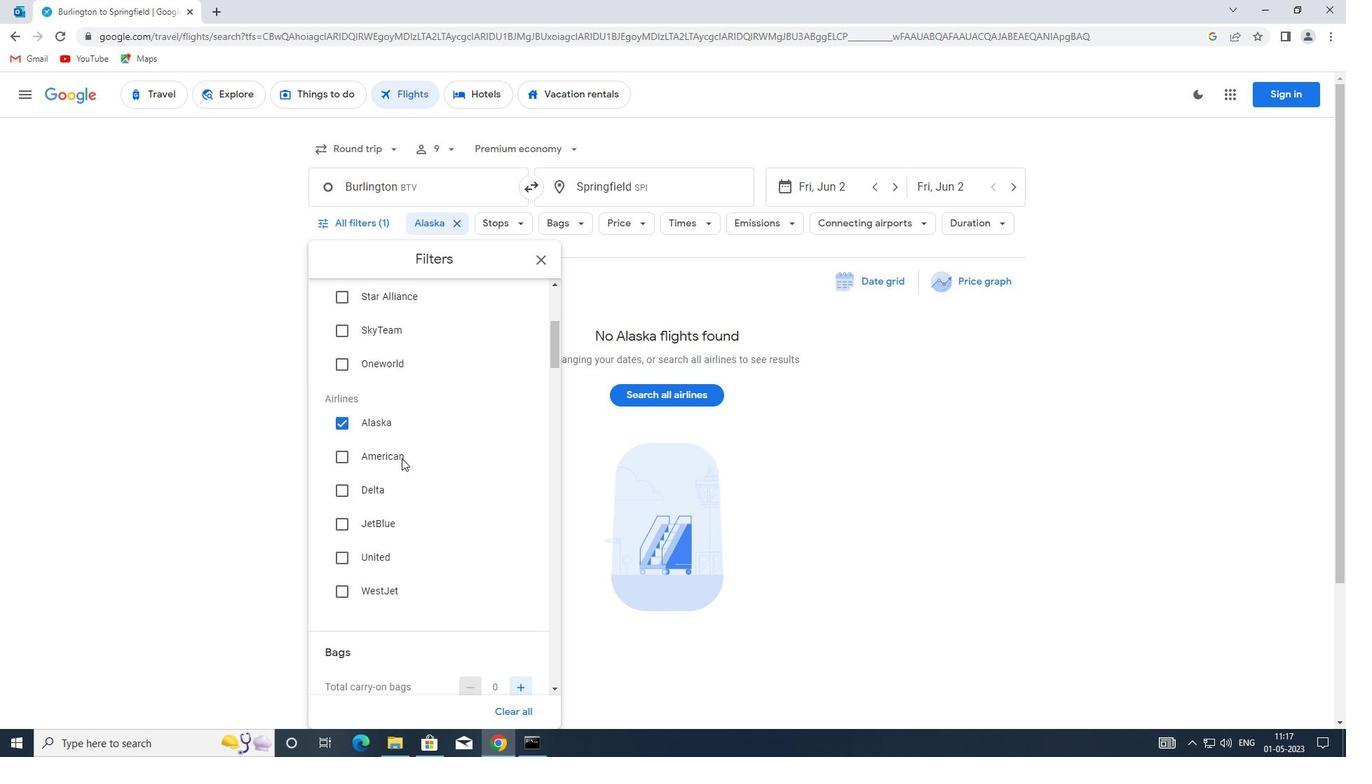 
Action: Mouse moved to (466, 510)
Screenshot: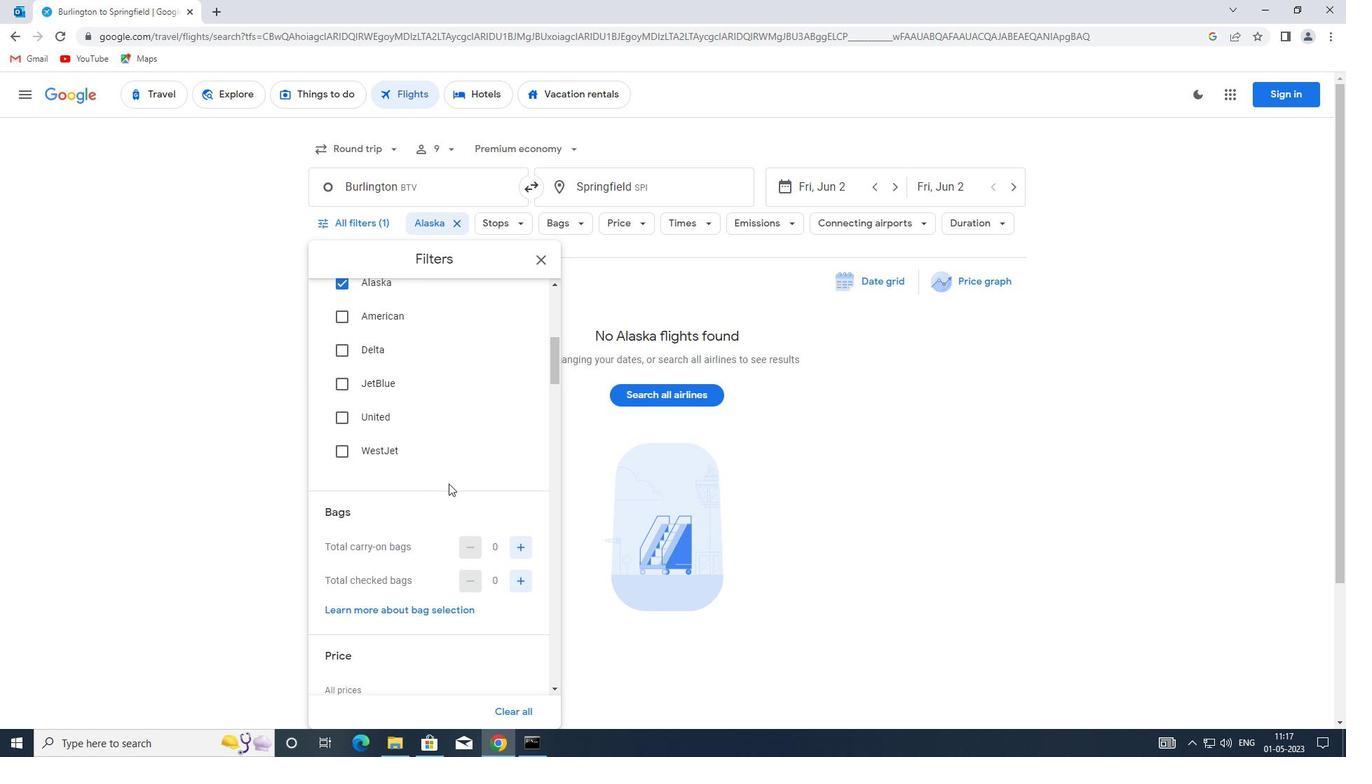 
Action: Mouse scrolled (466, 509) with delta (0, 0)
Screenshot: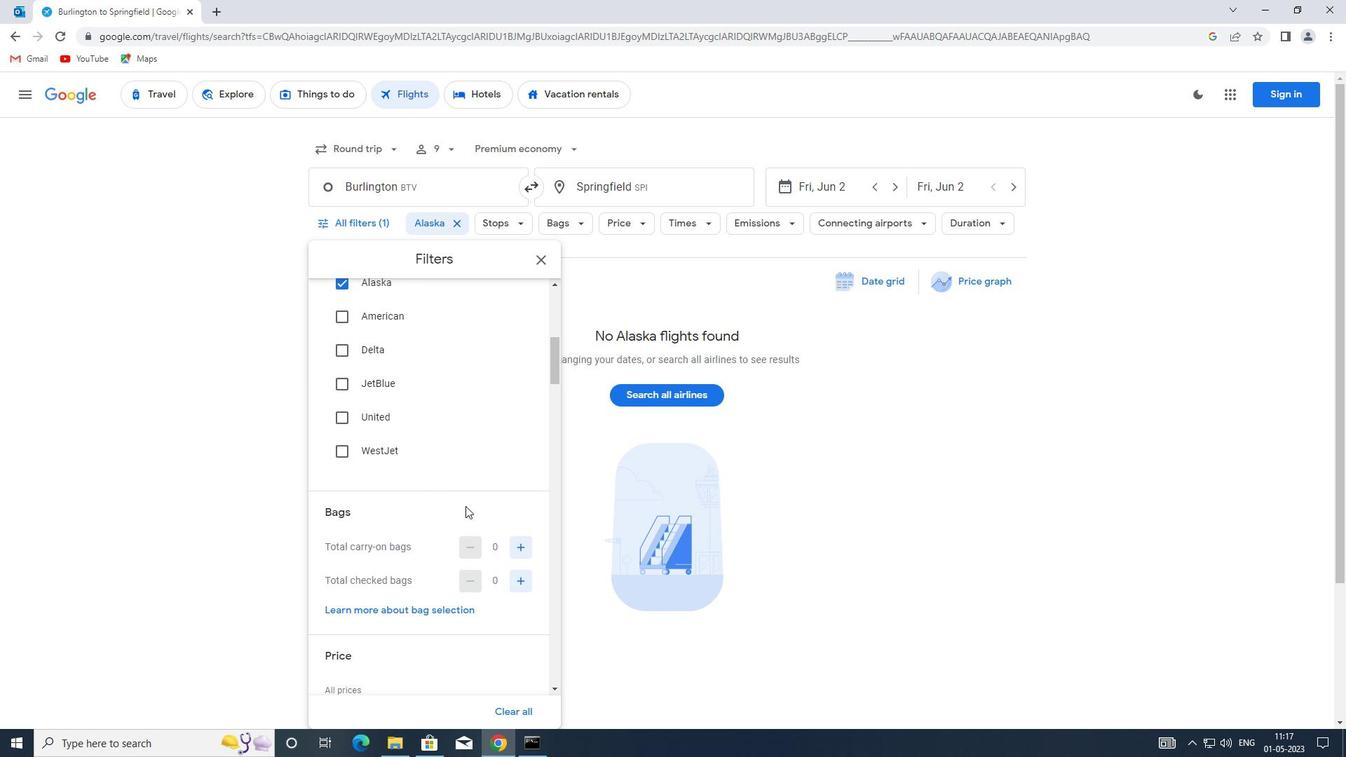 
Action: Mouse moved to (524, 510)
Screenshot: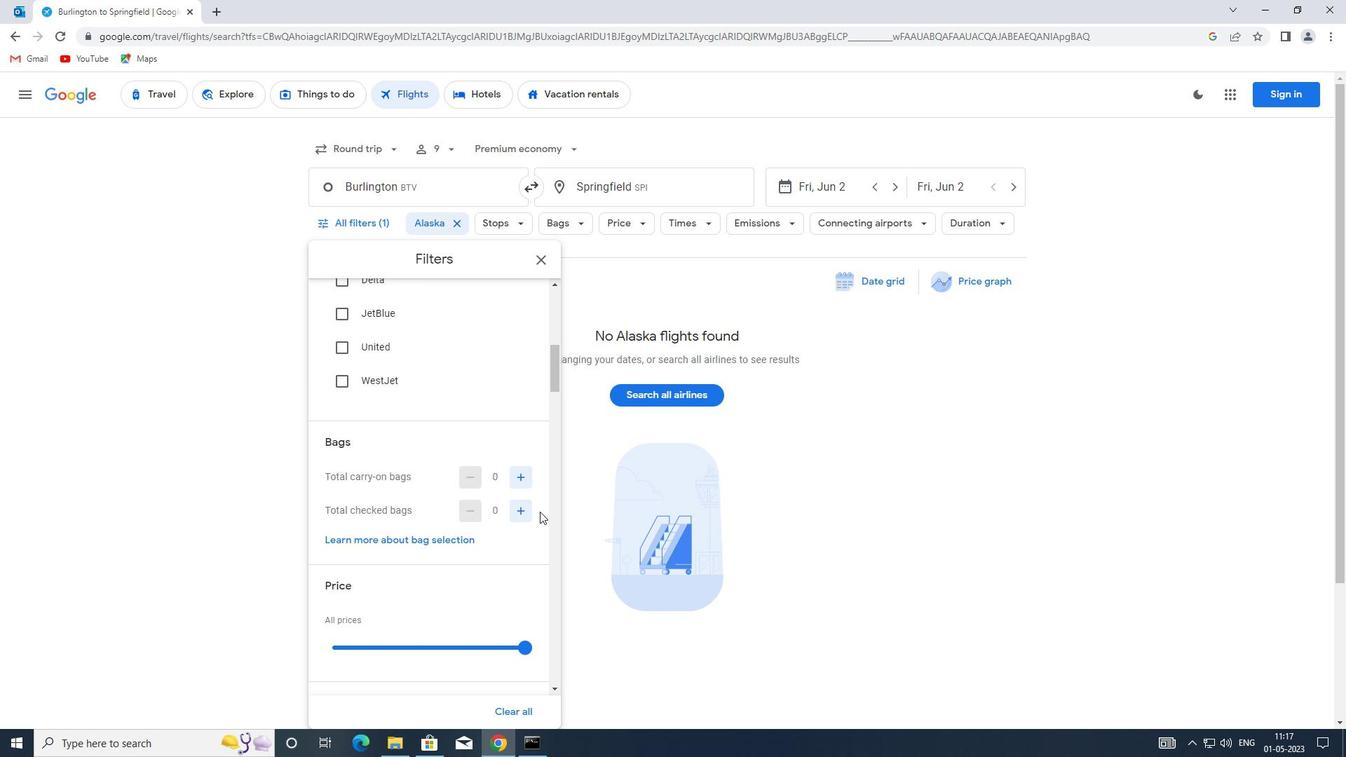 
Action: Mouse pressed left at (524, 510)
Screenshot: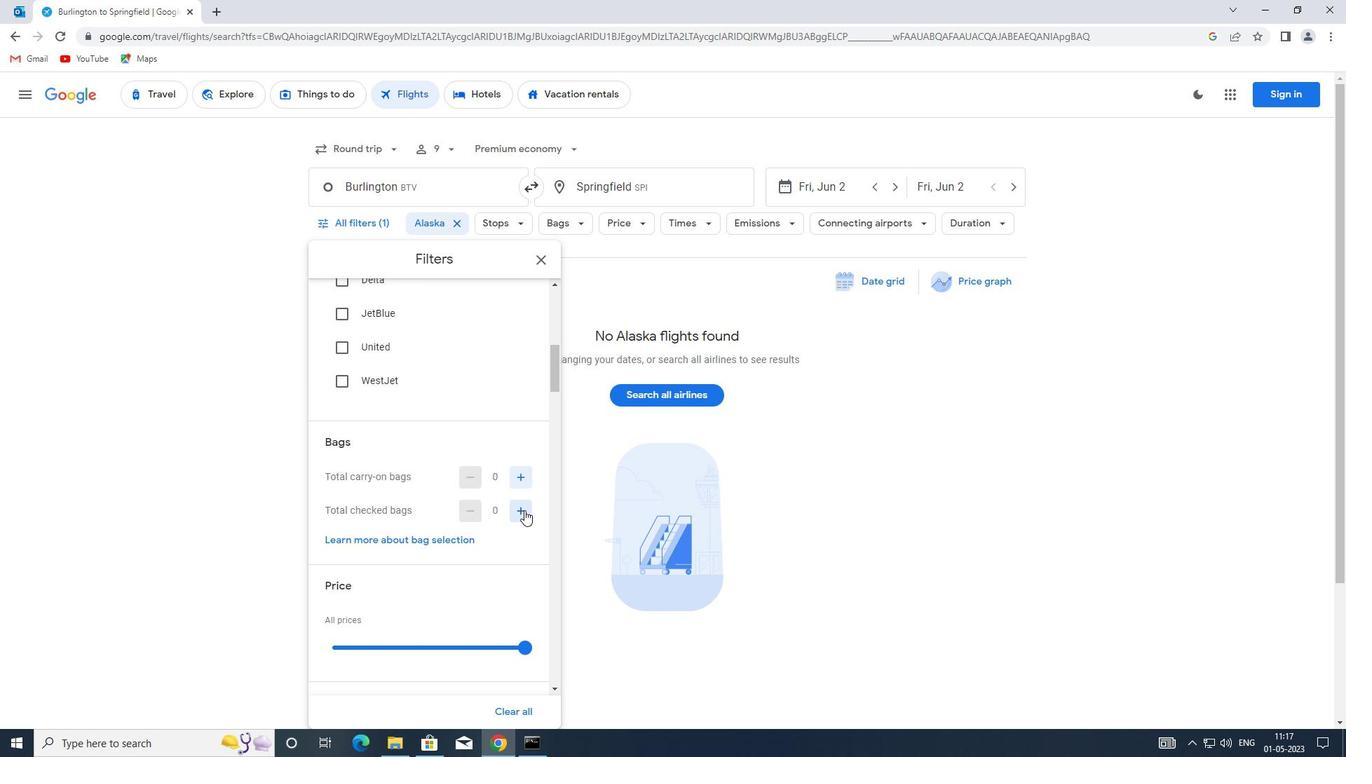 
Action: Mouse pressed left at (524, 510)
Screenshot: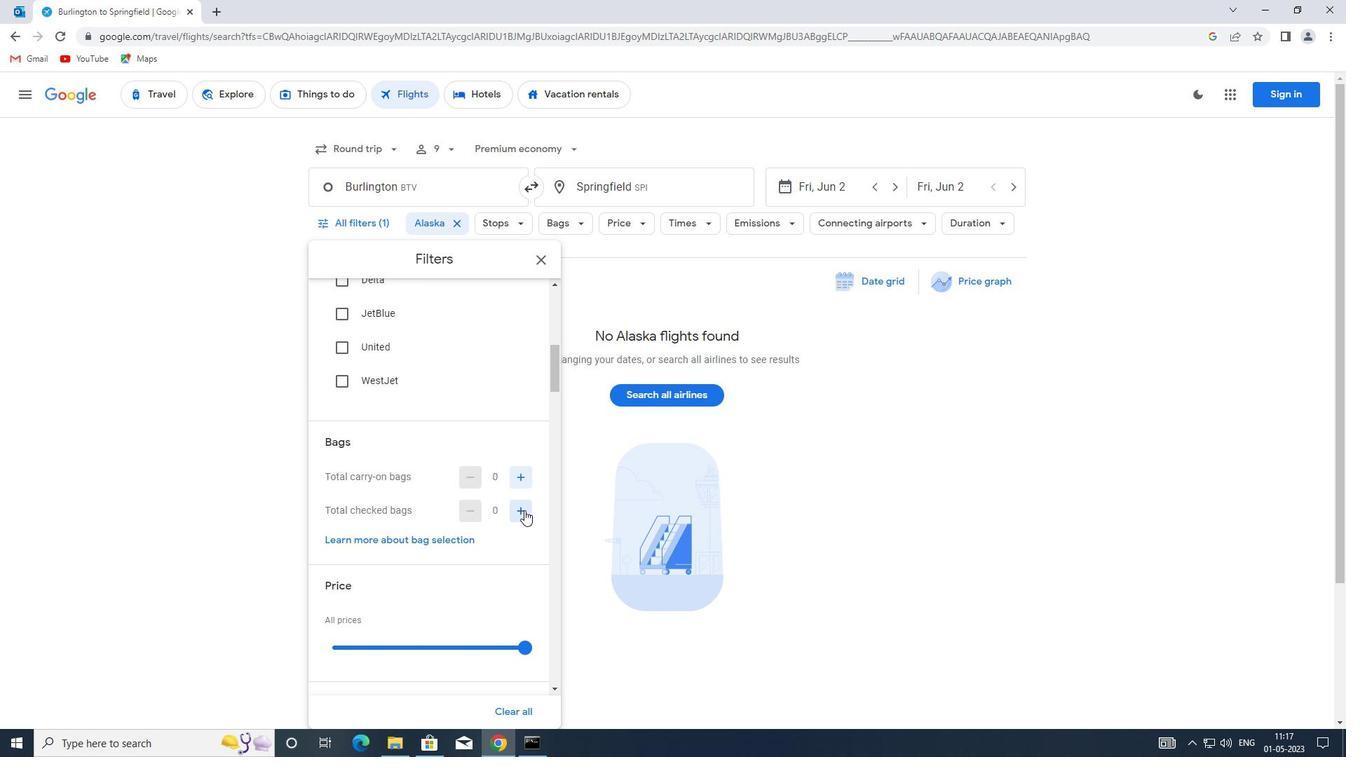 
Action: Mouse pressed left at (524, 510)
Screenshot: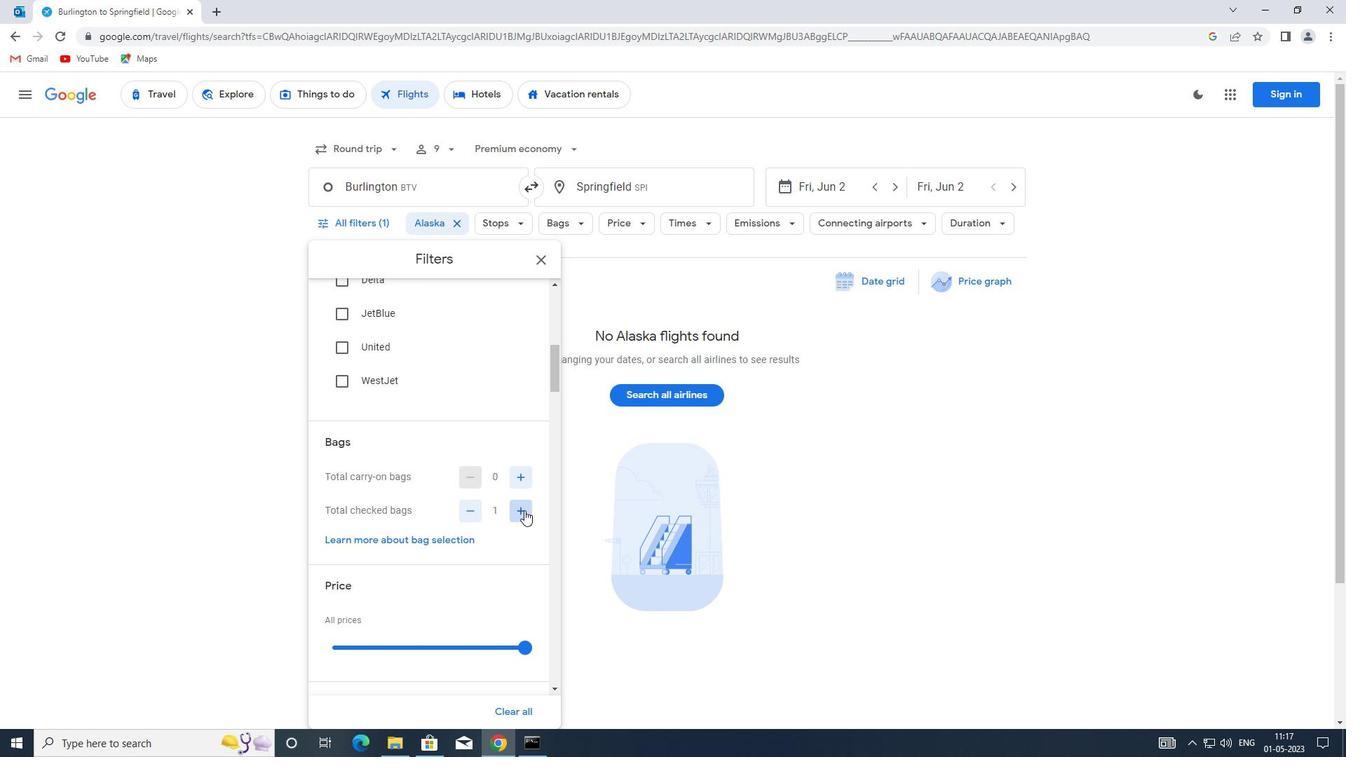
Action: Mouse pressed left at (524, 510)
Screenshot: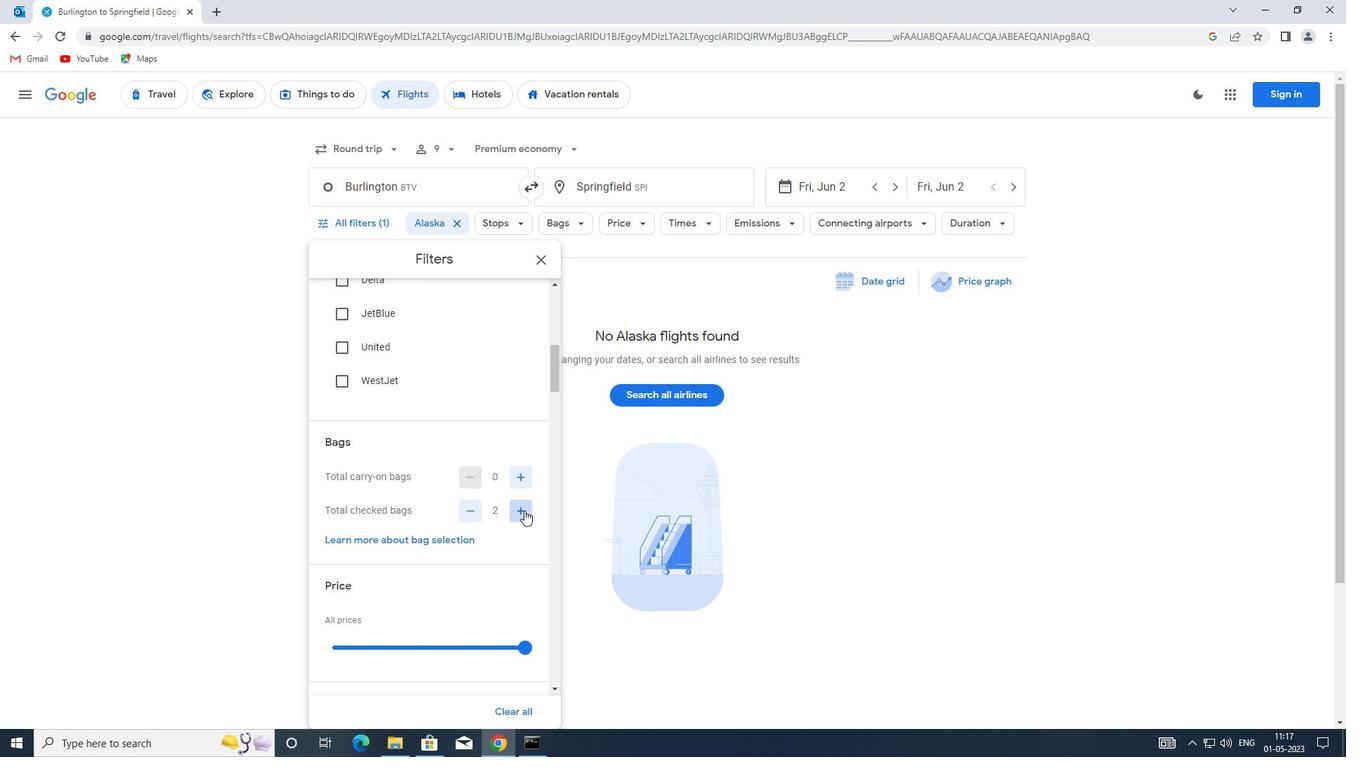 
Action: Mouse pressed left at (524, 510)
Screenshot: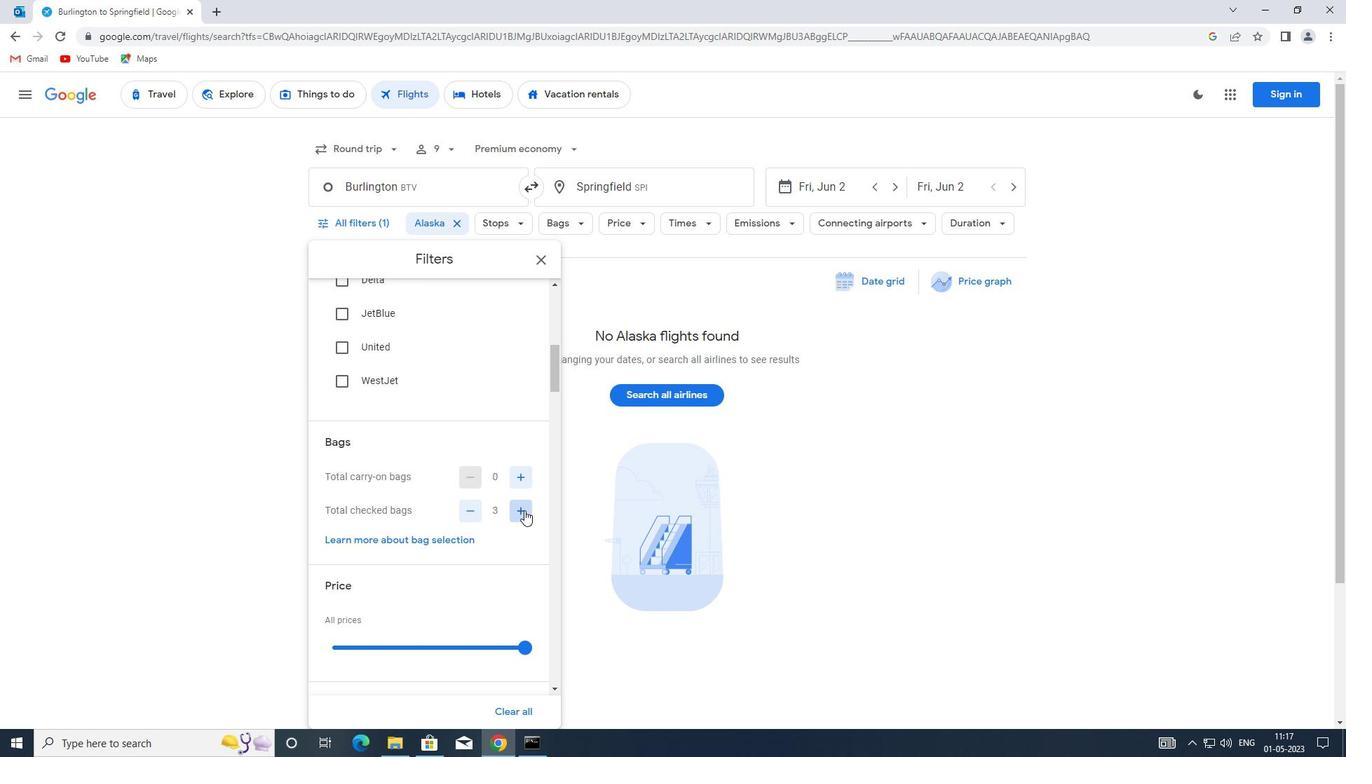 
Action: Mouse pressed left at (524, 510)
Screenshot: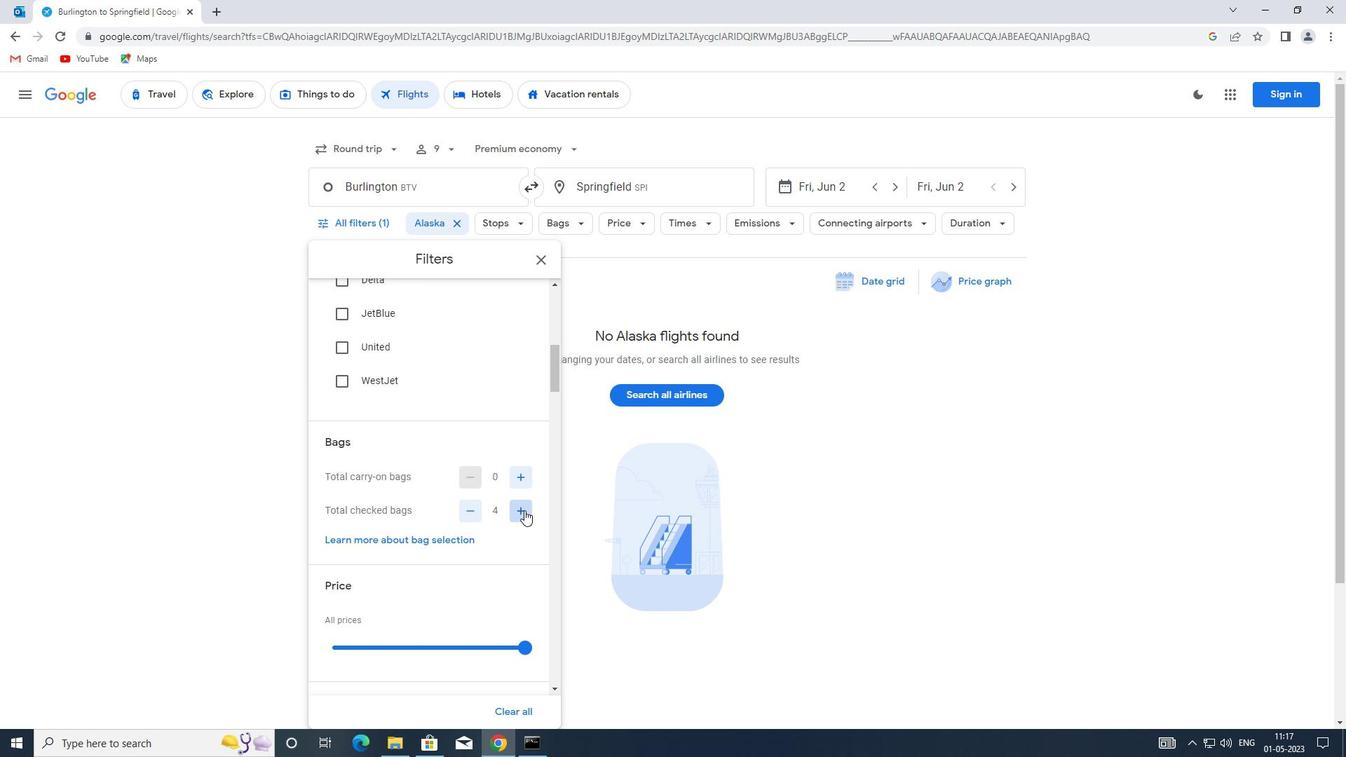 
Action: Mouse pressed left at (524, 510)
Screenshot: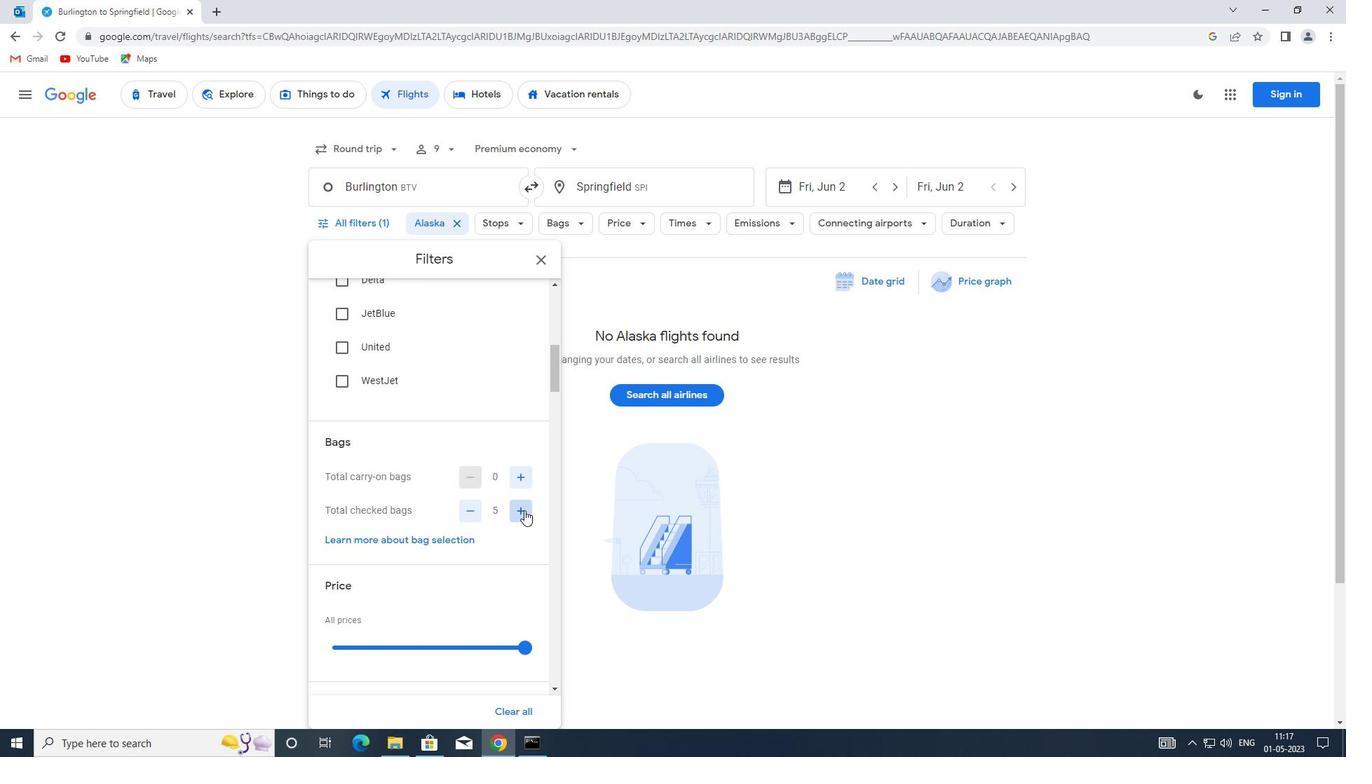 
Action: Mouse pressed left at (524, 510)
Screenshot: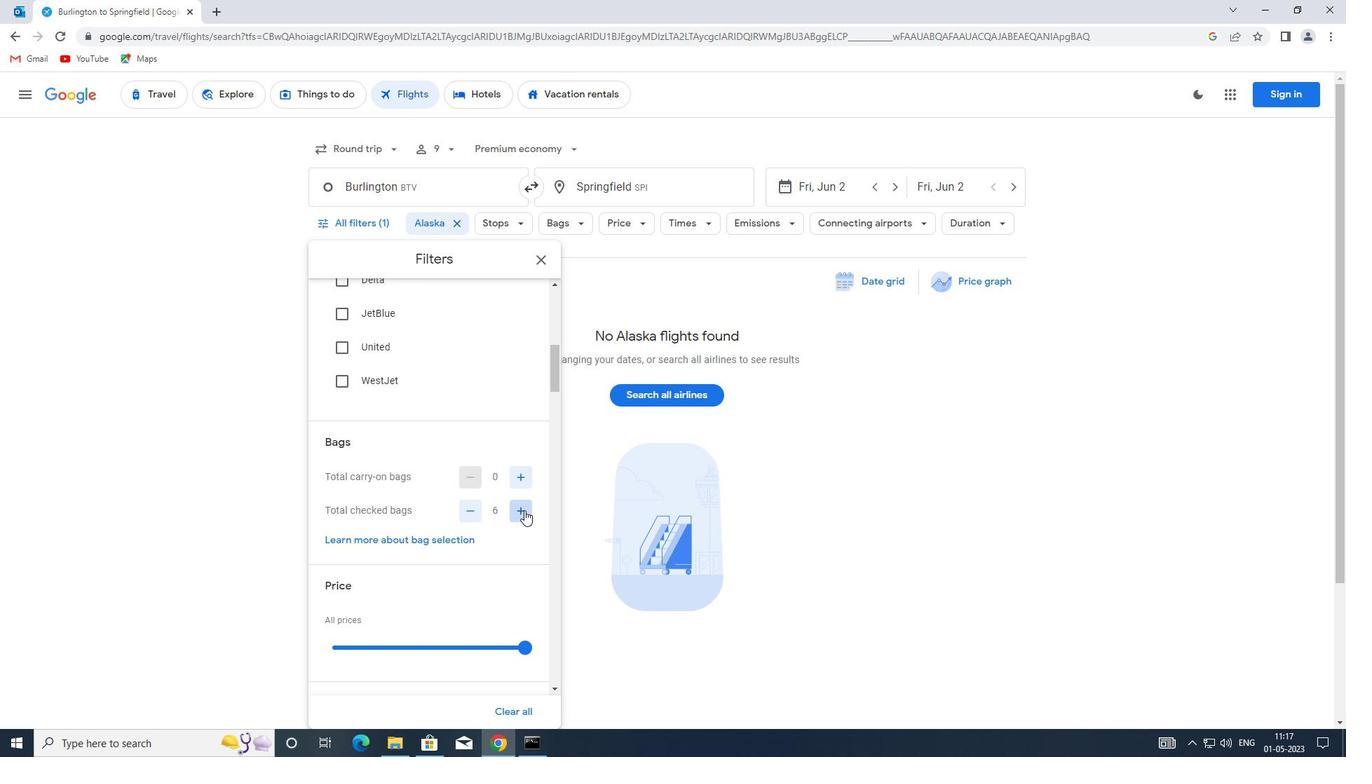 
Action: Mouse pressed left at (524, 510)
Screenshot: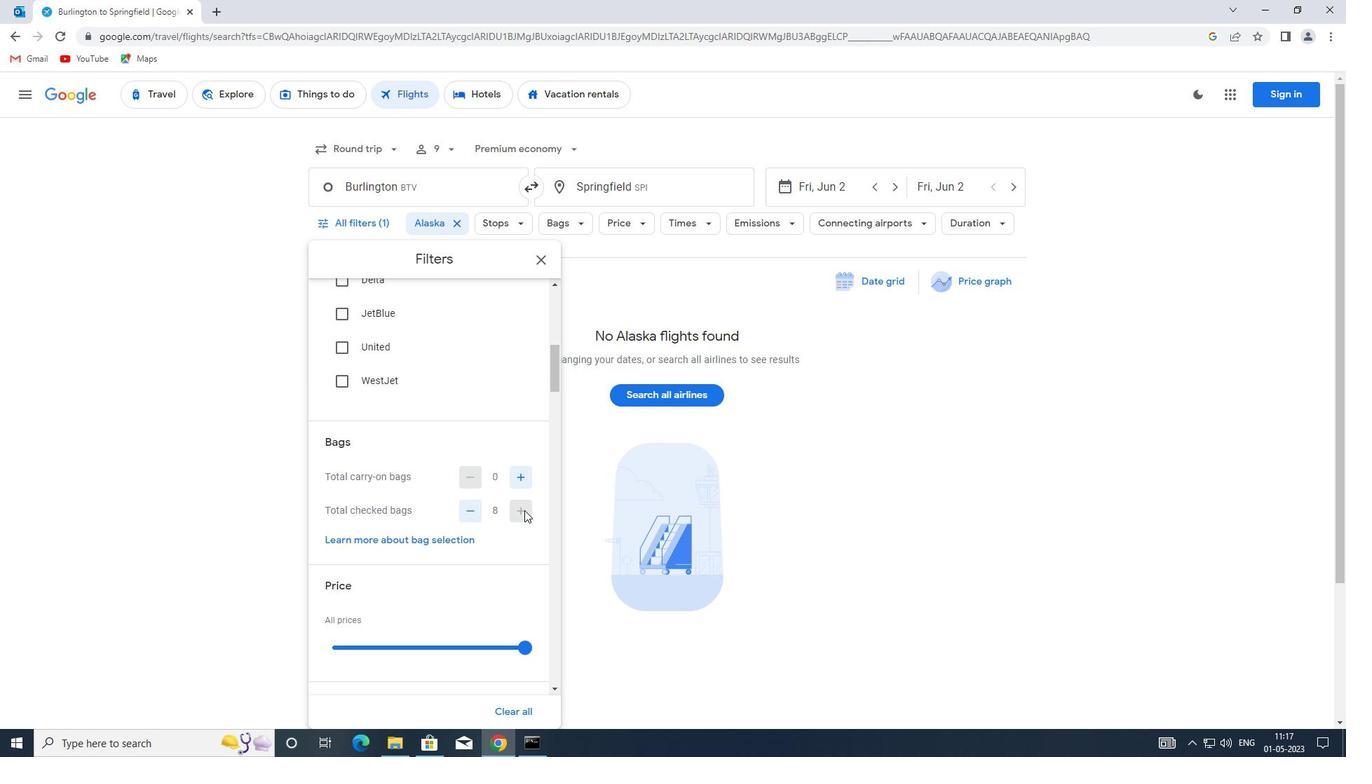 
Action: Mouse moved to (480, 485)
Screenshot: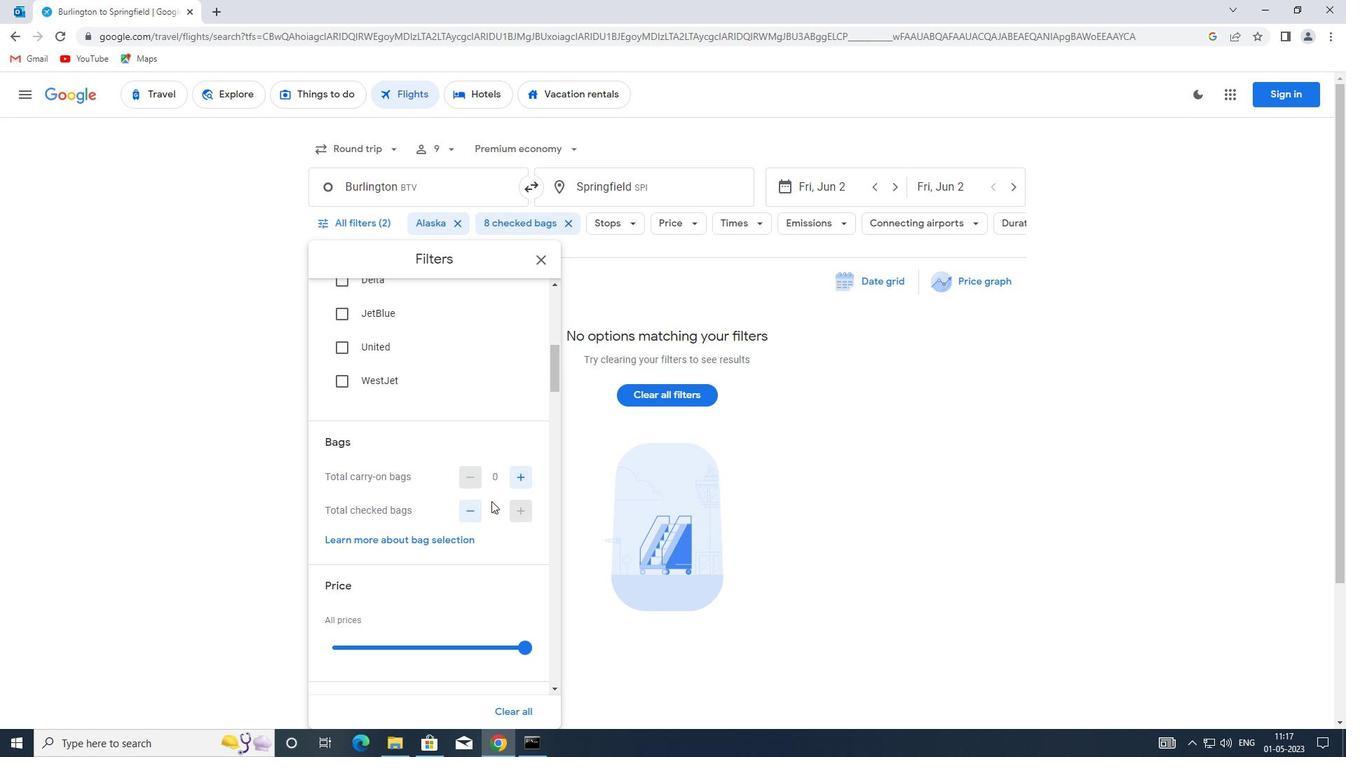 
Action: Mouse scrolled (480, 484) with delta (0, 0)
Screenshot: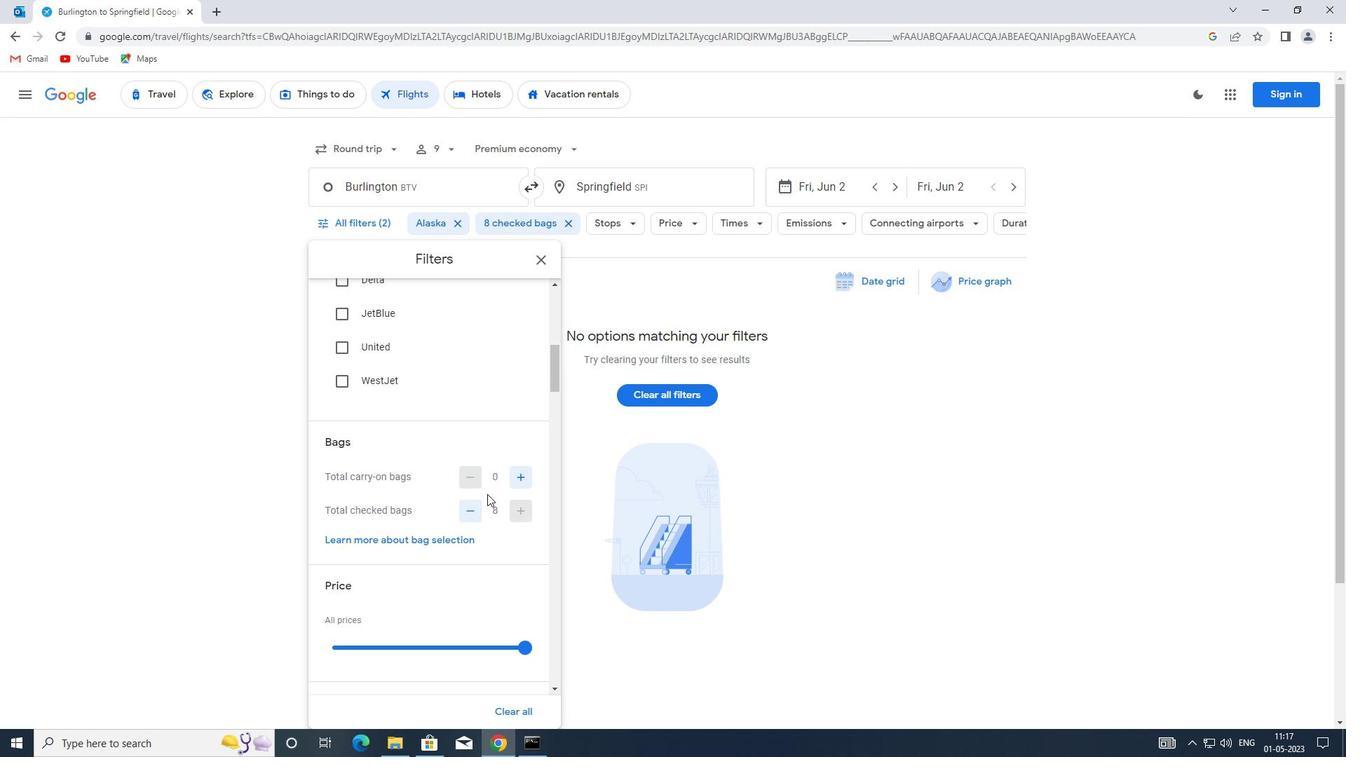 
Action: Mouse moved to (449, 500)
Screenshot: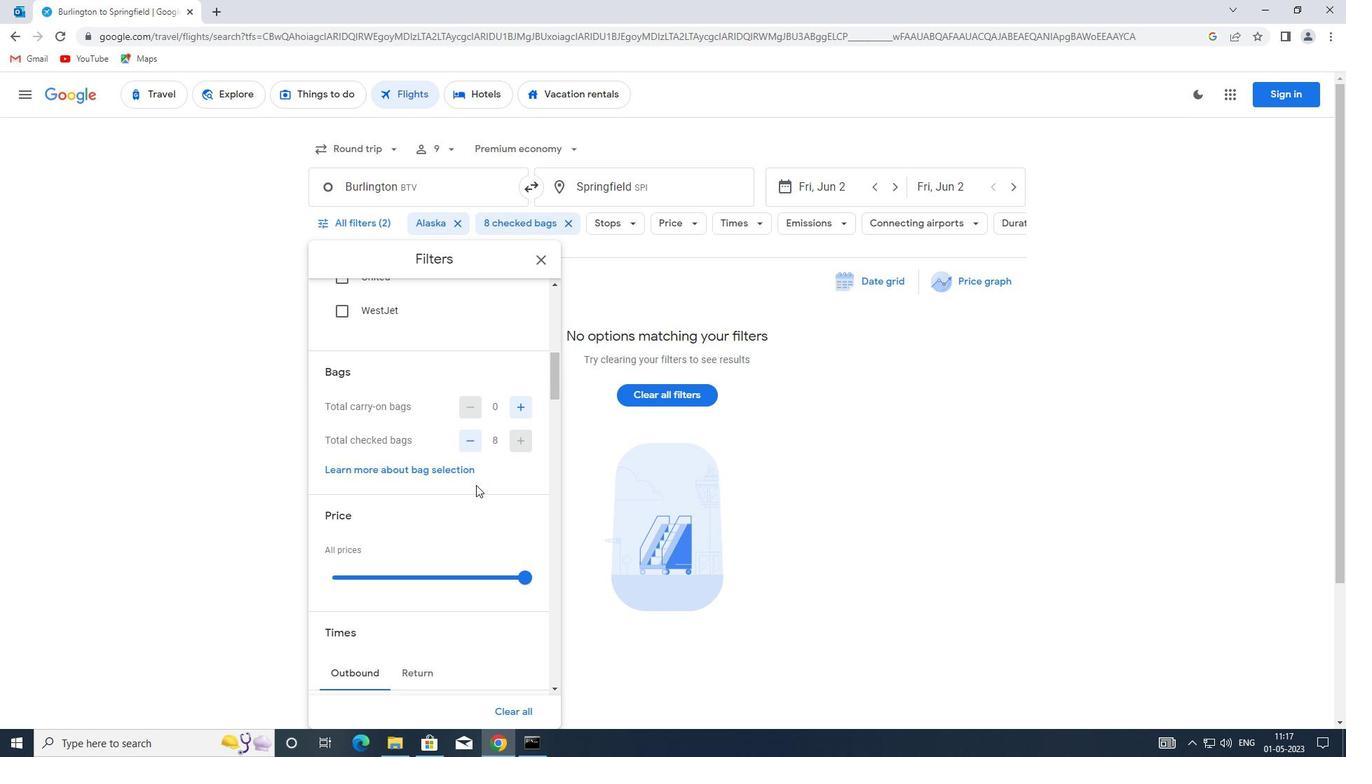 
Action: Mouse scrolled (449, 499) with delta (0, 0)
Screenshot: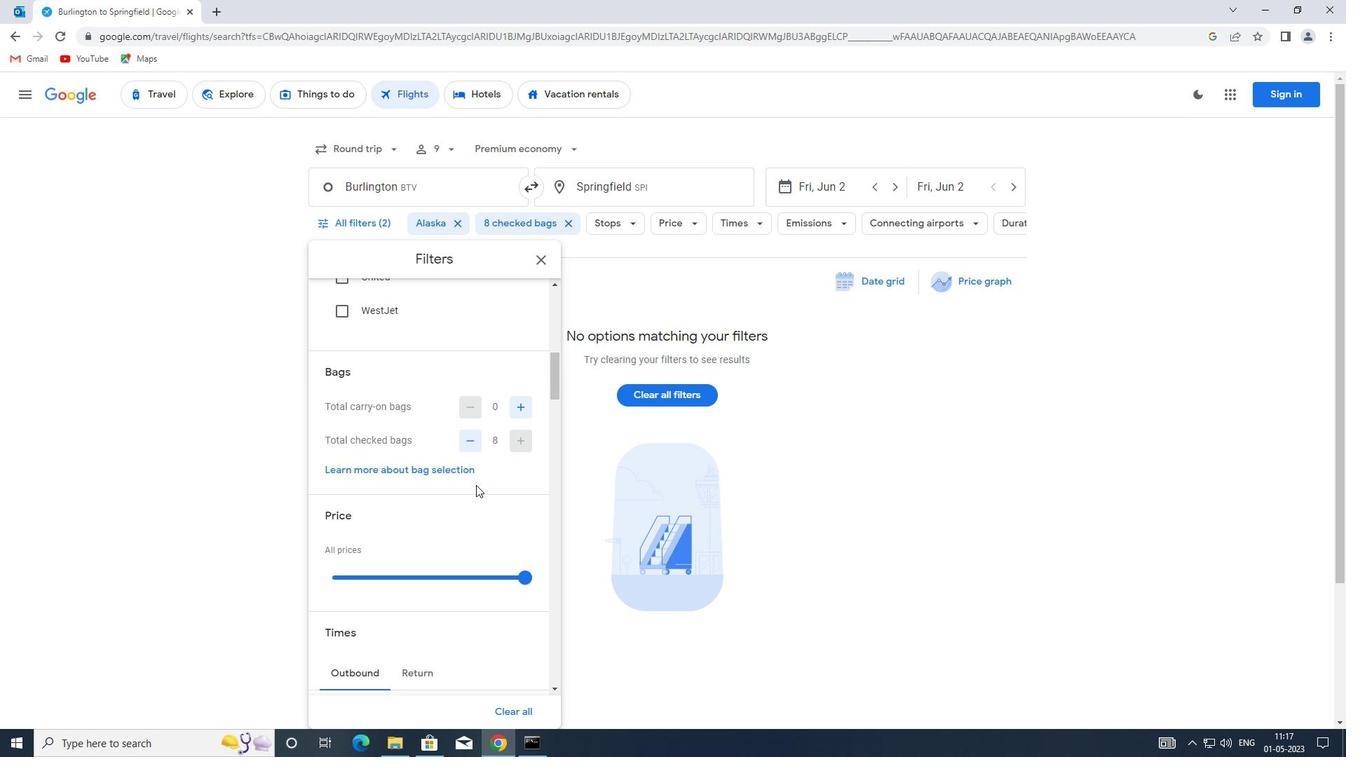 
Action: Mouse scrolled (449, 499) with delta (0, 0)
Screenshot: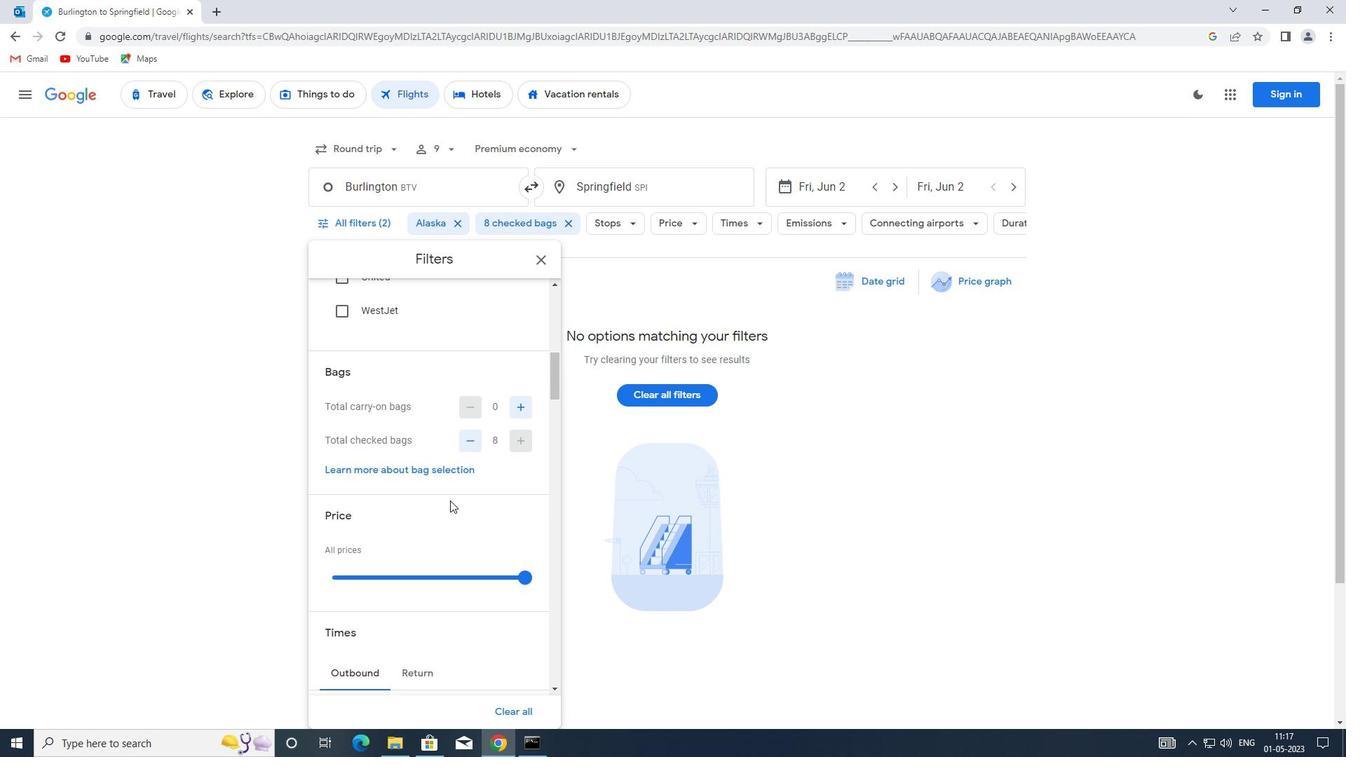 
Action: Mouse moved to (412, 435)
Screenshot: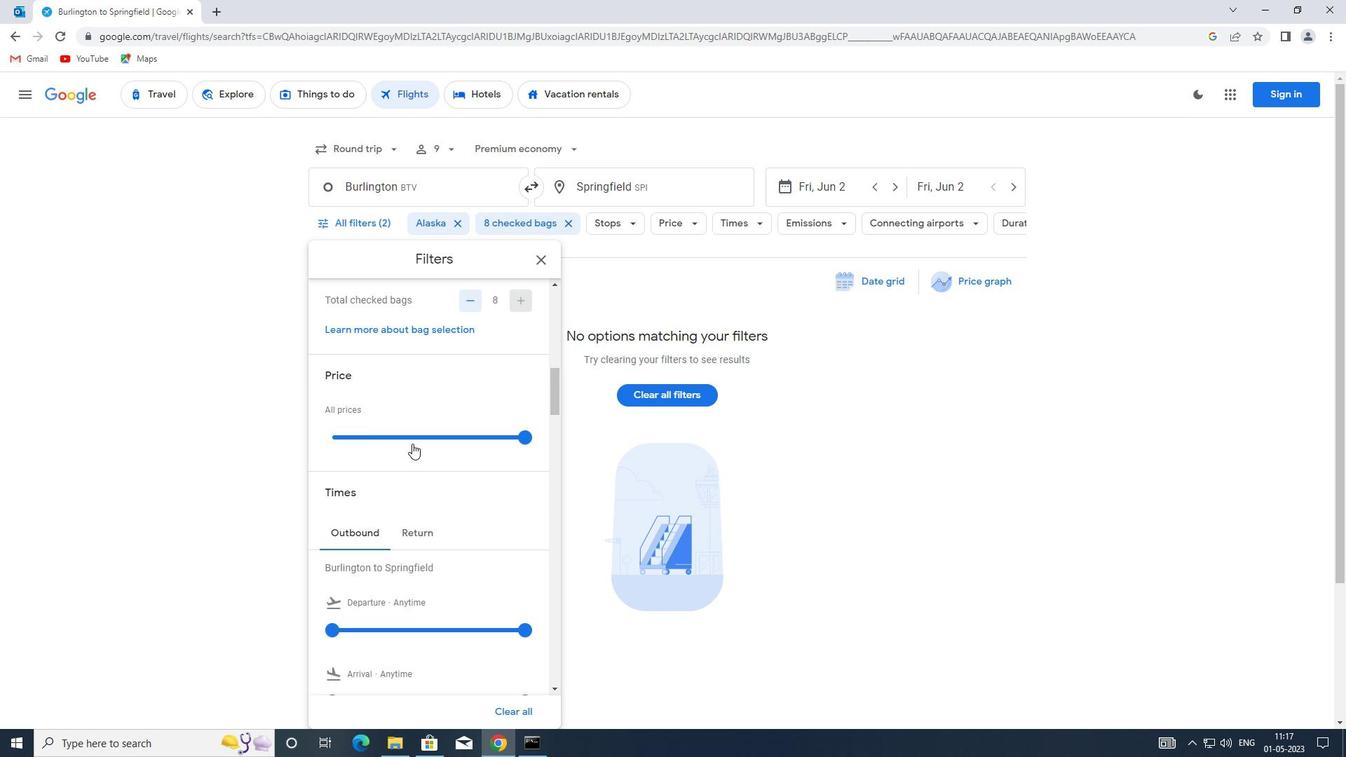
Action: Mouse pressed left at (412, 435)
Screenshot: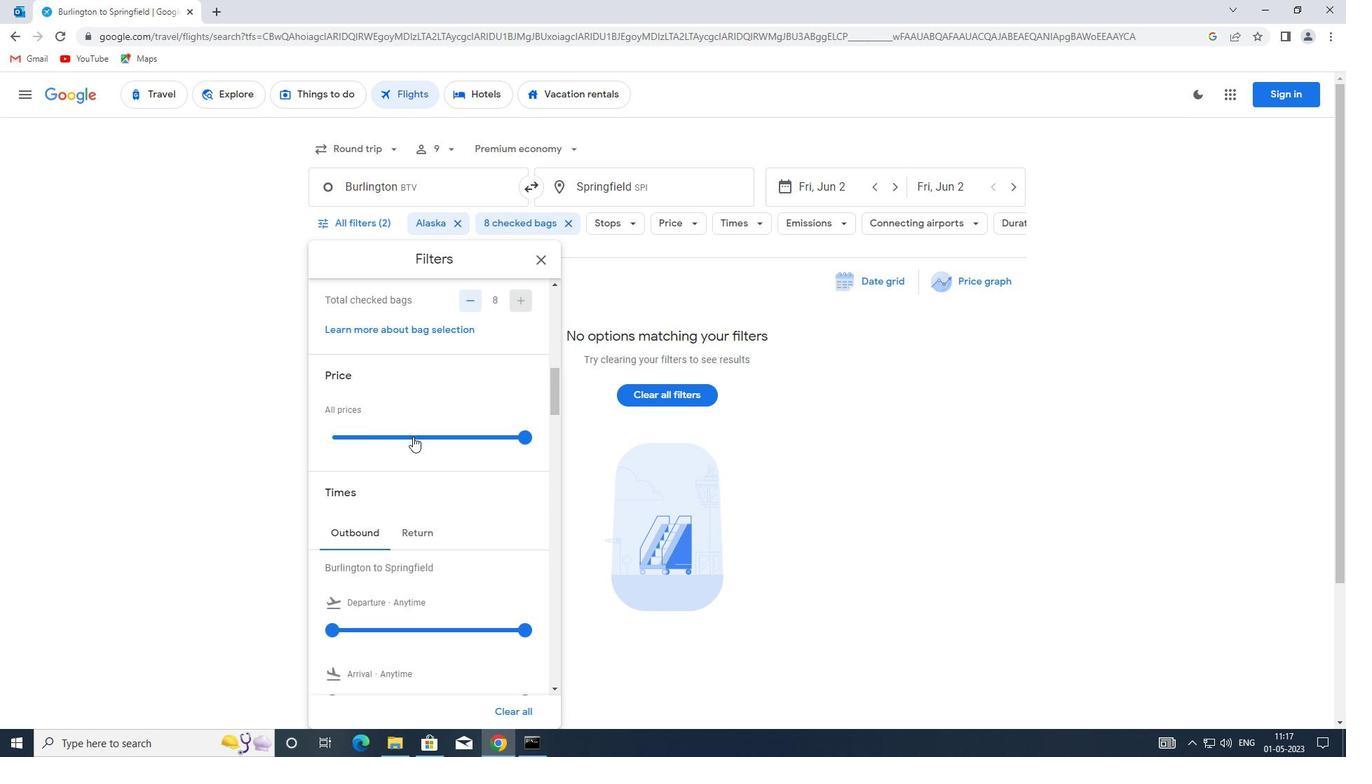 
Action: Mouse pressed left at (412, 435)
Screenshot: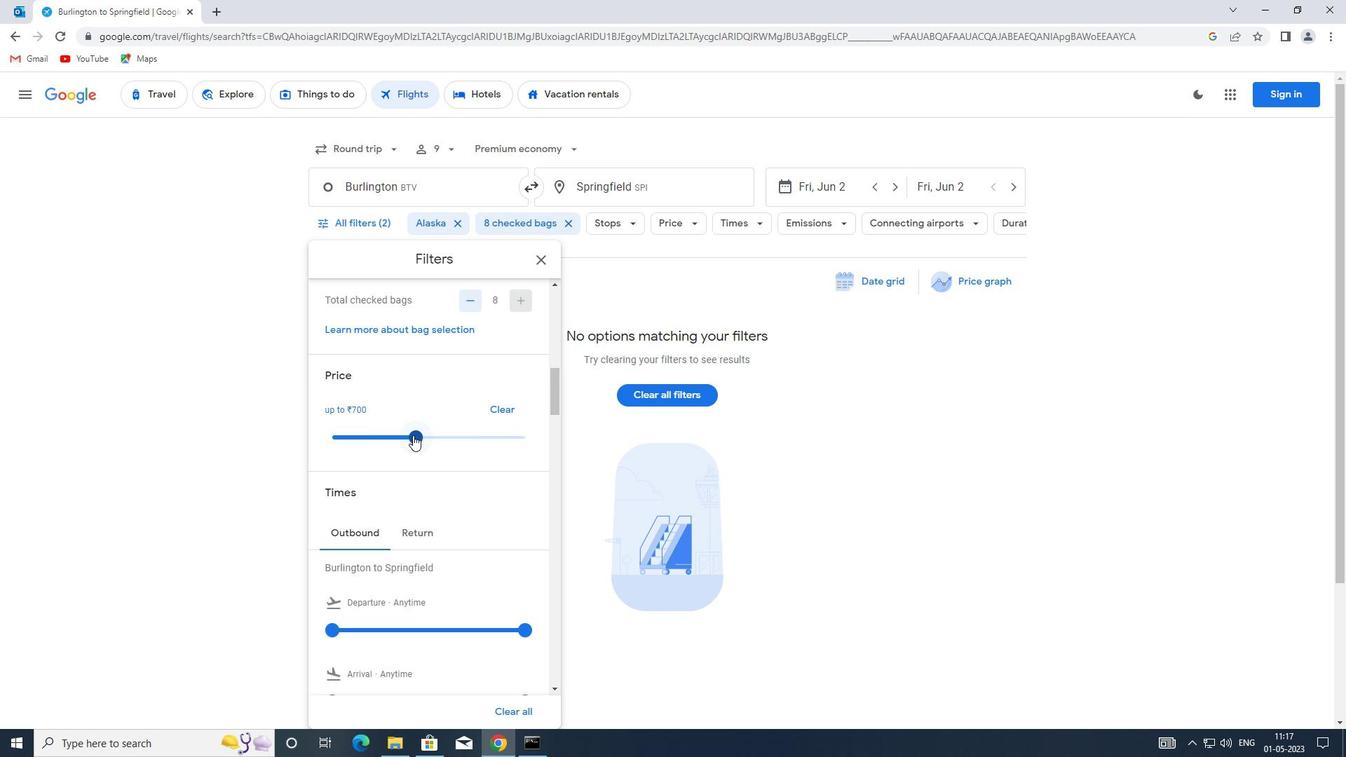
Action: Mouse moved to (509, 435)
Screenshot: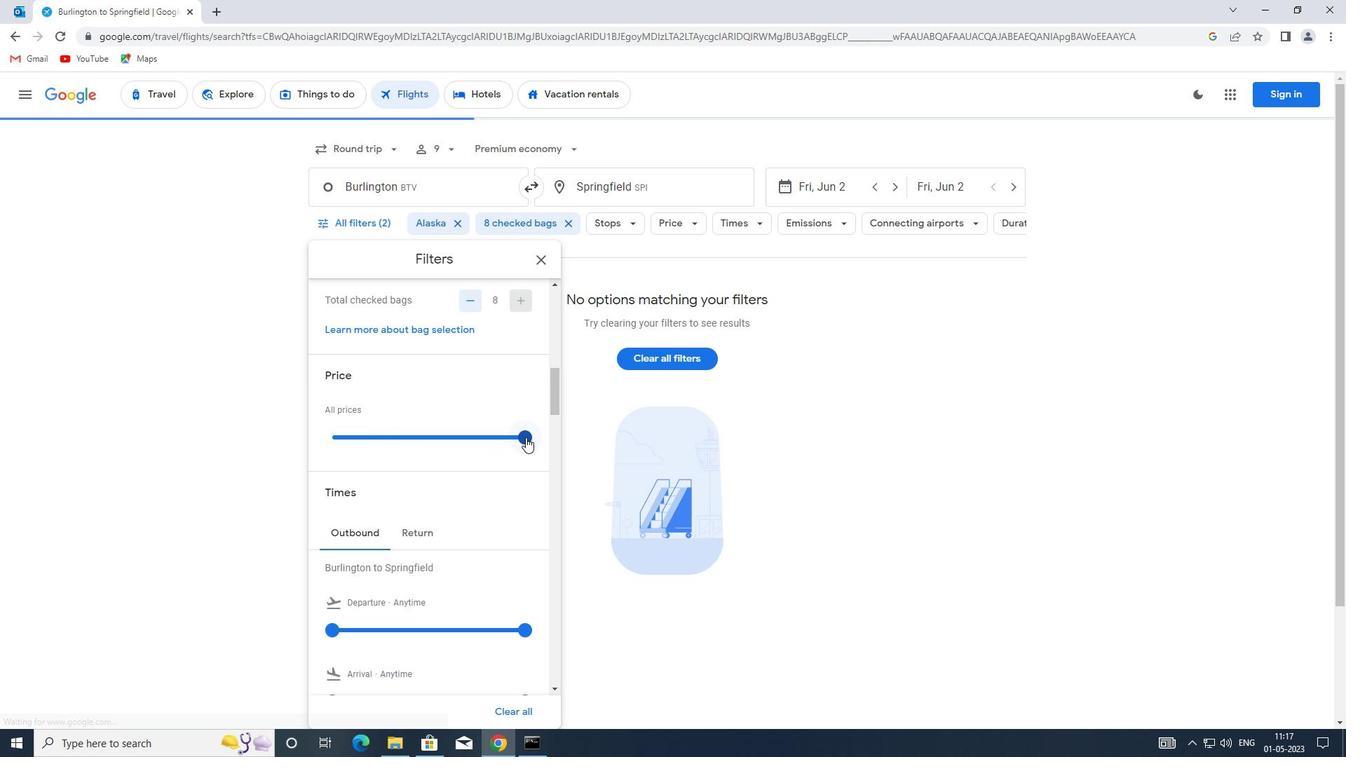 
Action: Mouse scrolled (509, 434) with delta (0, 0)
Screenshot: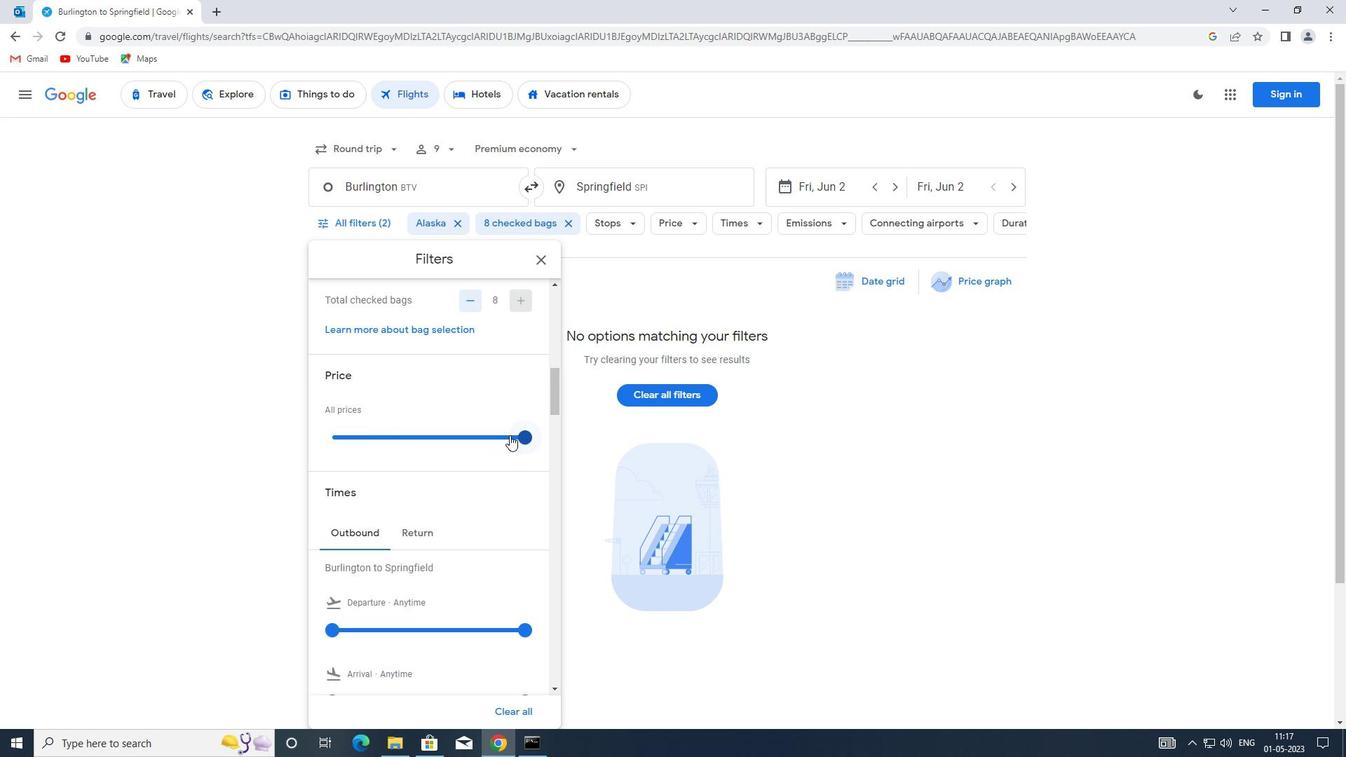 
Action: Mouse moved to (503, 437)
Screenshot: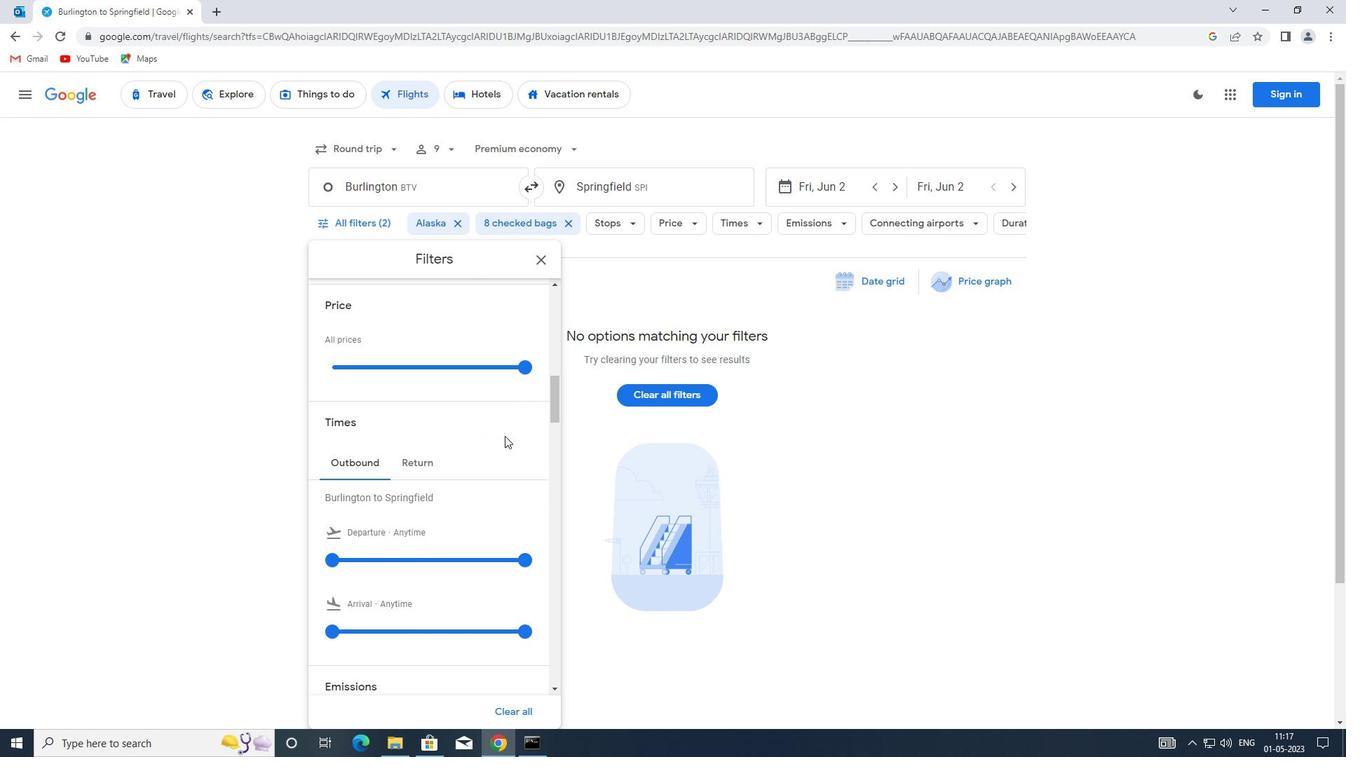 
Action: Mouse scrolled (503, 436) with delta (0, 0)
Screenshot: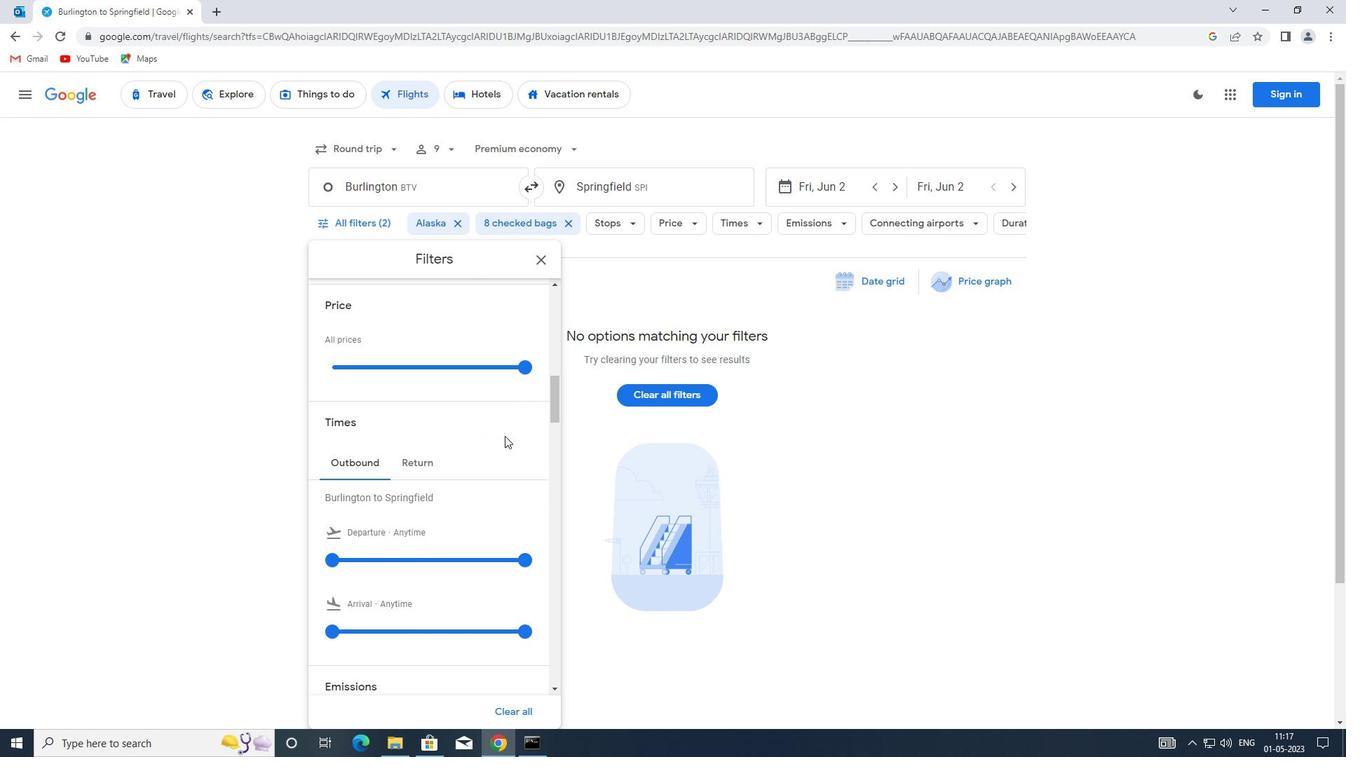 
Action: Mouse moved to (436, 453)
Screenshot: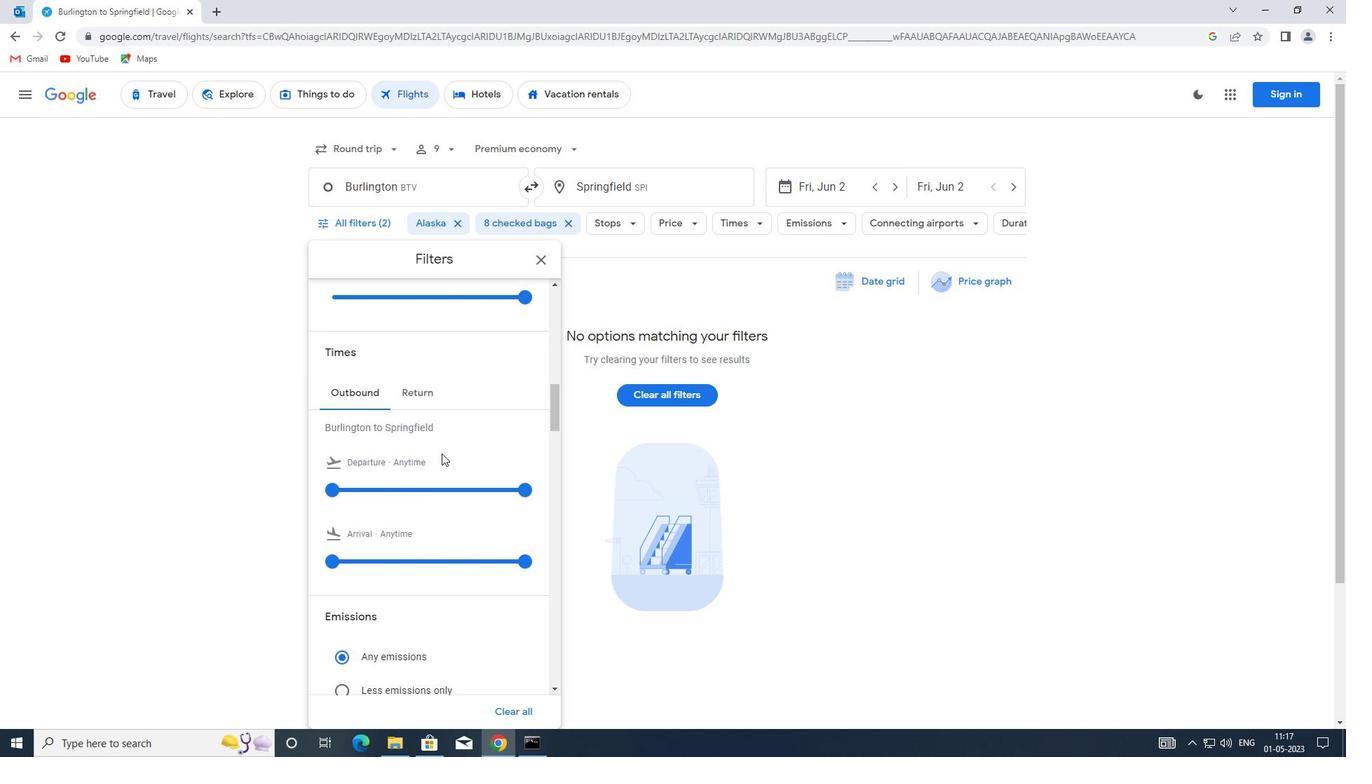 
Action: Mouse scrolled (436, 452) with delta (0, 0)
Screenshot: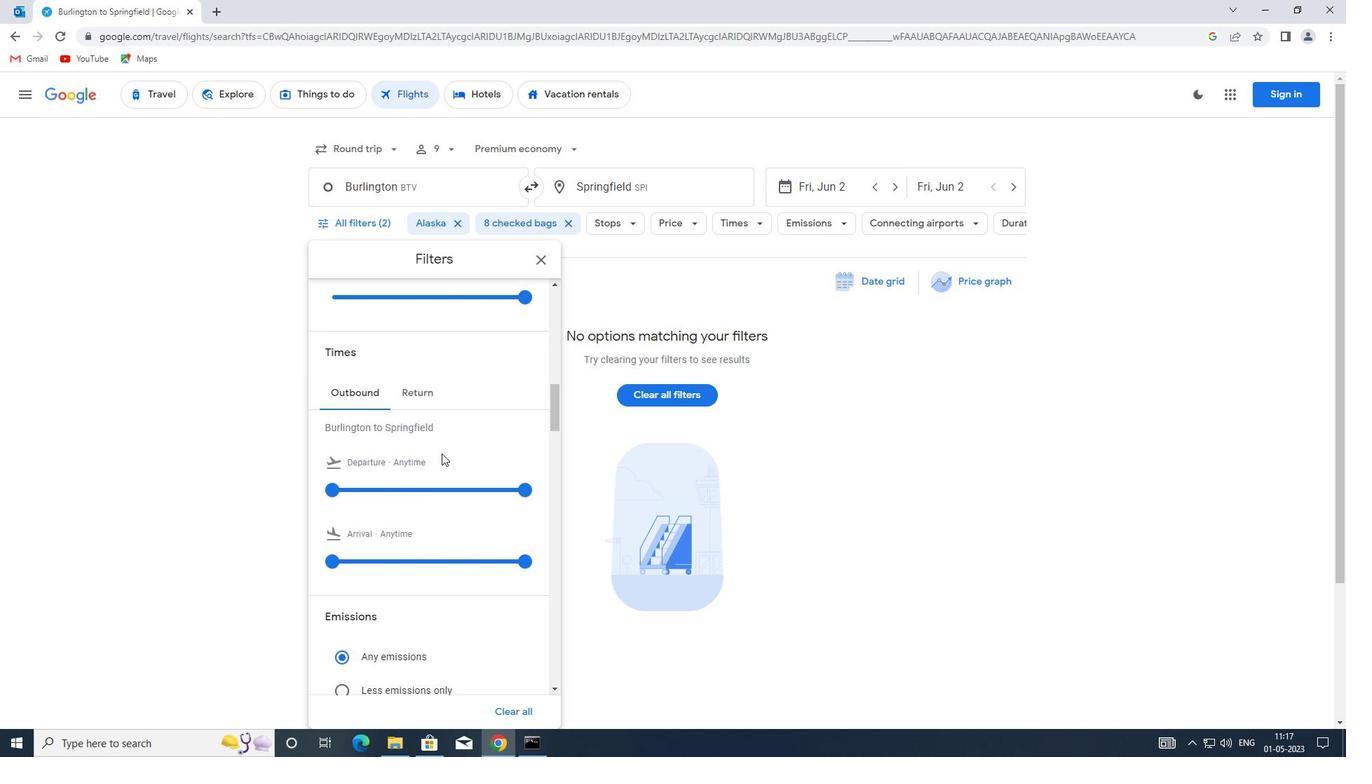 
Action: Mouse moved to (359, 415)
Screenshot: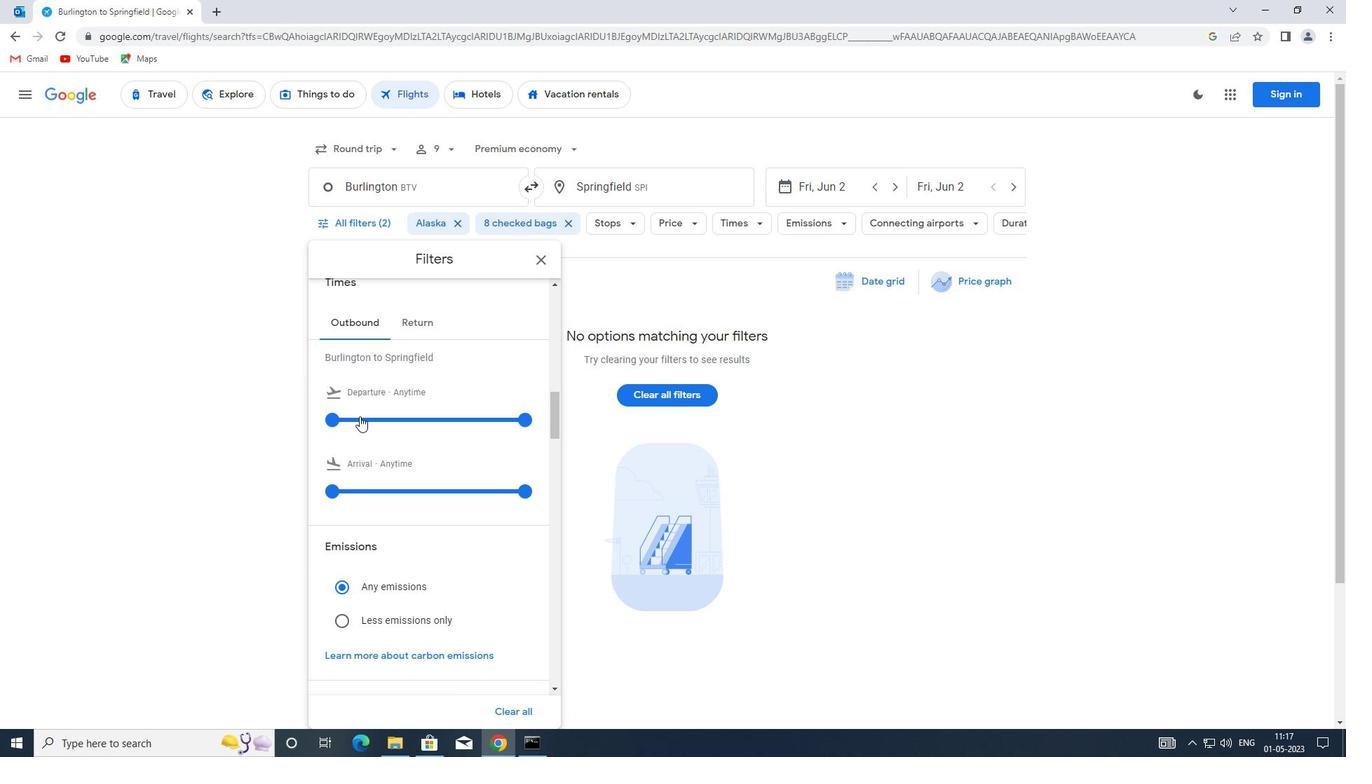 
Action: Mouse pressed left at (359, 415)
Screenshot: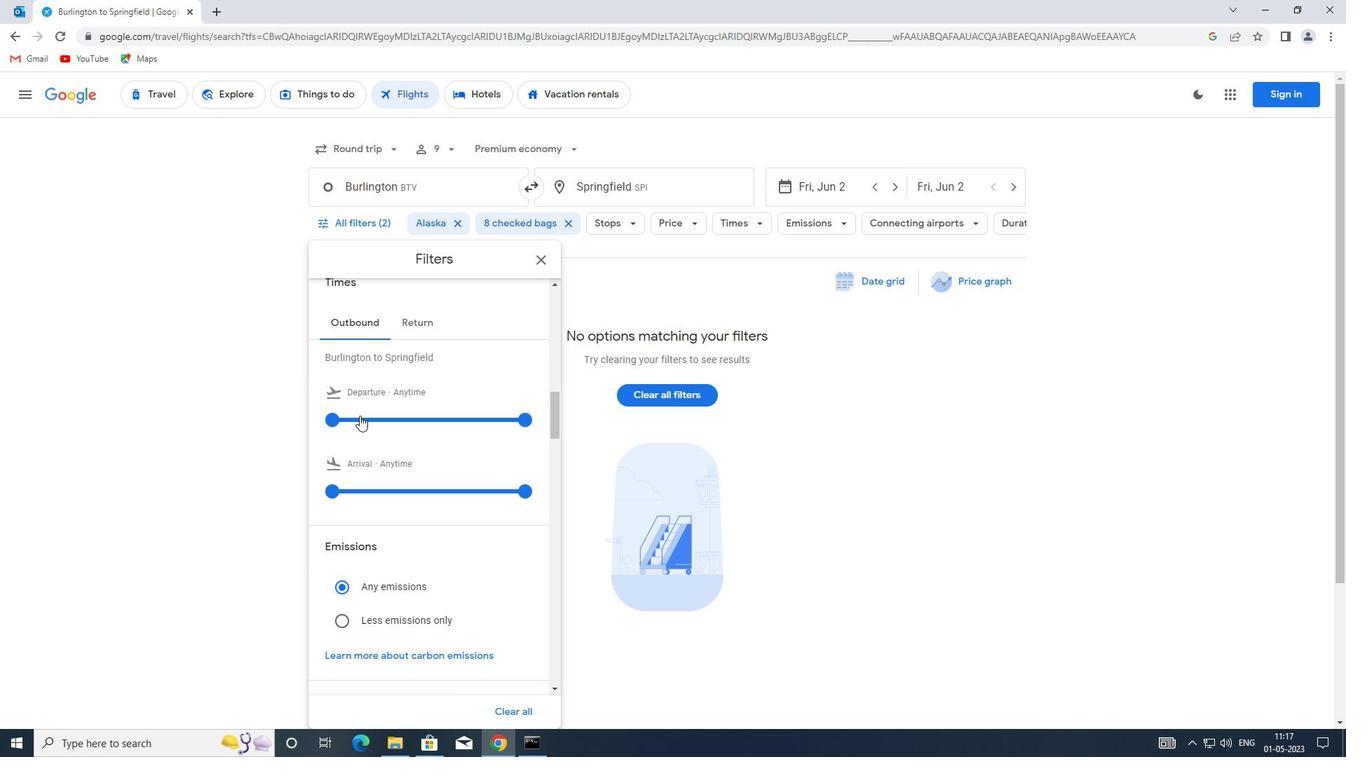 
Action: Mouse moved to (371, 415)
Screenshot: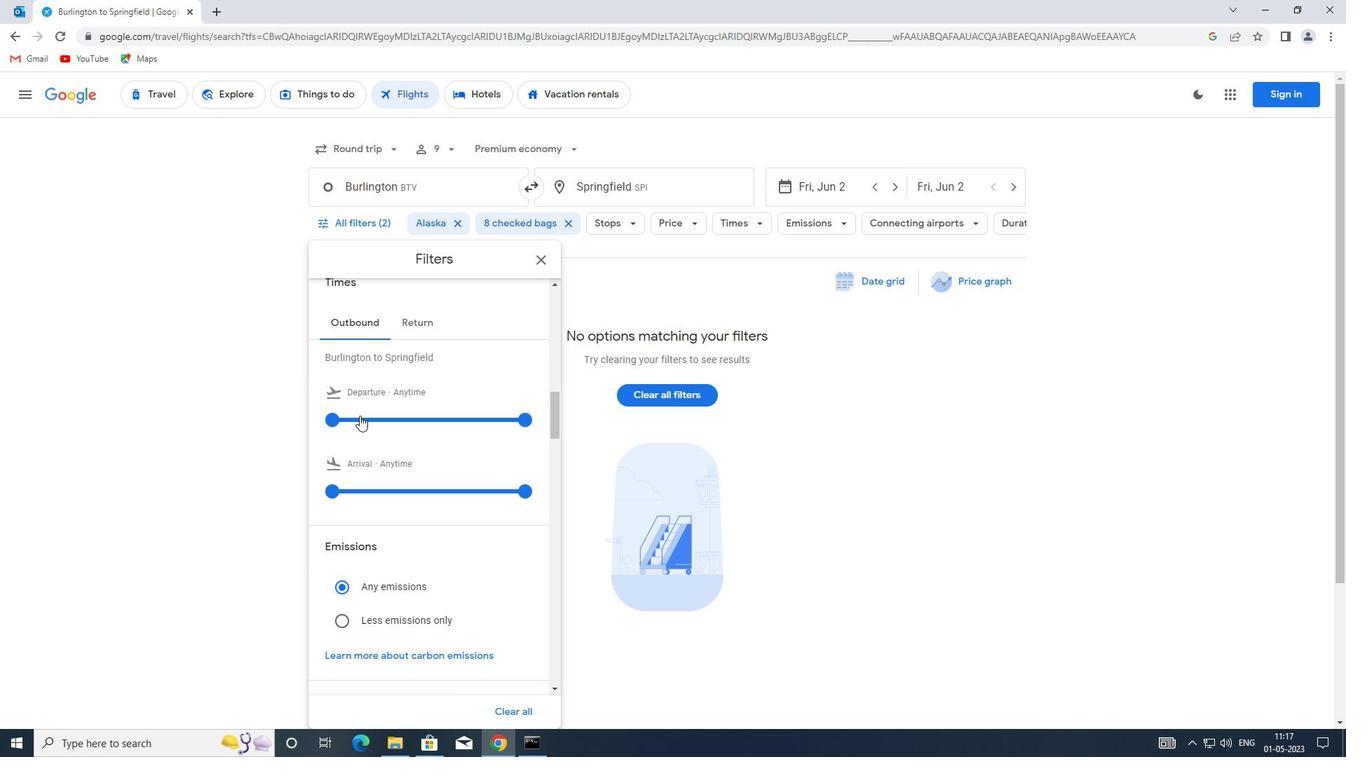 
Action: Mouse pressed left at (371, 415)
Screenshot: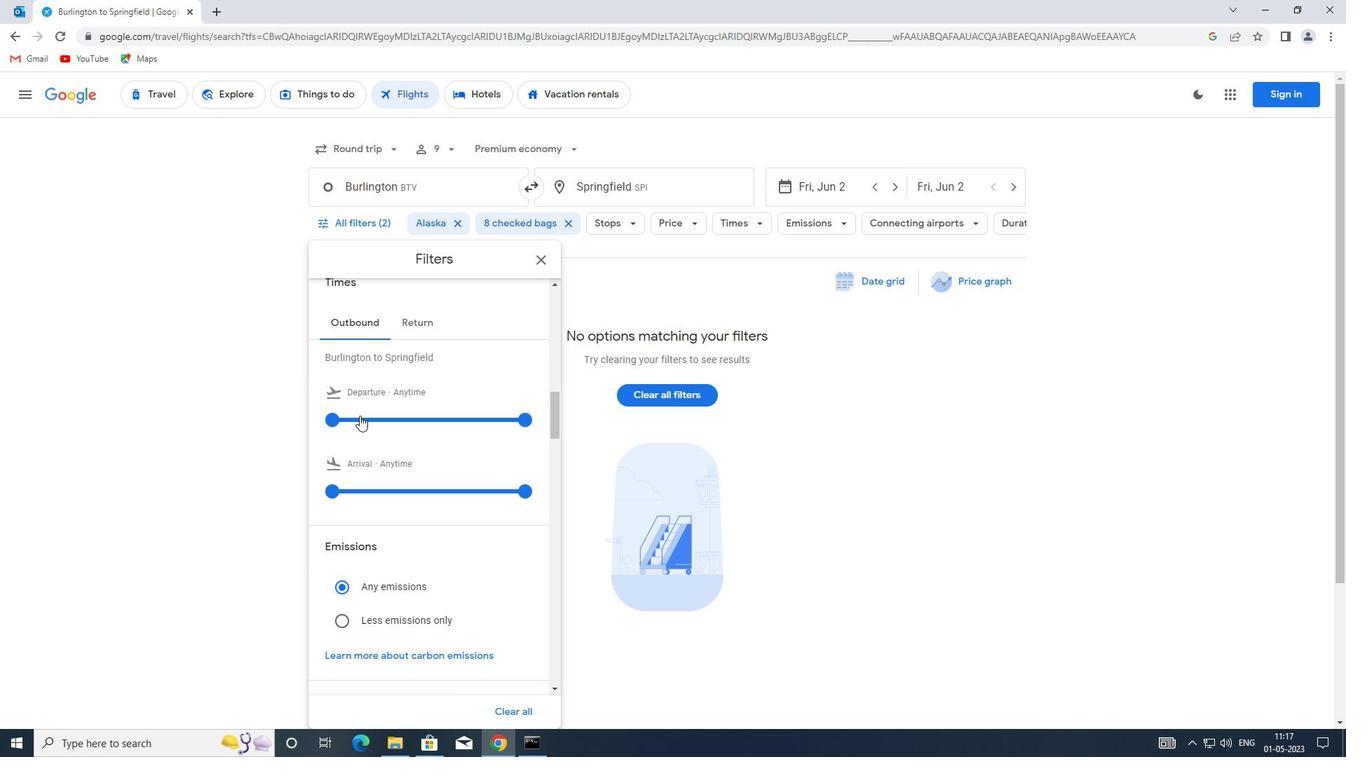 
Action: Mouse moved to (517, 417)
Screenshot: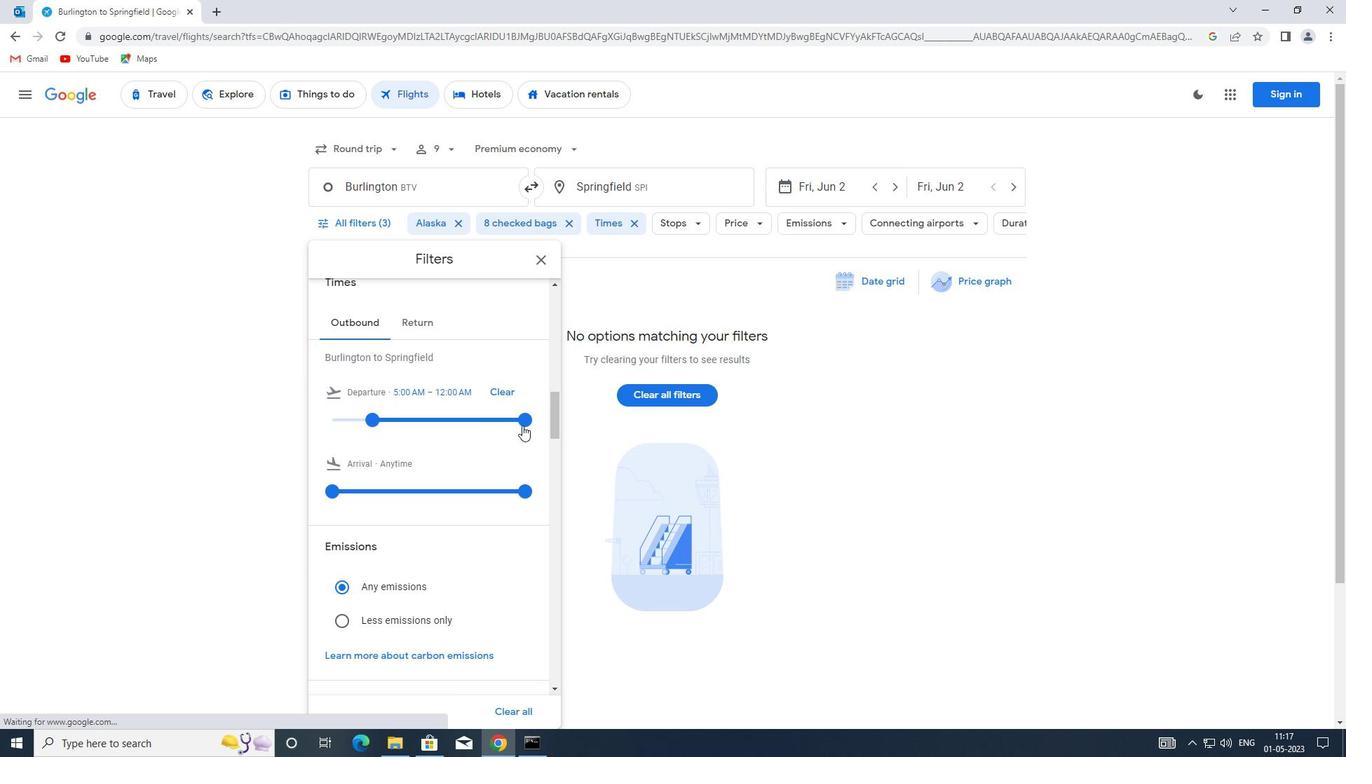
Action: Mouse pressed left at (517, 417)
Screenshot: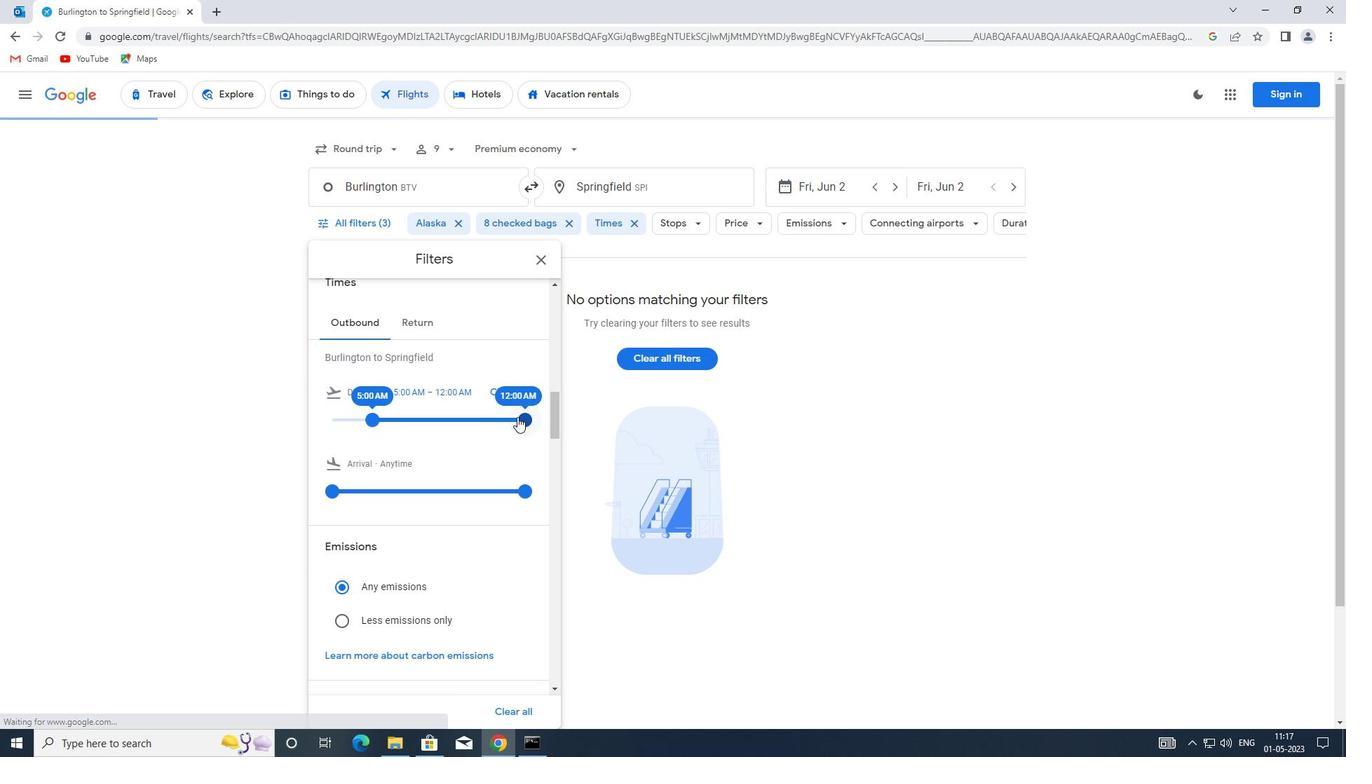
Action: Mouse moved to (415, 323)
Screenshot: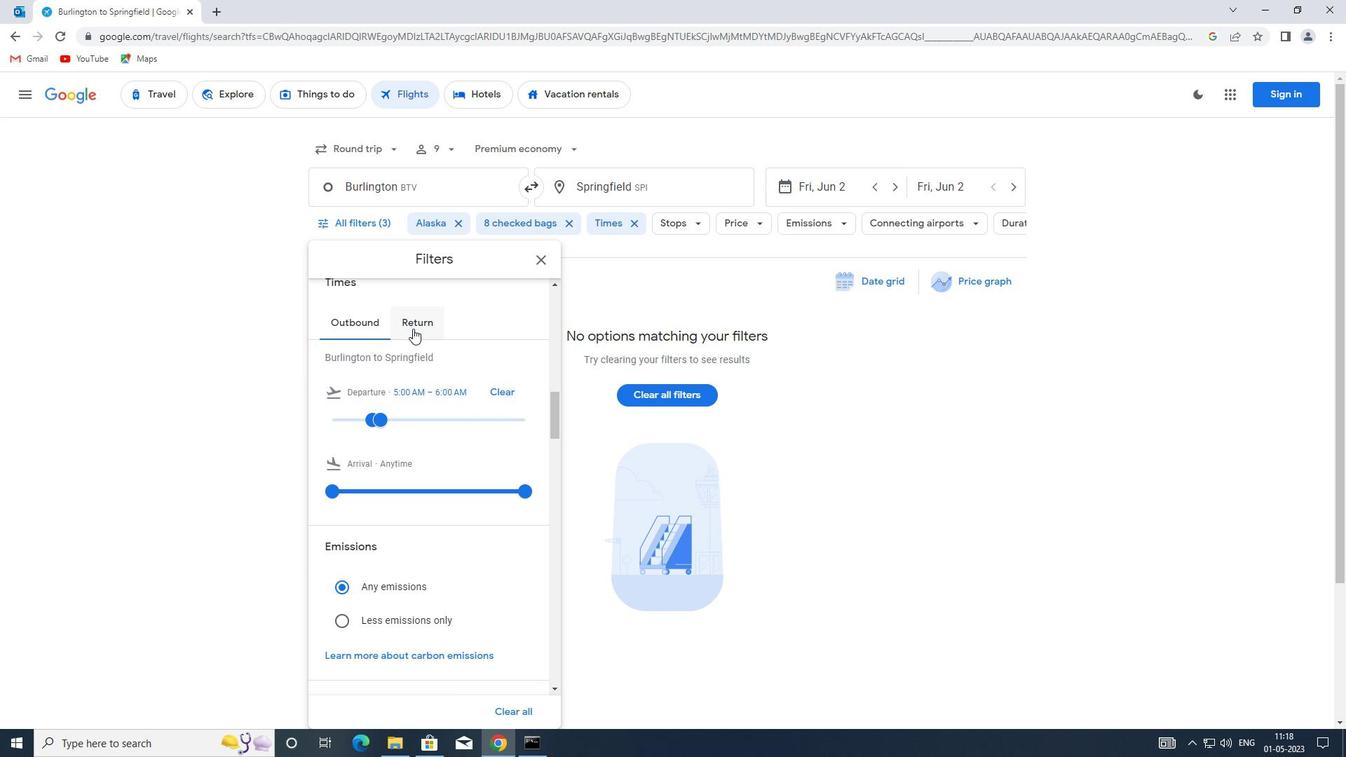 
Action: Mouse pressed left at (415, 323)
Screenshot: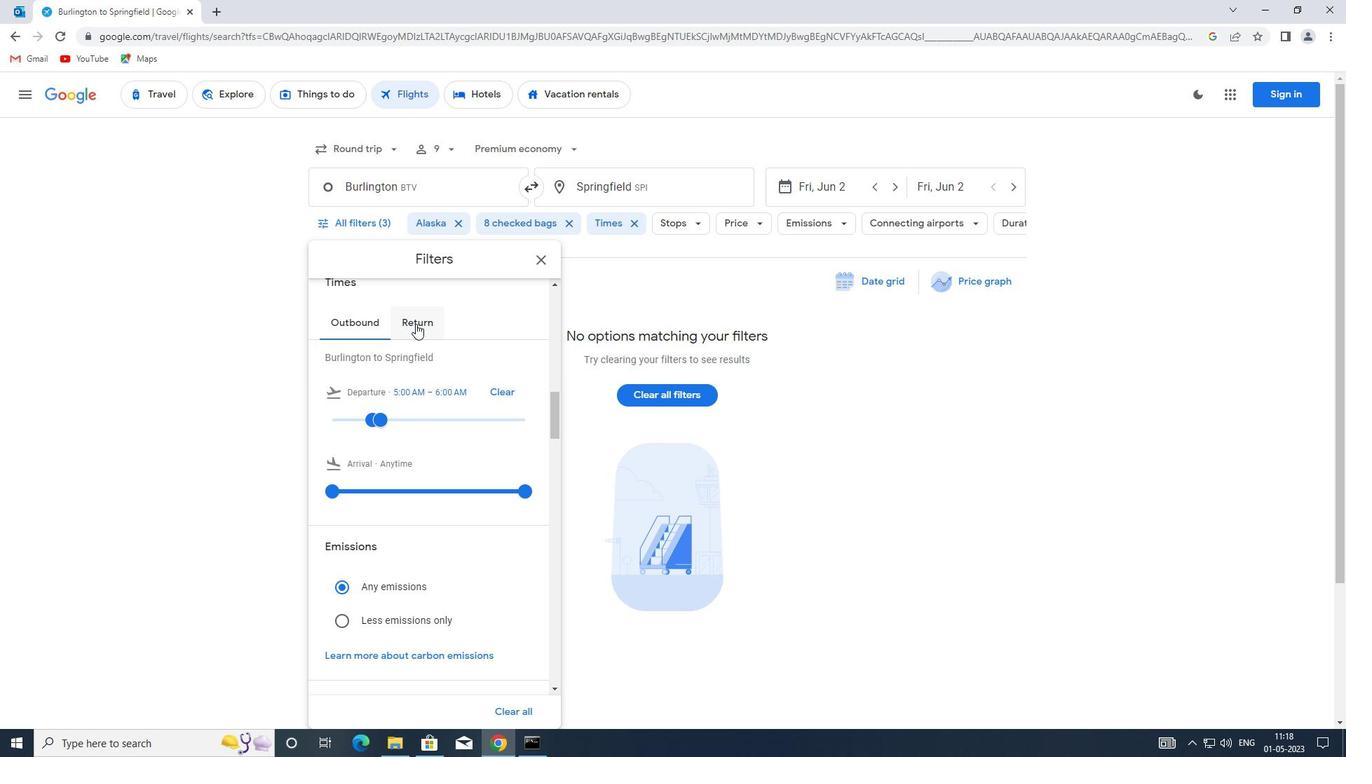 
Action: Mouse moved to (339, 417)
Screenshot: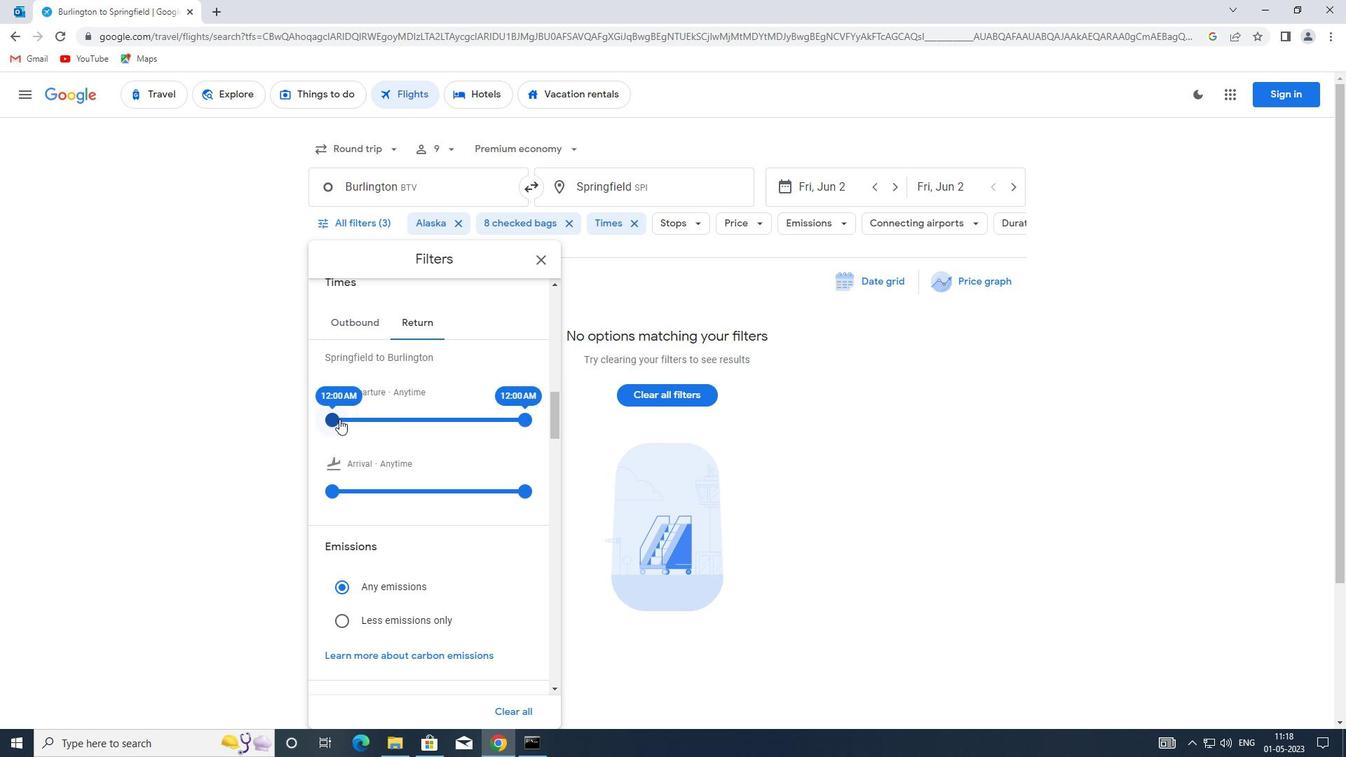 
Action: Mouse pressed left at (339, 417)
Screenshot: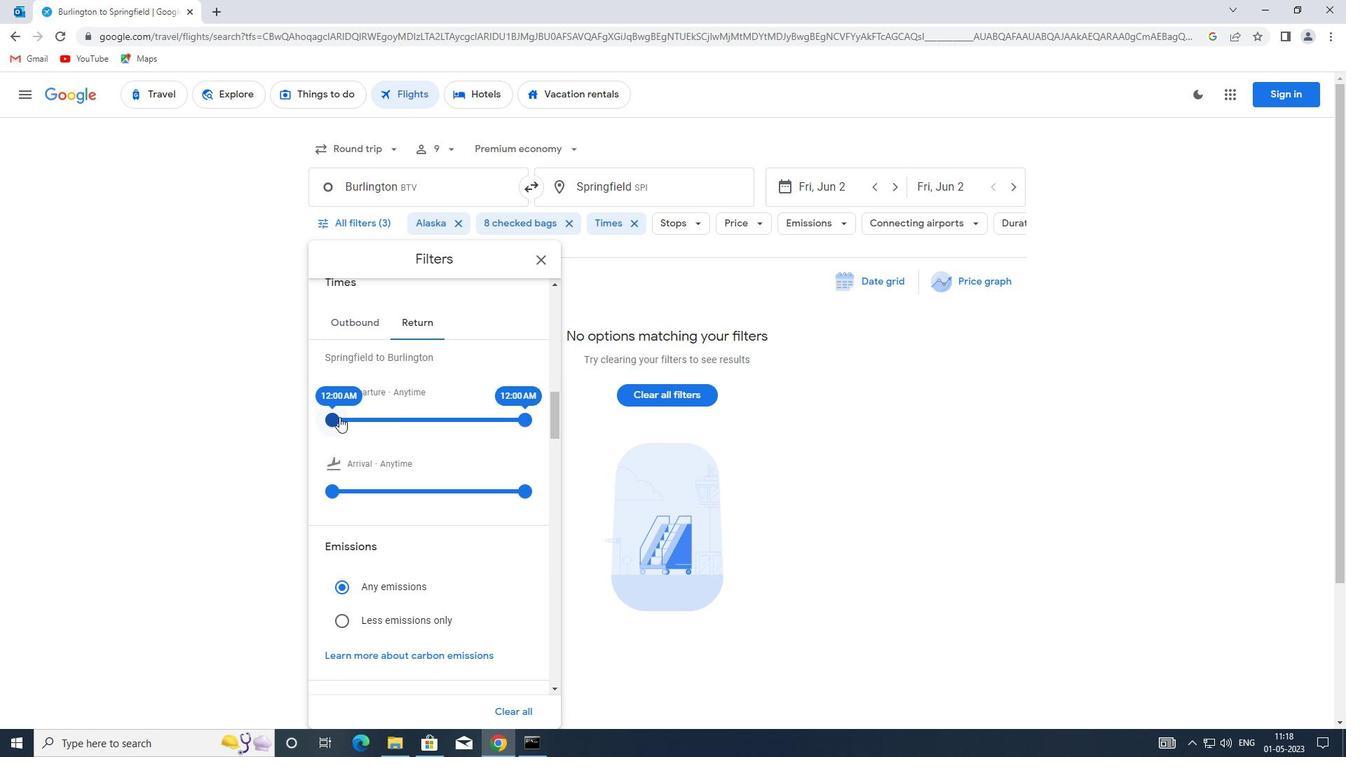 
Action: Mouse moved to (519, 417)
Screenshot: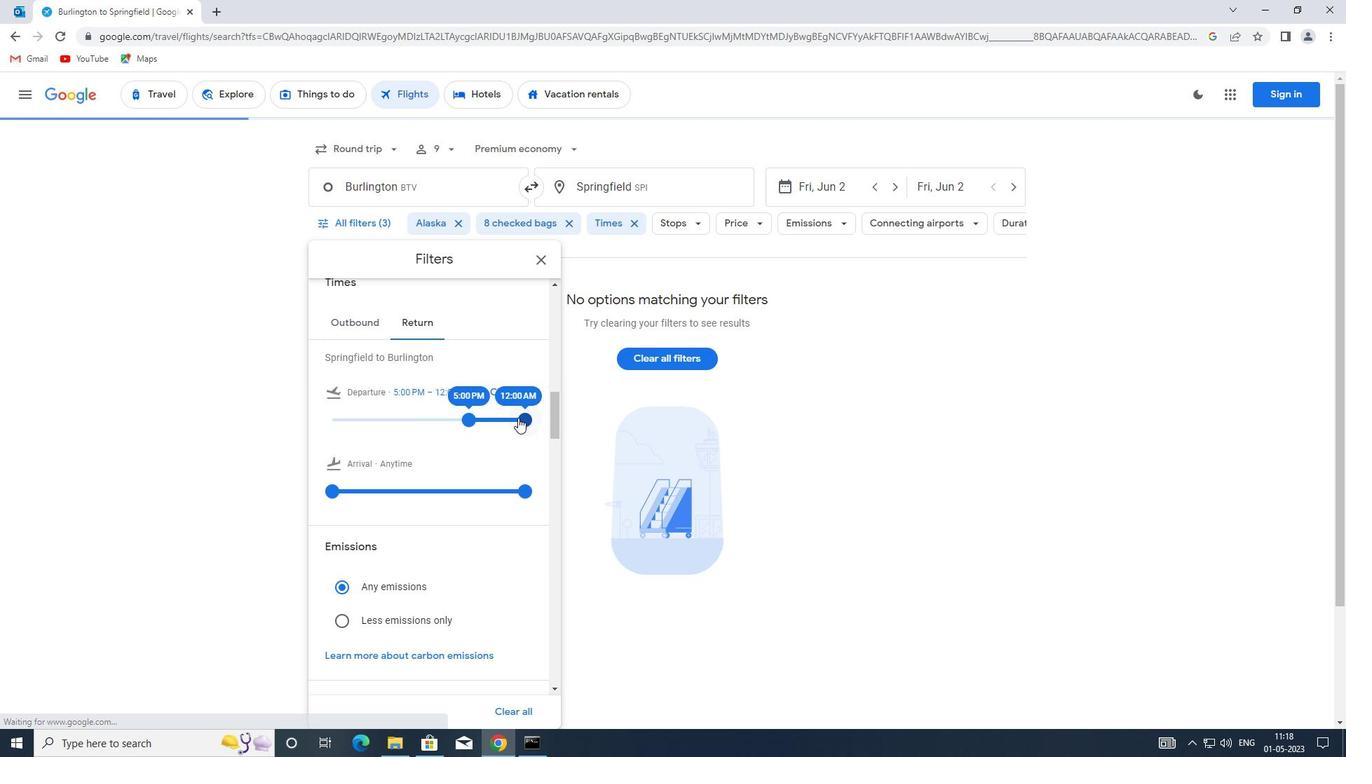 
Action: Mouse pressed left at (519, 417)
Screenshot: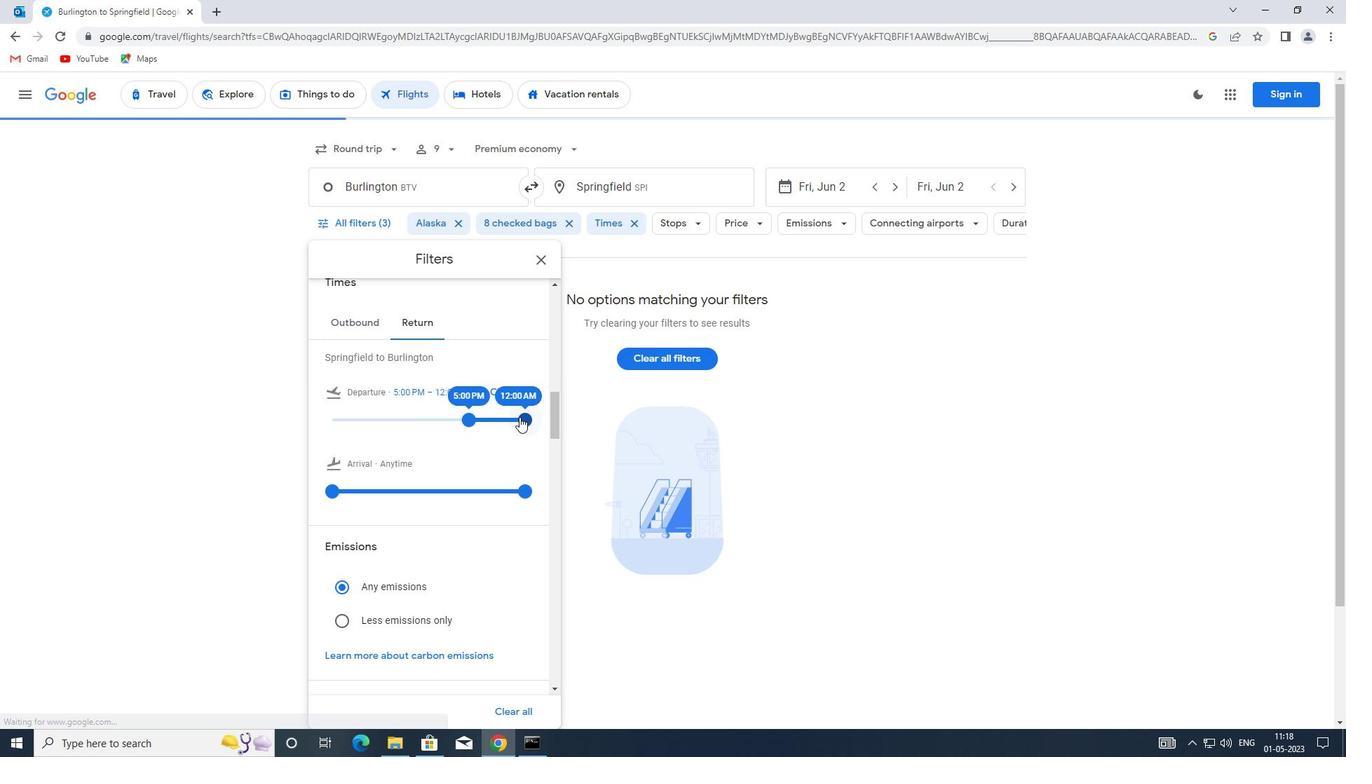 
Action: Mouse moved to (462, 409)
Screenshot: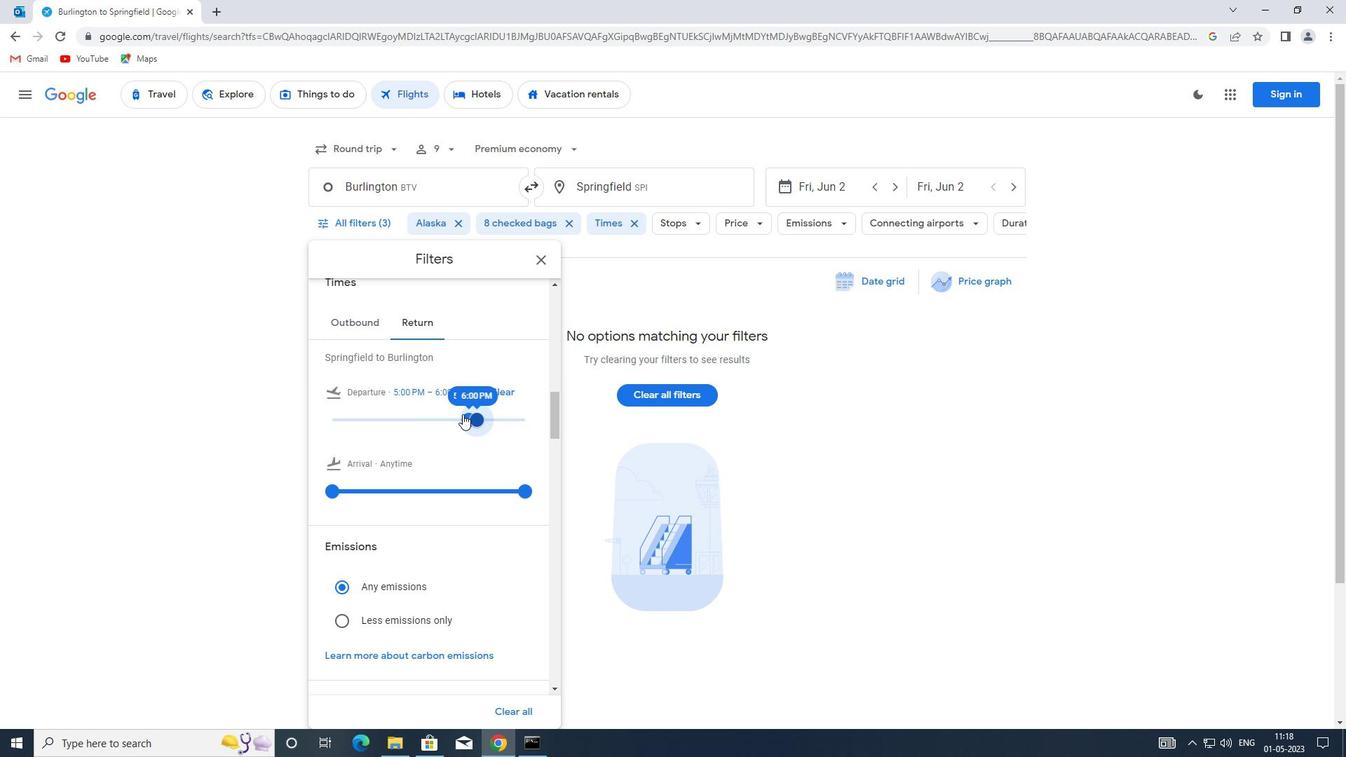 
Action: Mouse scrolled (462, 408) with delta (0, 0)
Screenshot: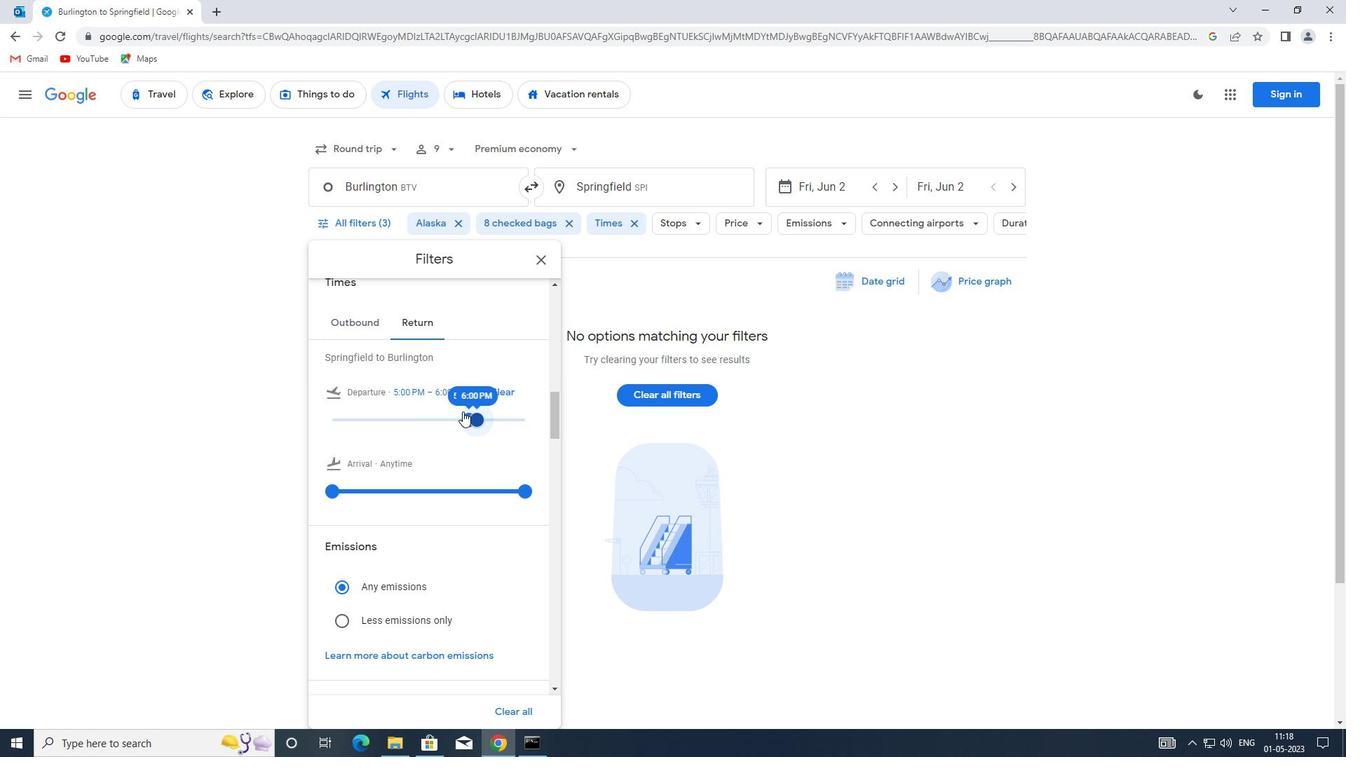 
Action: Mouse scrolled (462, 408) with delta (0, 0)
Screenshot: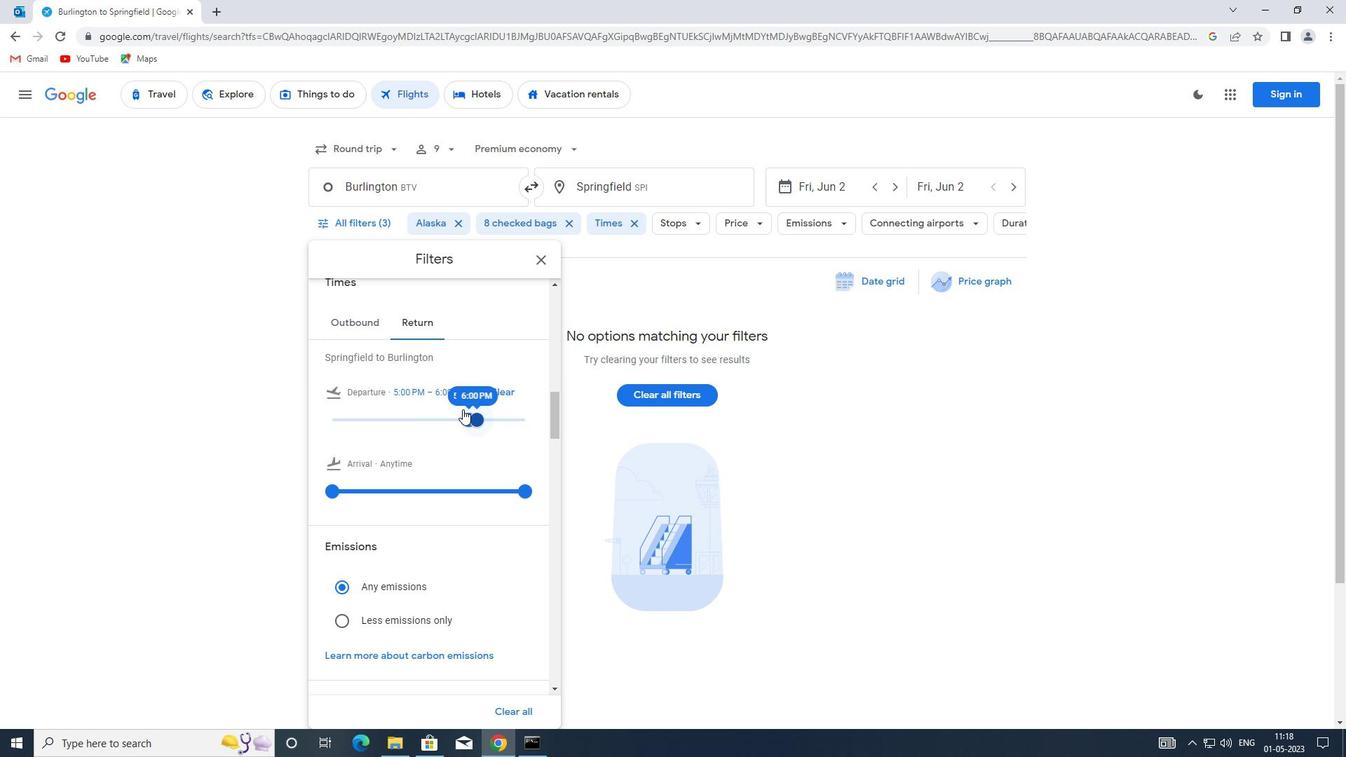 
Action: Mouse moved to (541, 260)
Screenshot: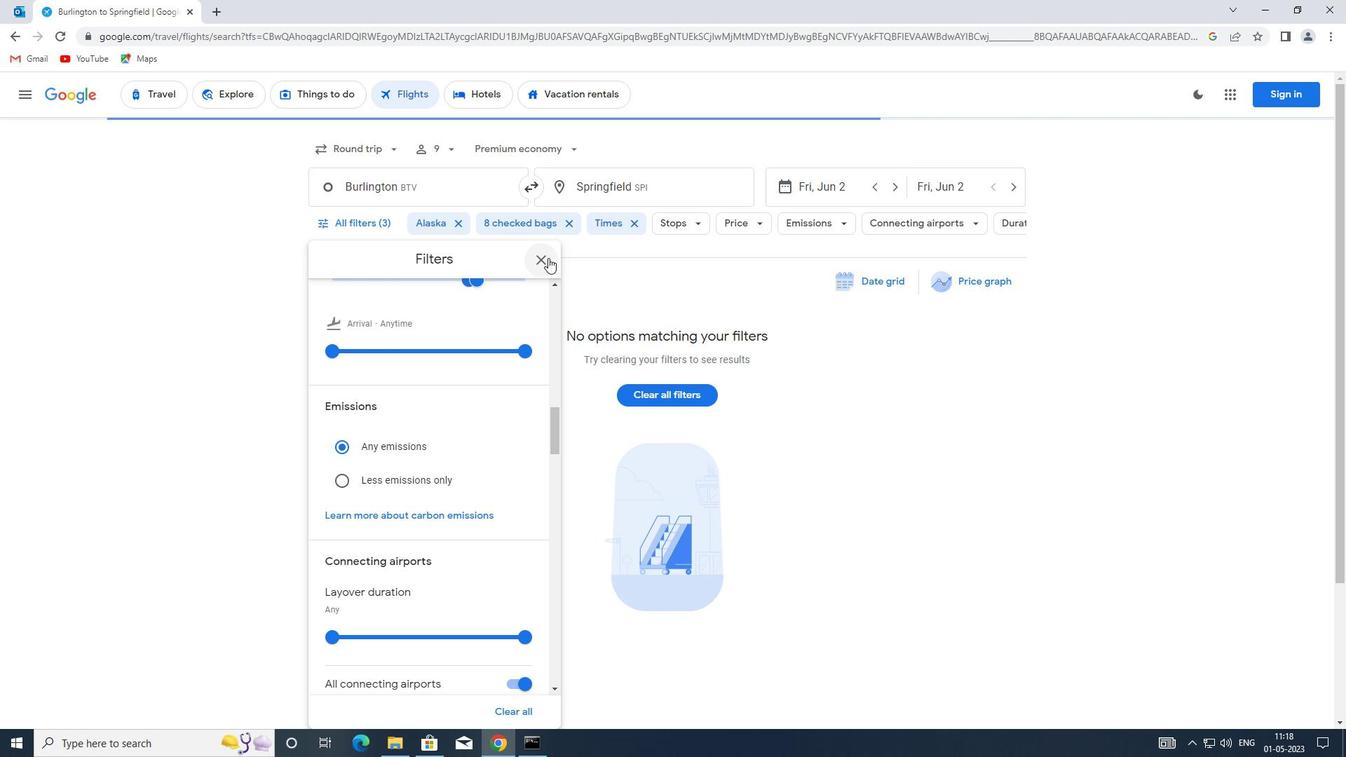 
Action: Mouse pressed left at (541, 260)
Screenshot: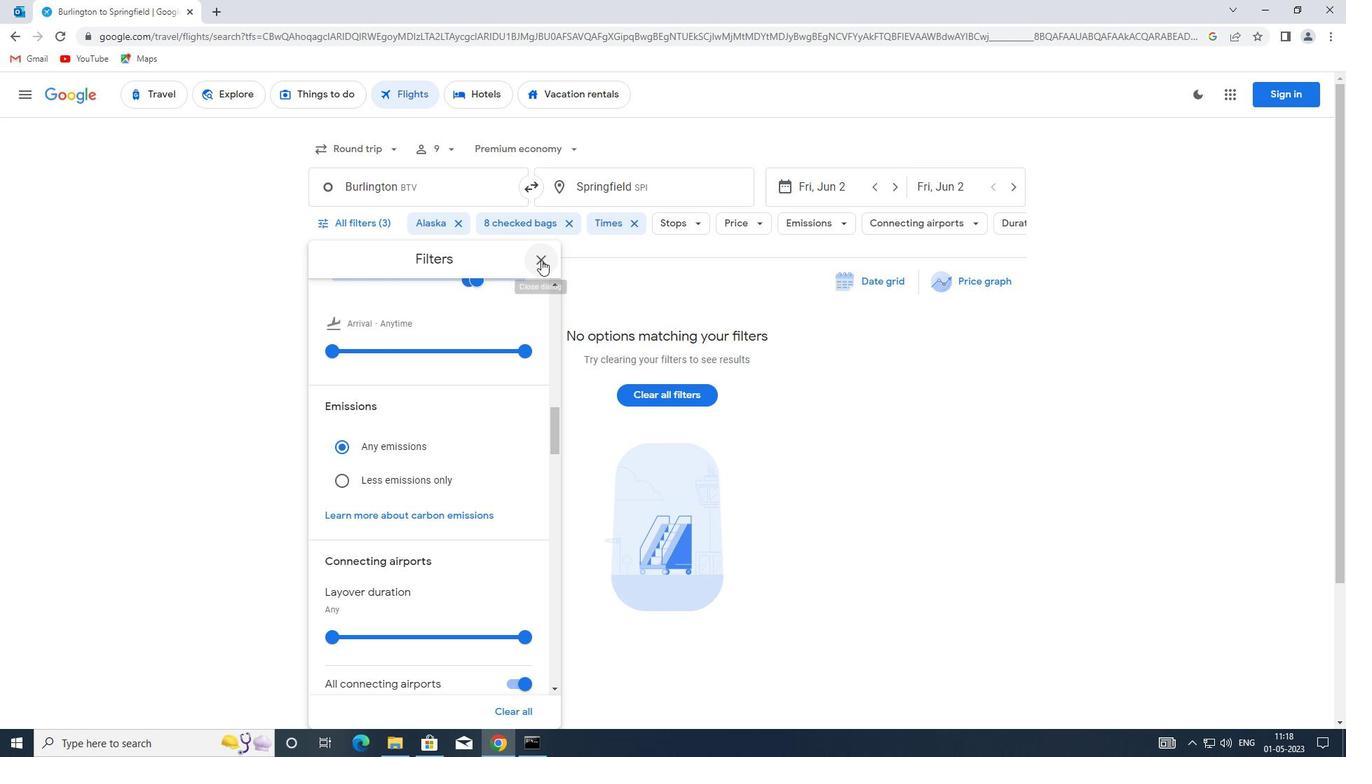 
